 Task: Calculate the route for a historic trolley ride in San Francisco.
Action: Mouse moved to (171, 72)
Screenshot: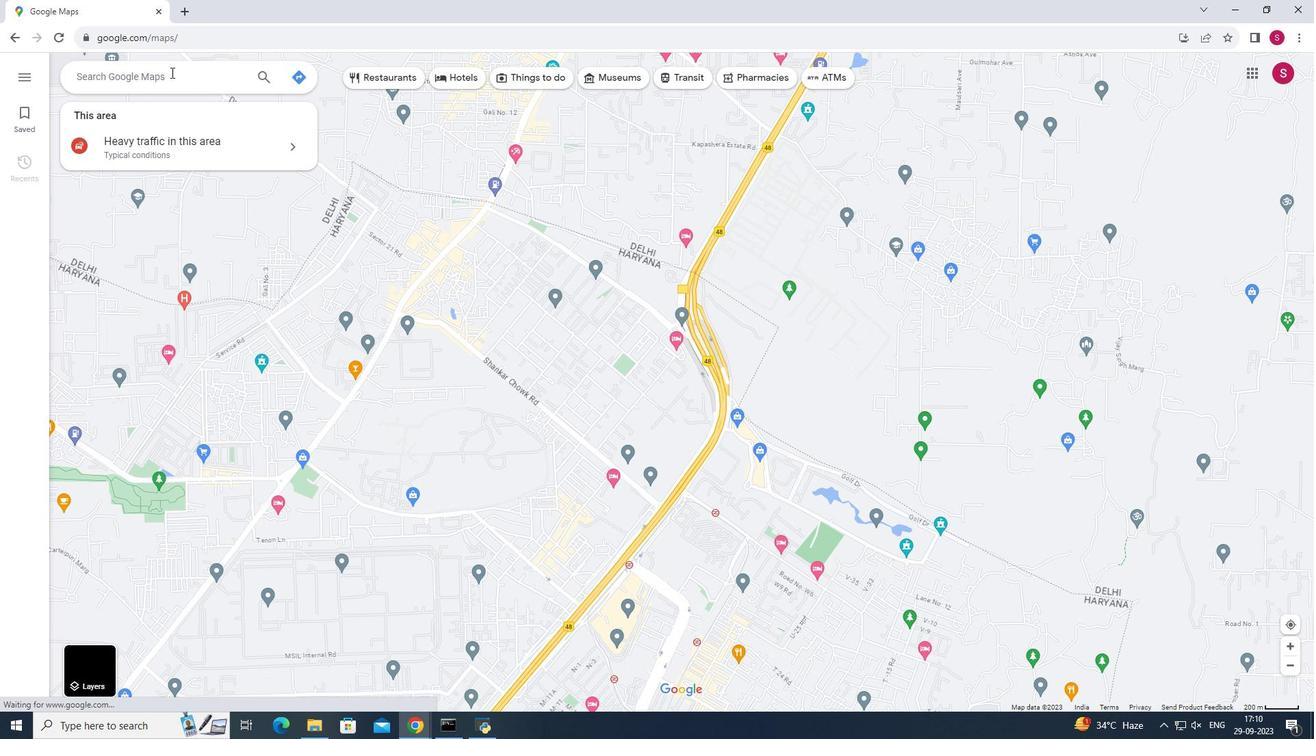 
Action: Mouse pressed left at (171, 72)
Screenshot: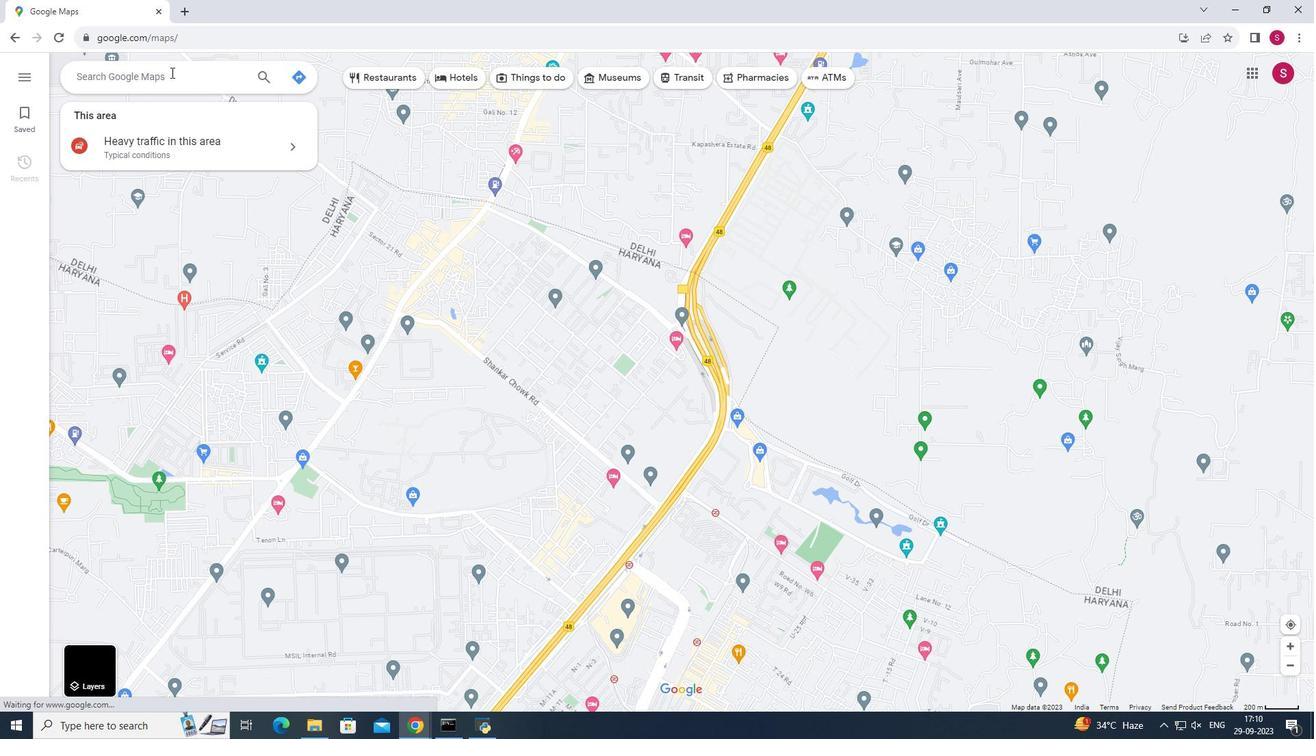 
Action: Key pressed <Key.shift>San<Key.space><Key.shift>Francisco
Screenshot: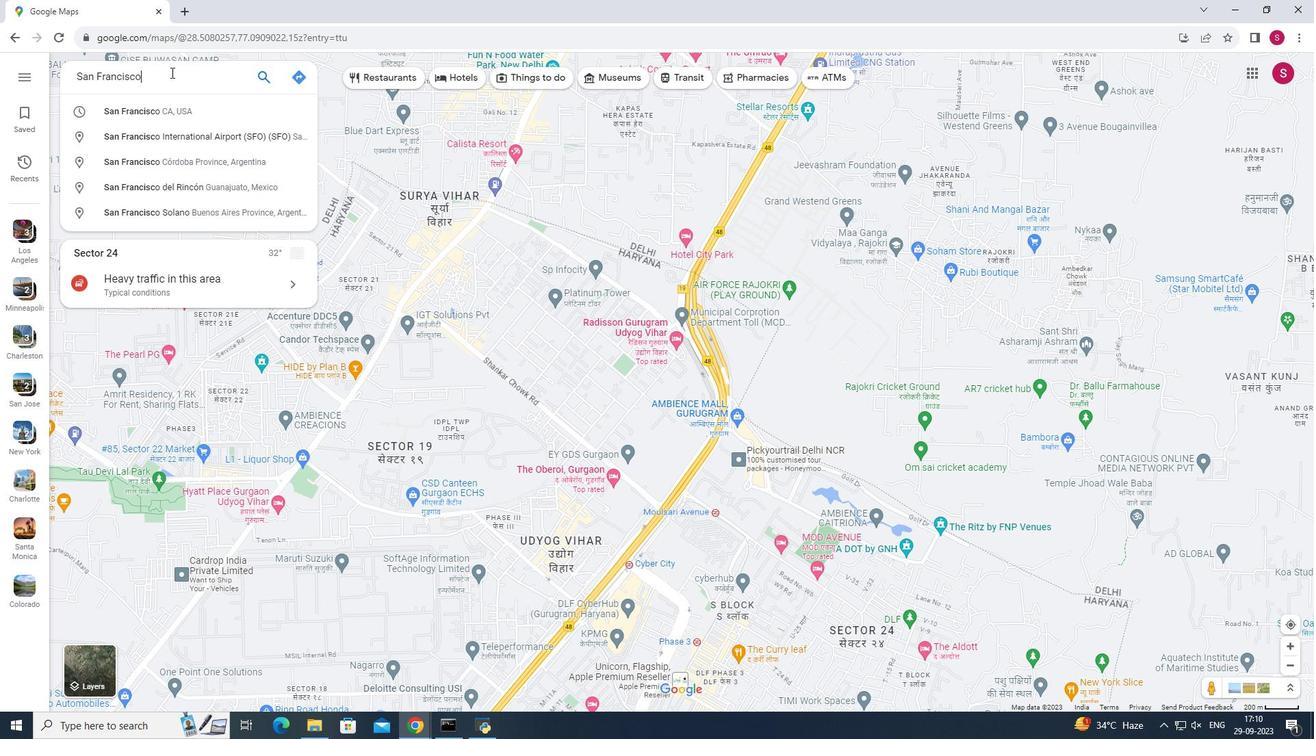 
Action: Mouse moved to (160, 110)
Screenshot: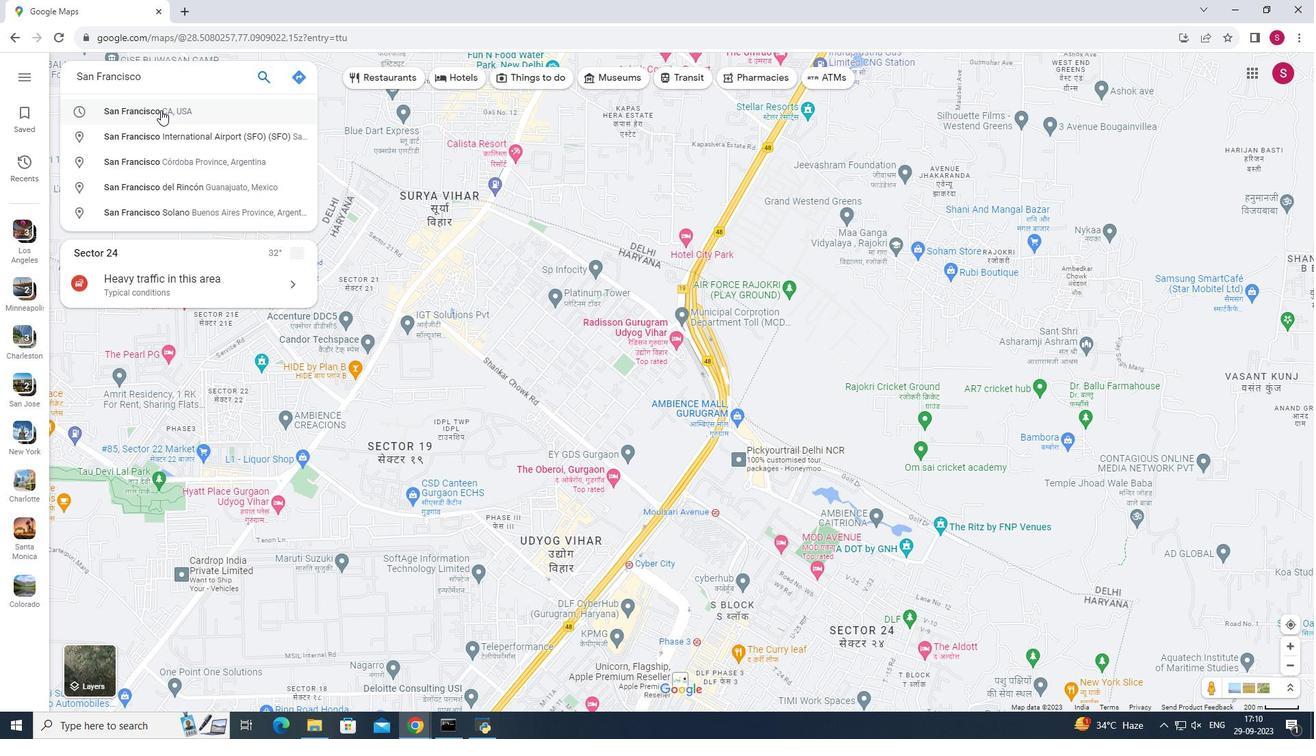 
Action: Mouse pressed left at (160, 110)
Screenshot: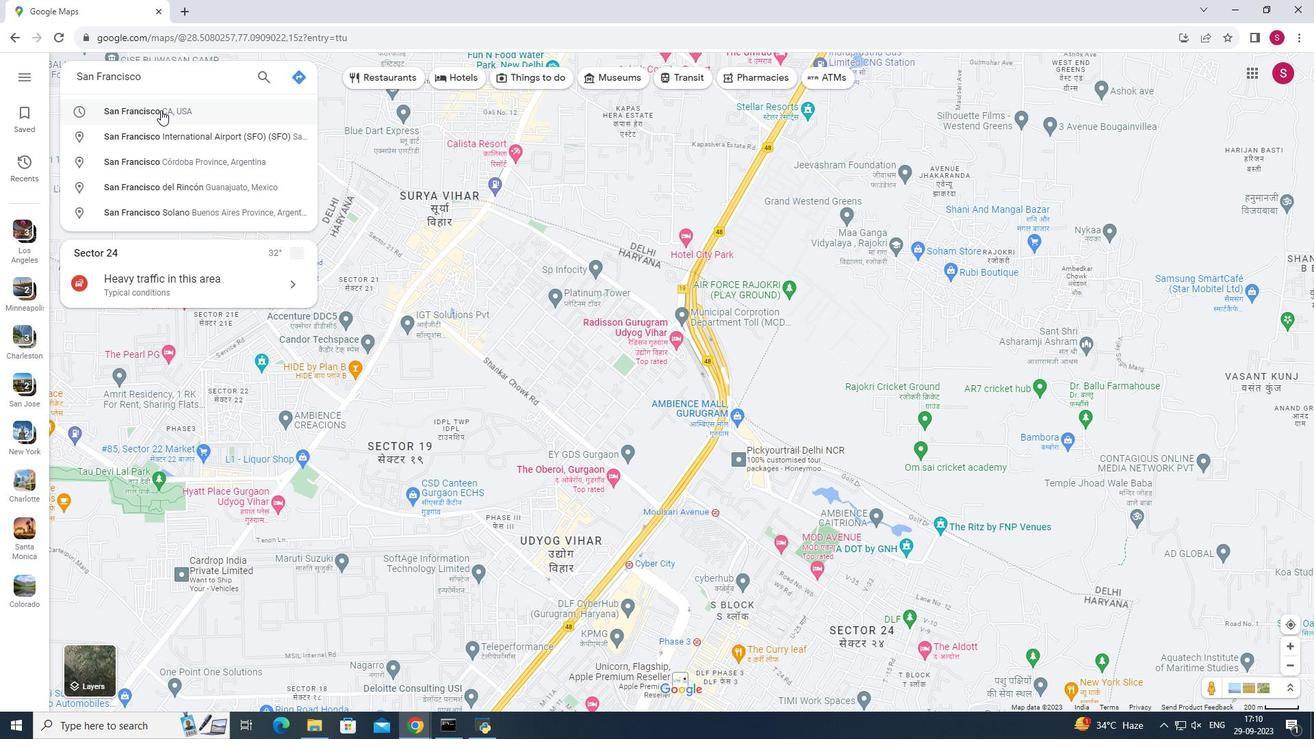 
Action: Mouse moved to (188, 315)
Screenshot: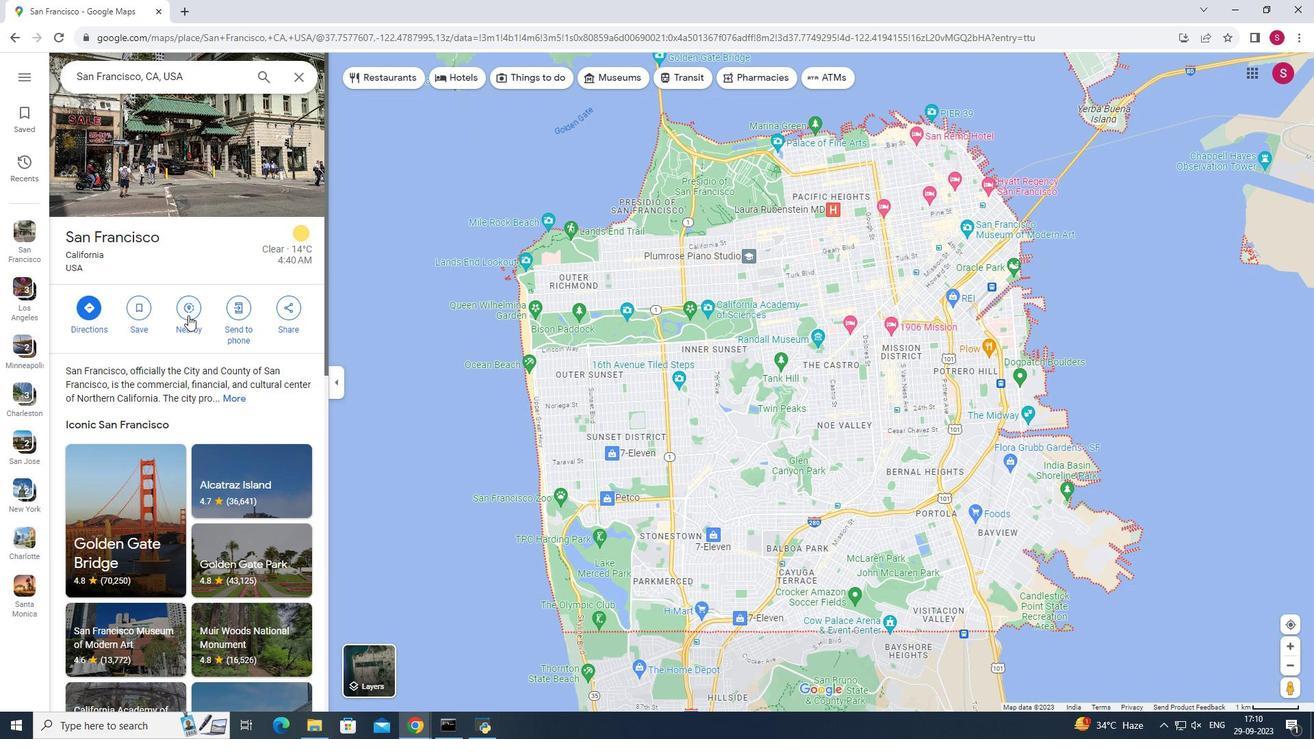 
Action: Mouse pressed left at (188, 315)
Screenshot: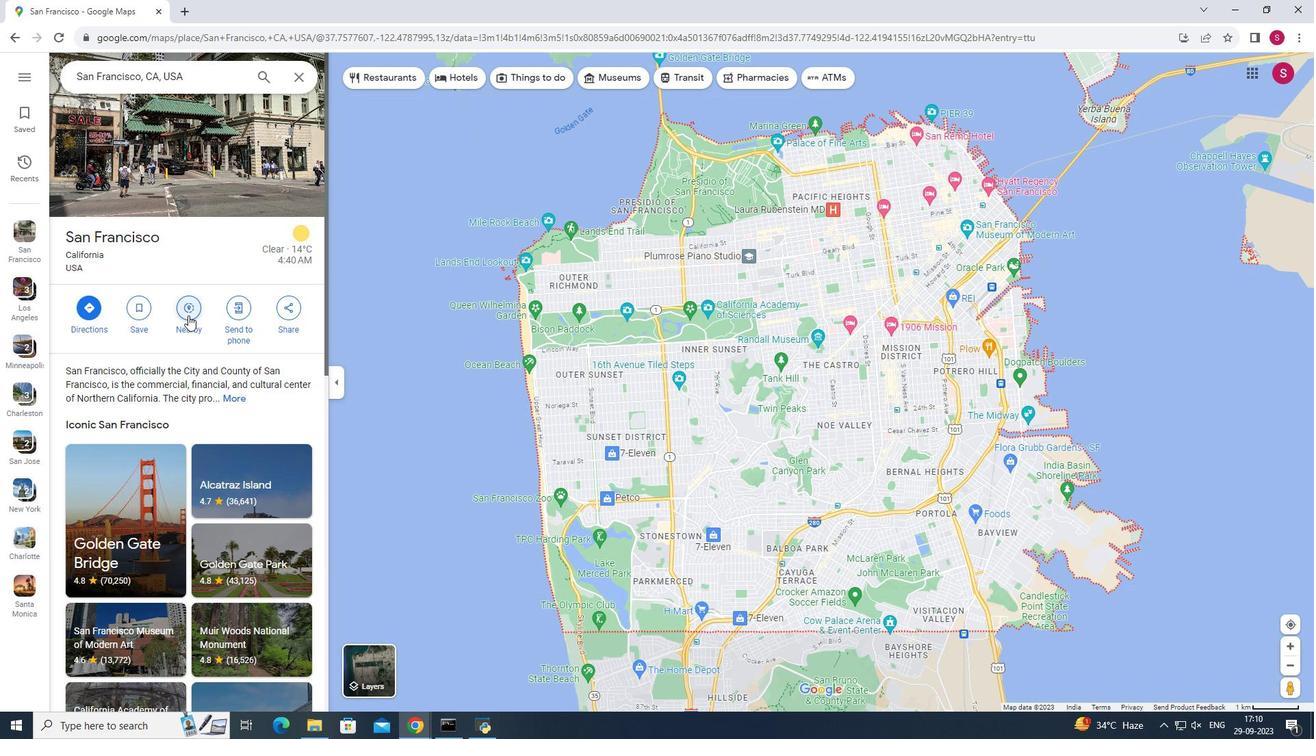 
Action: Mouse moved to (201, 219)
Screenshot: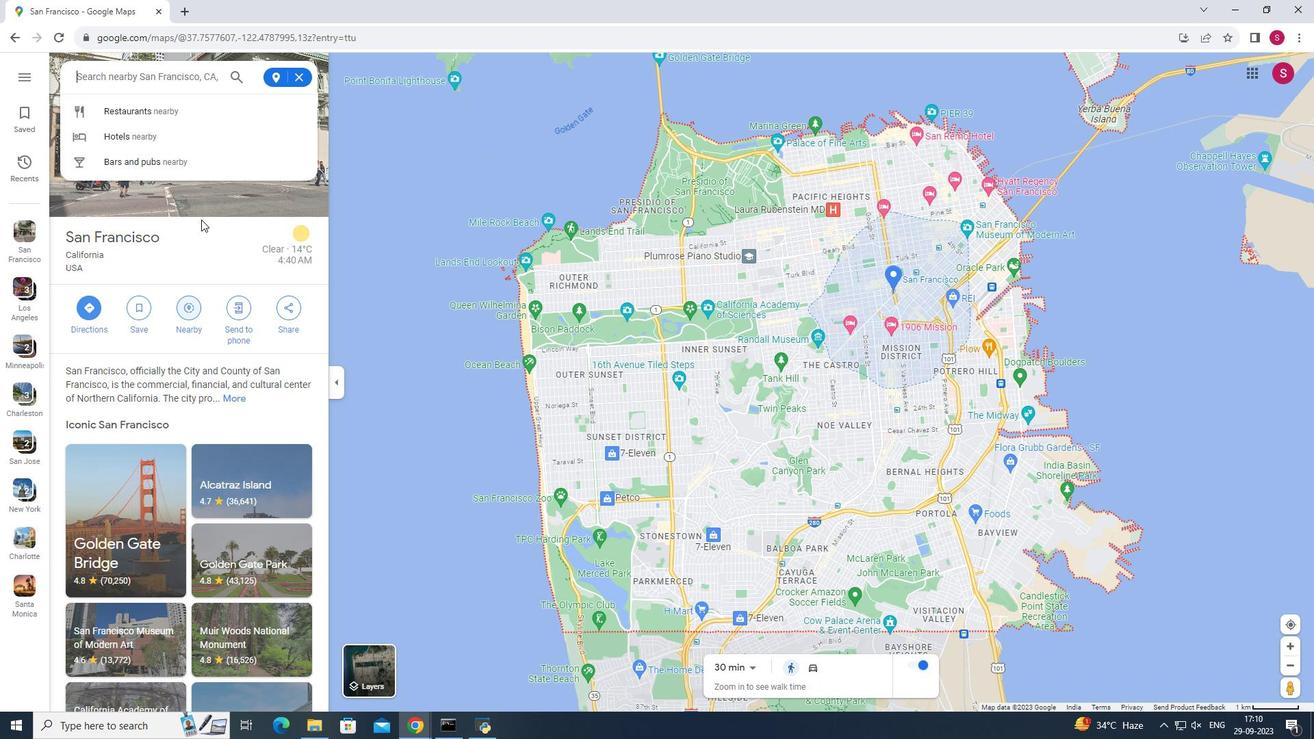 
Action: Key pressed hit<Key.backspace>storic<Key.space>trolley<Key.space>ride<Key.enter>
Screenshot: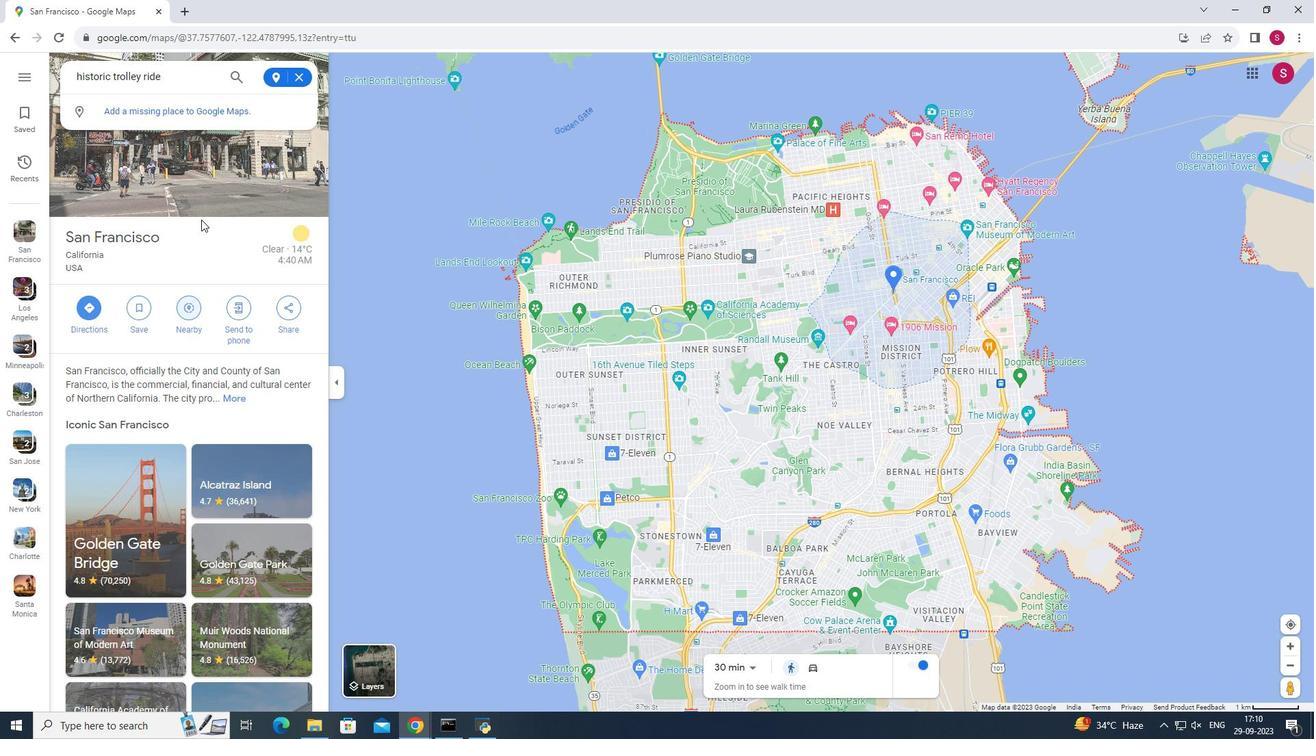 
Action: Mouse moved to (184, 140)
Screenshot: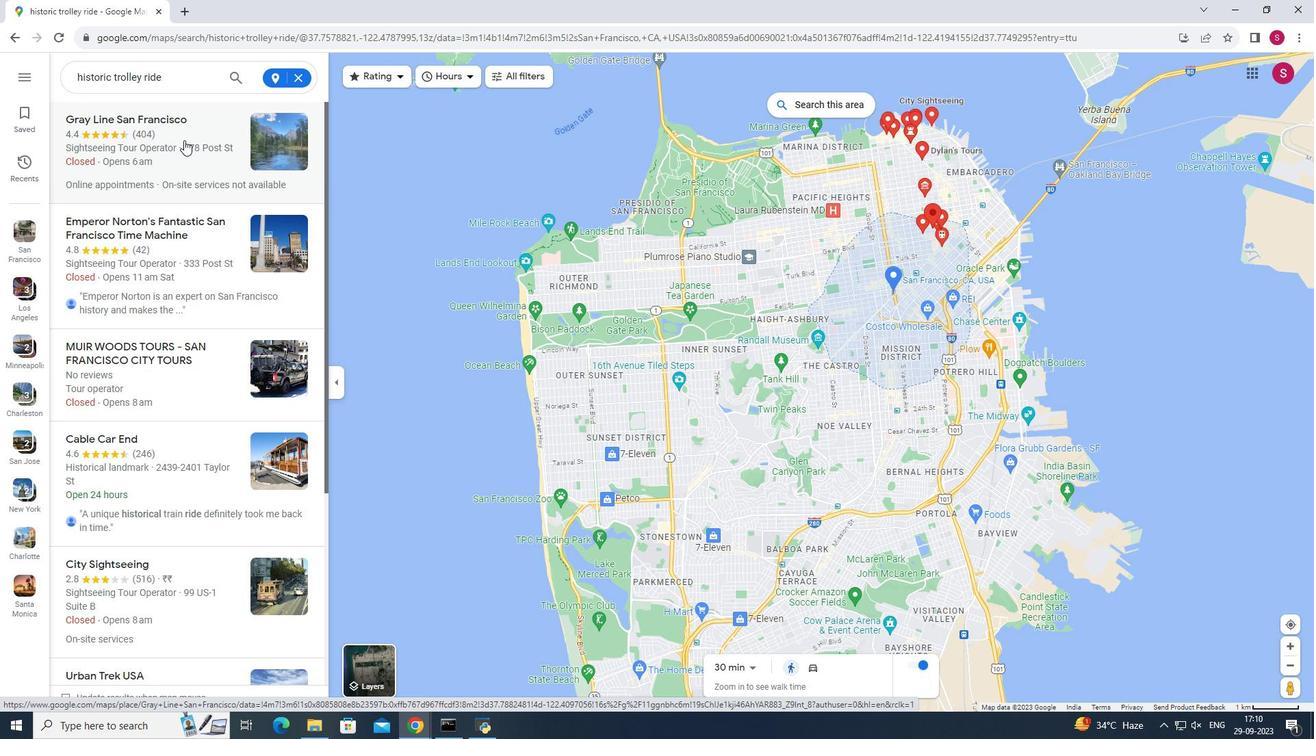 
Action: Mouse pressed left at (184, 140)
Screenshot: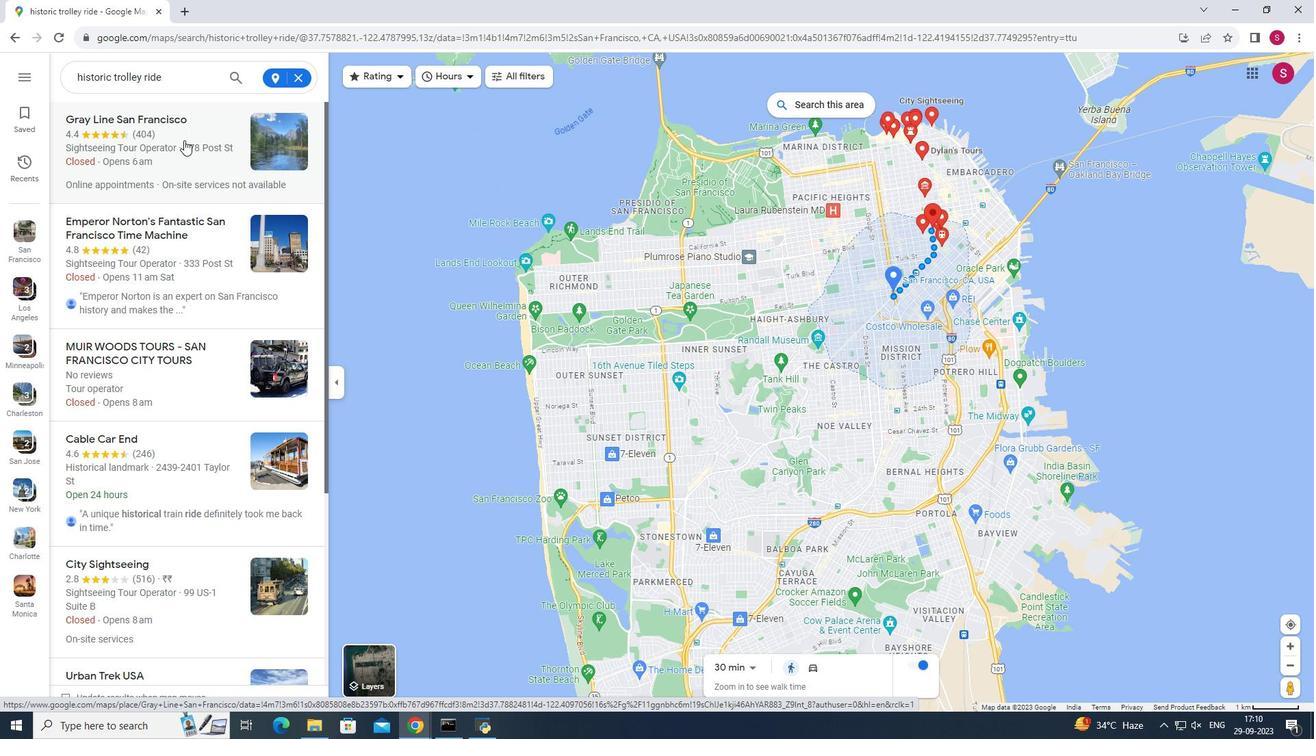 
Action: Mouse moved to (380, 384)
Screenshot: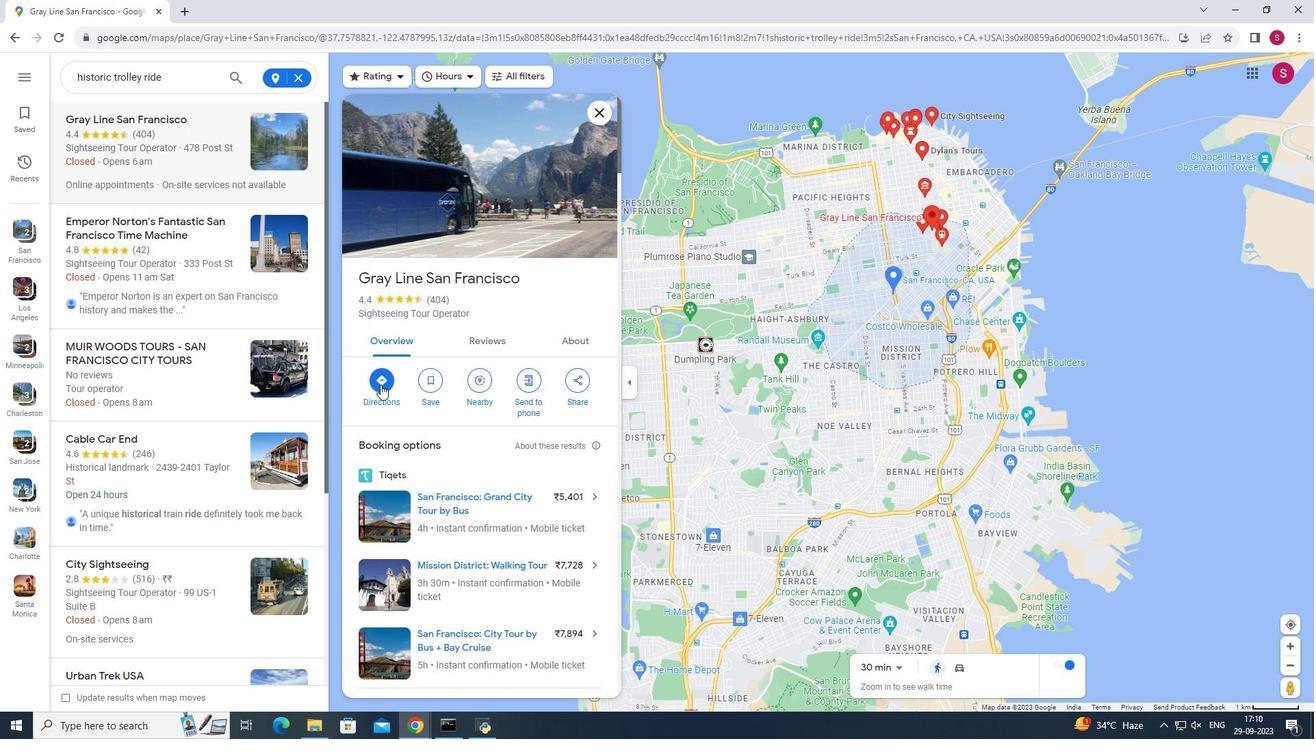 
Action: Mouse pressed left at (380, 384)
Screenshot: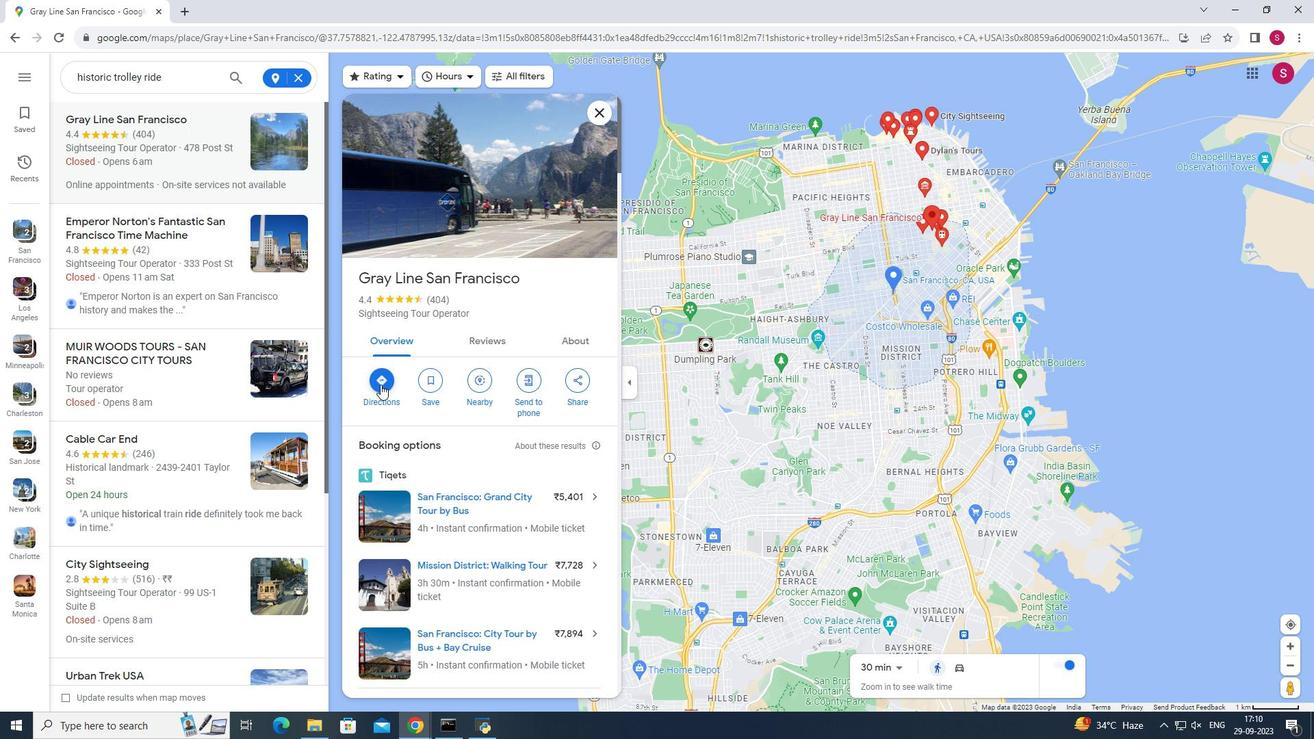
Action: Mouse moved to (106, 75)
Screenshot: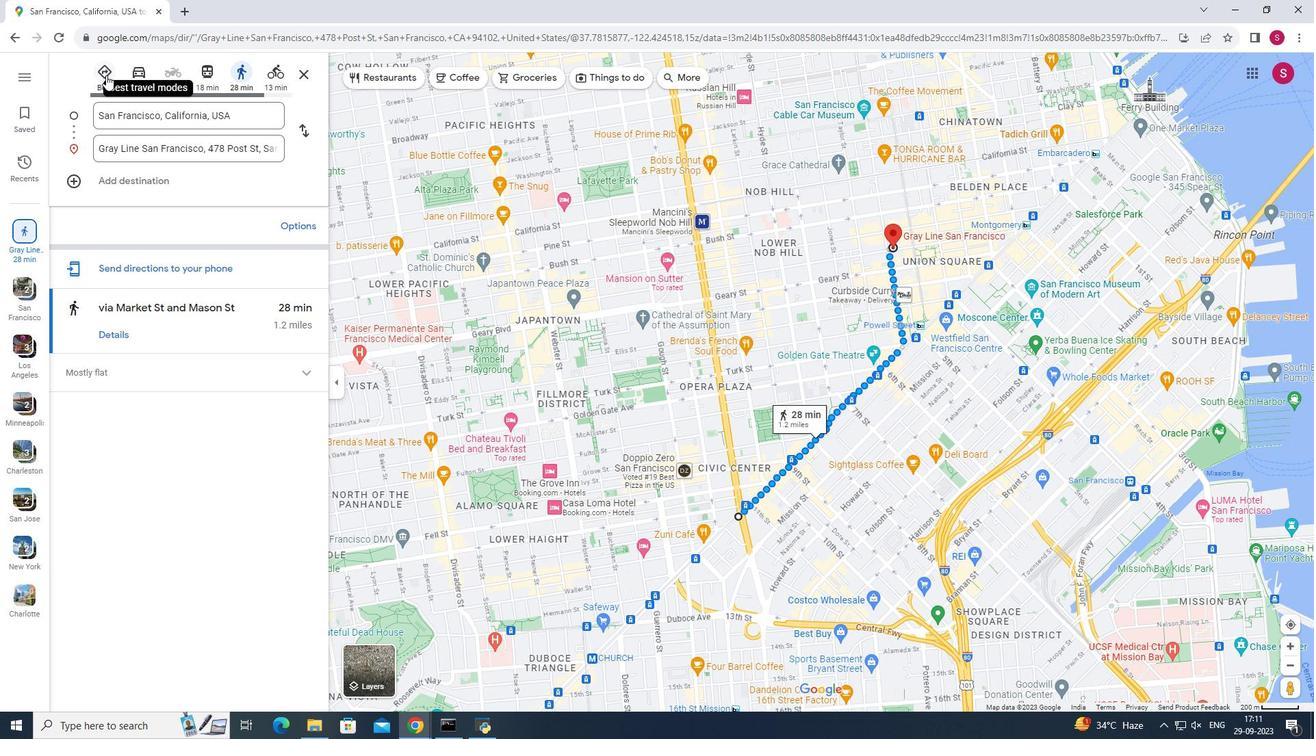 
Action: Mouse pressed left at (106, 75)
Screenshot: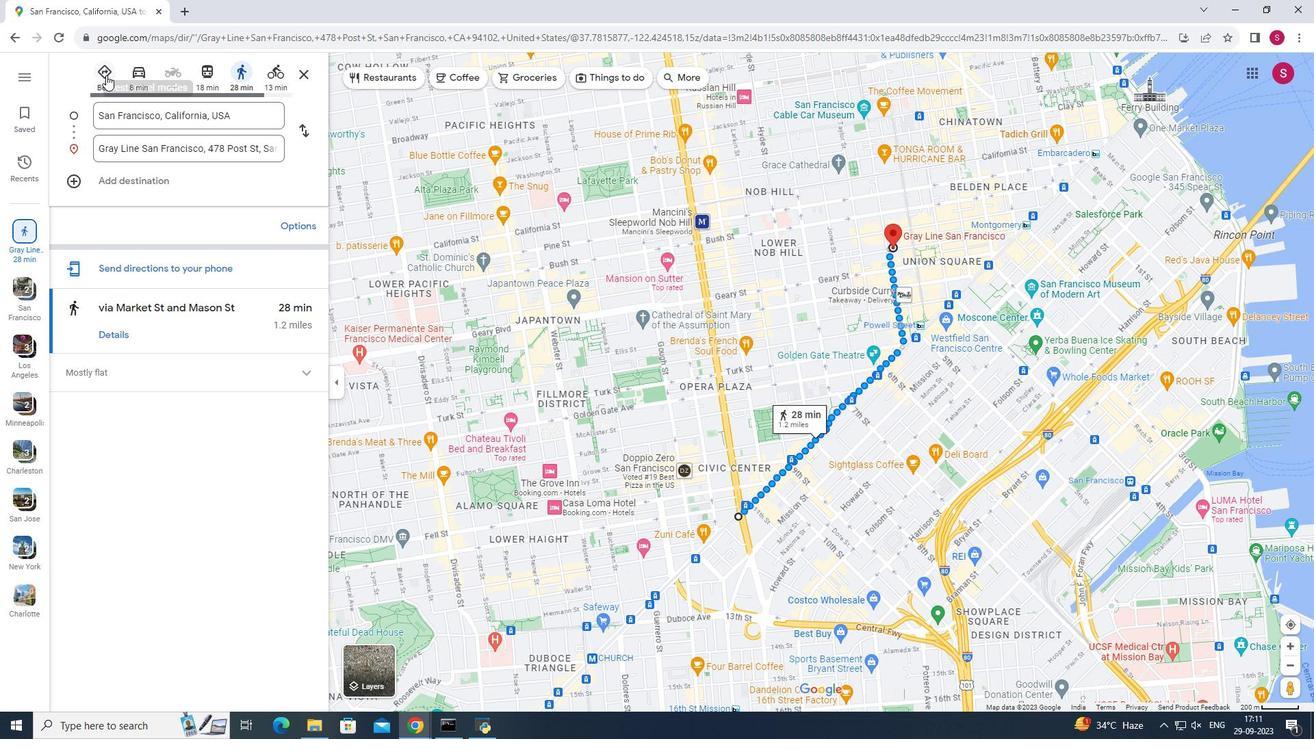 
Action: Mouse moved to (203, 73)
Screenshot: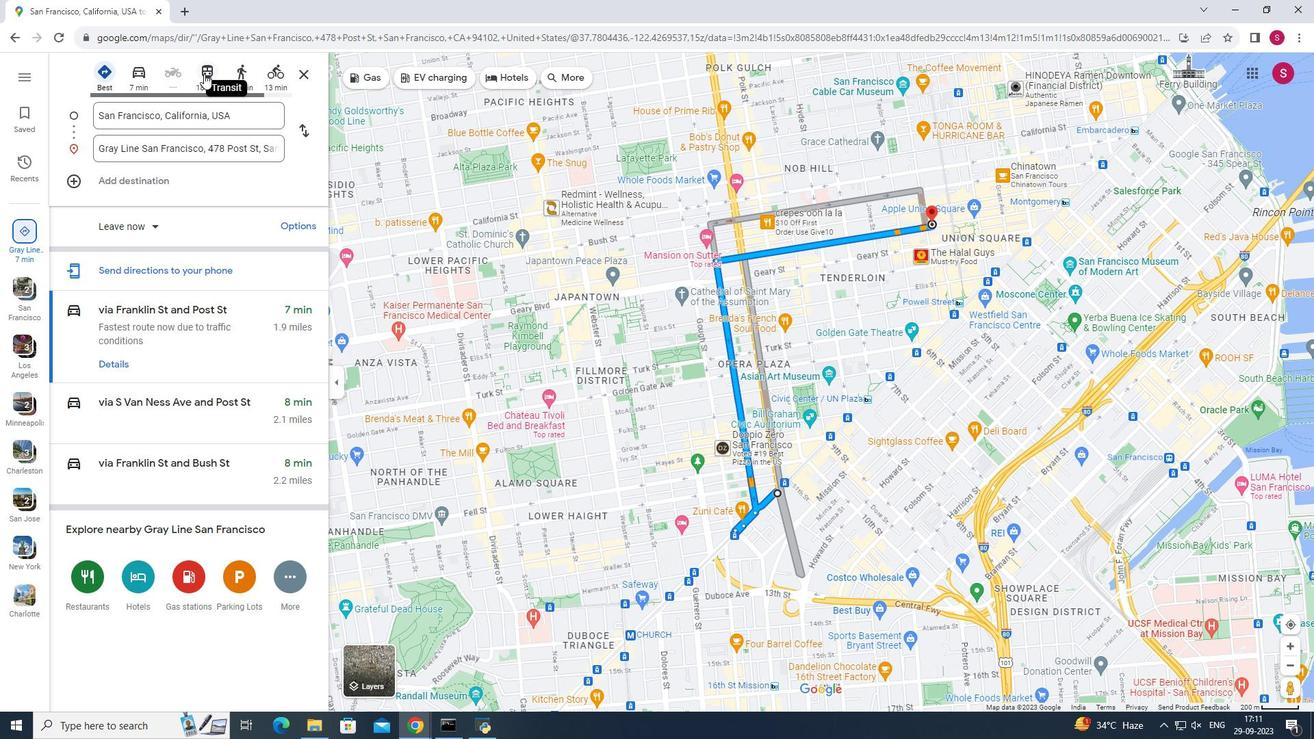 
Action: Mouse pressed left at (203, 73)
Screenshot: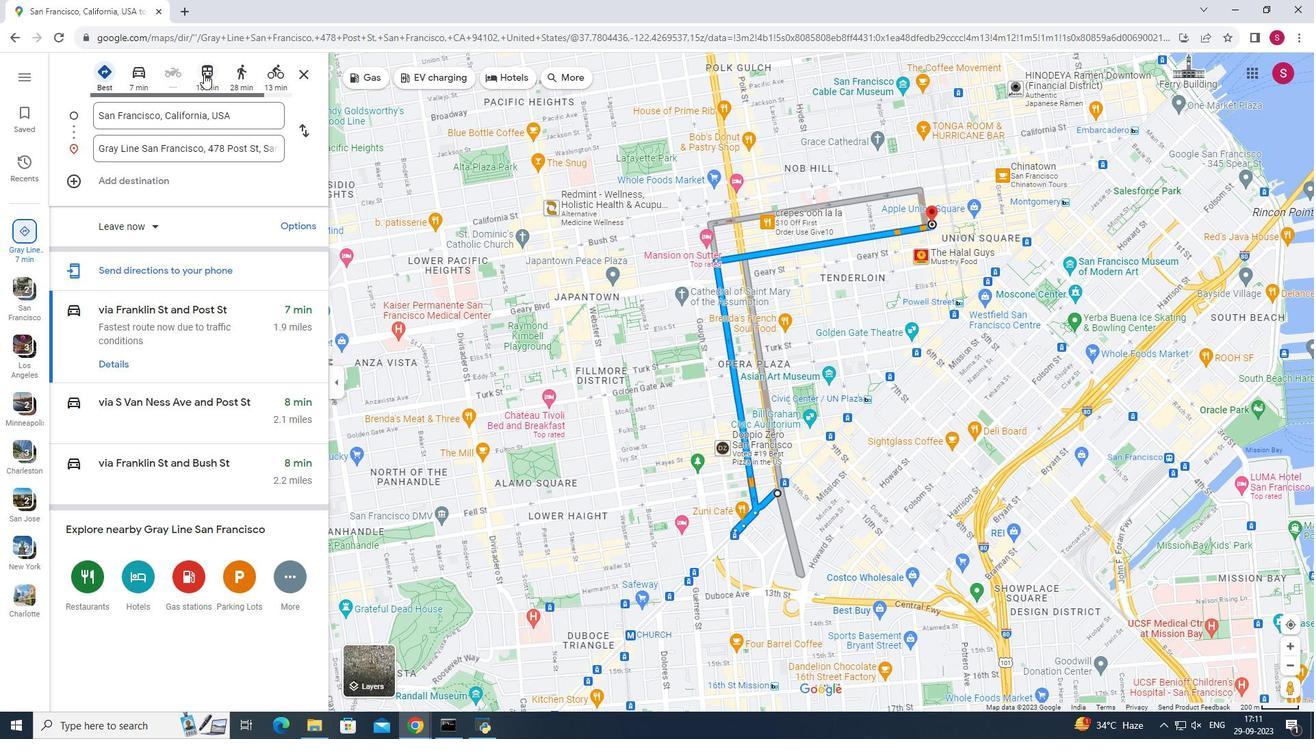 
Action: Mouse moved to (111, 362)
Screenshot: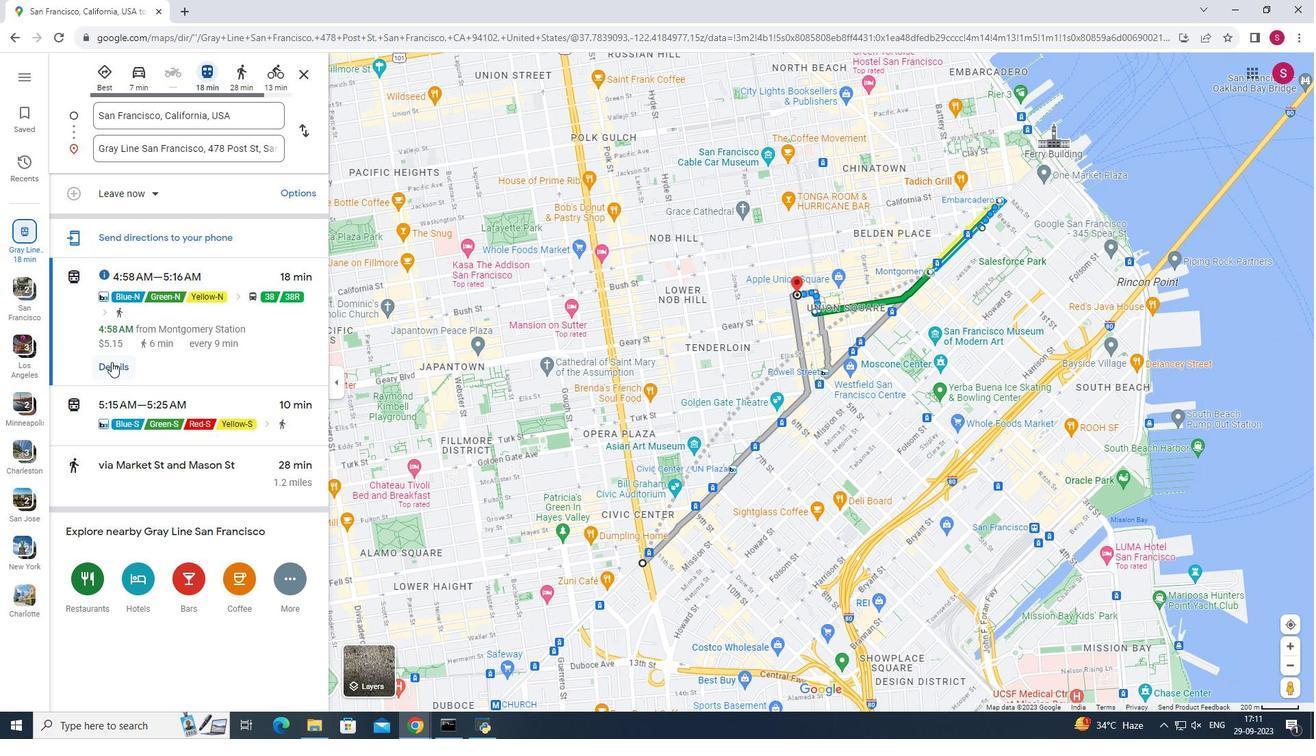 
Action: Mouse pressed left at (111, 362)
Screenshot: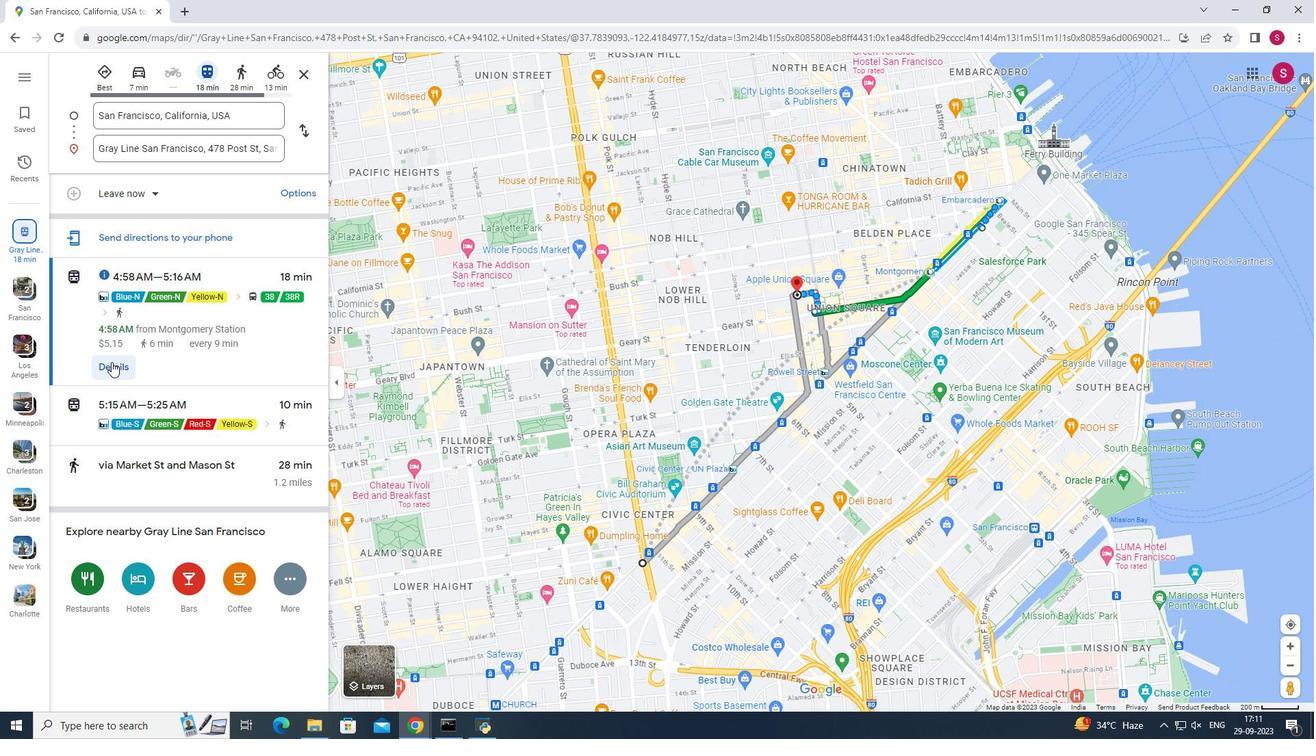 
Action: Mouse moved to (227, 325)
Screenshot: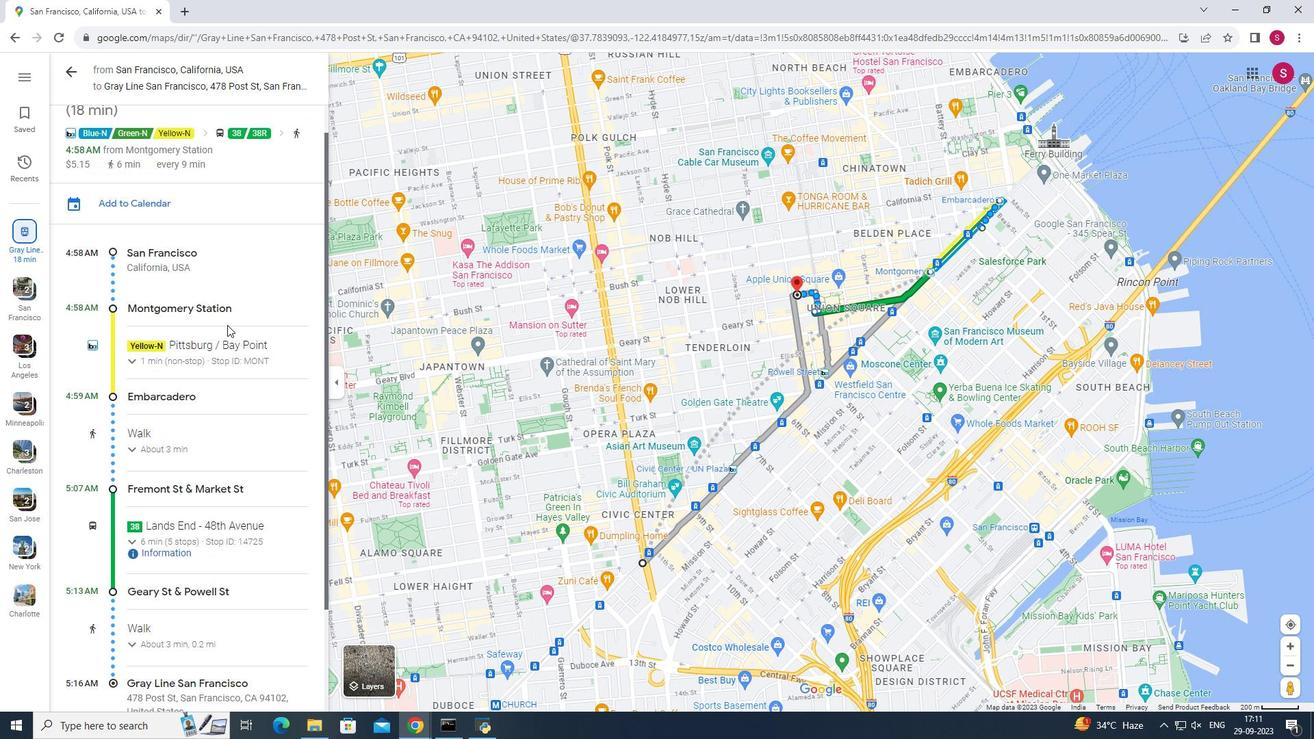 
Action: Mouse scrolled (227, 324) with delta (0, 0)
Screenshot: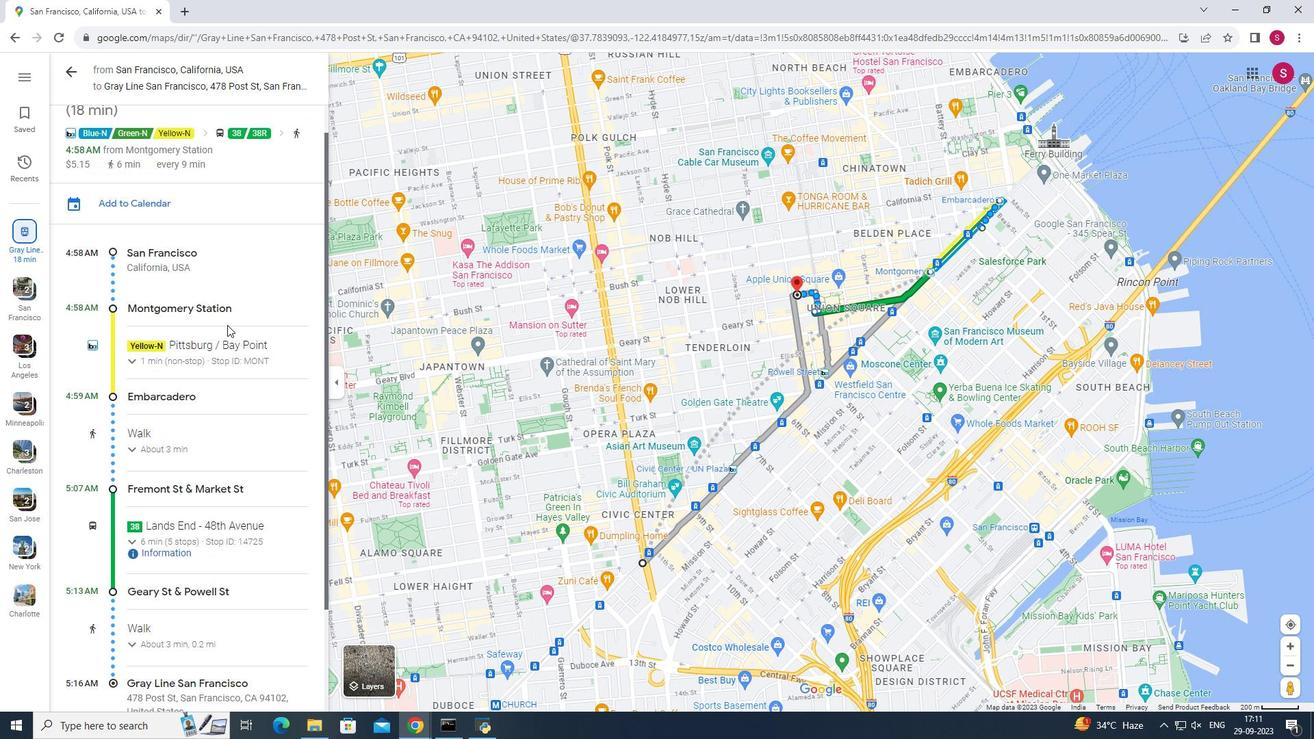 
Action: Mouse scrolled (227, 324) with delta (0, 0)
Screenshot: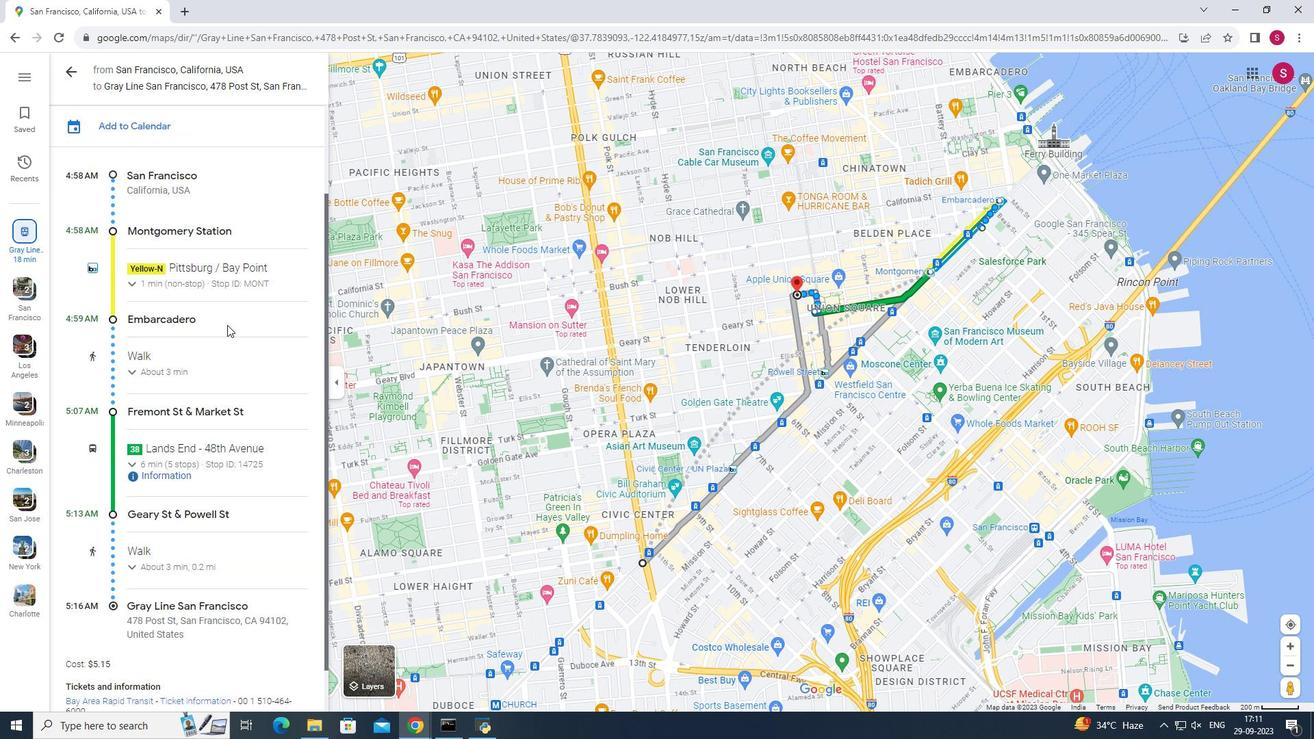 
Action: Mouse scrolled (227, 324) with delta (0, 0)
Screenshot: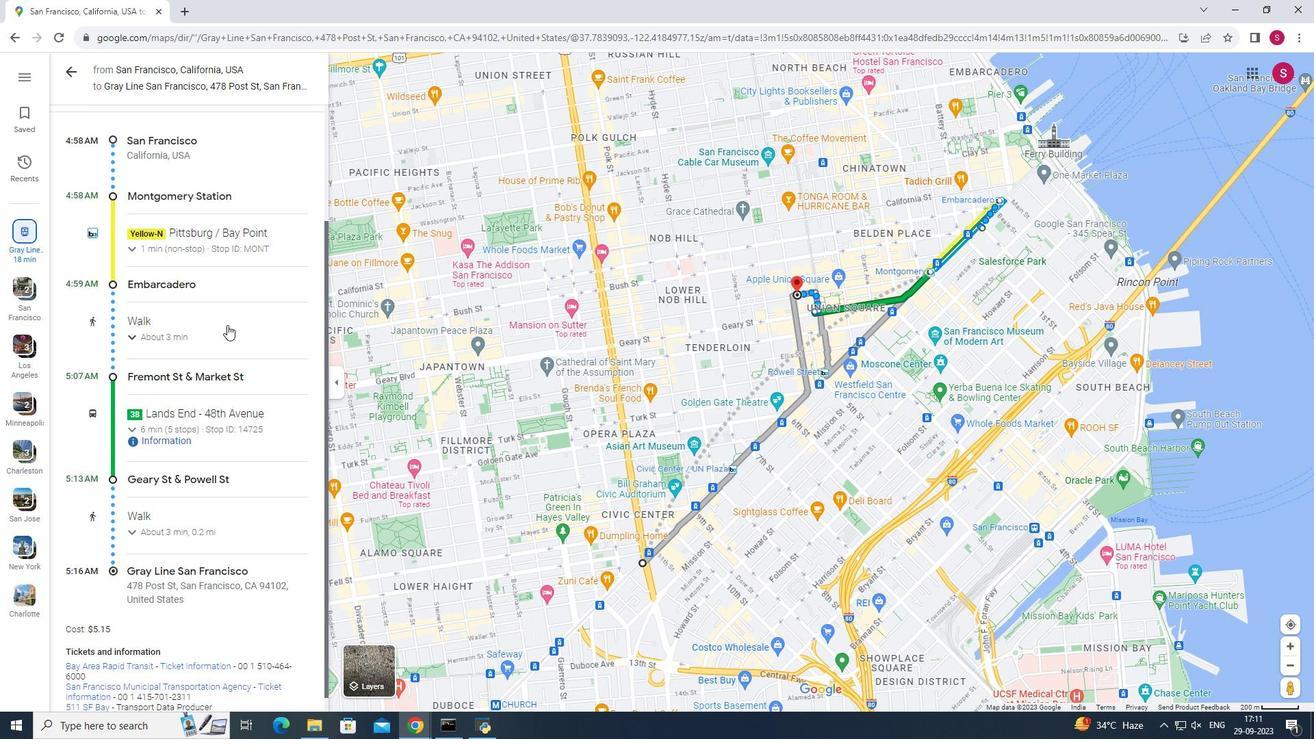 
Action: Mouse scrolled (227, 324) with delta (0, 0)
Screenshot: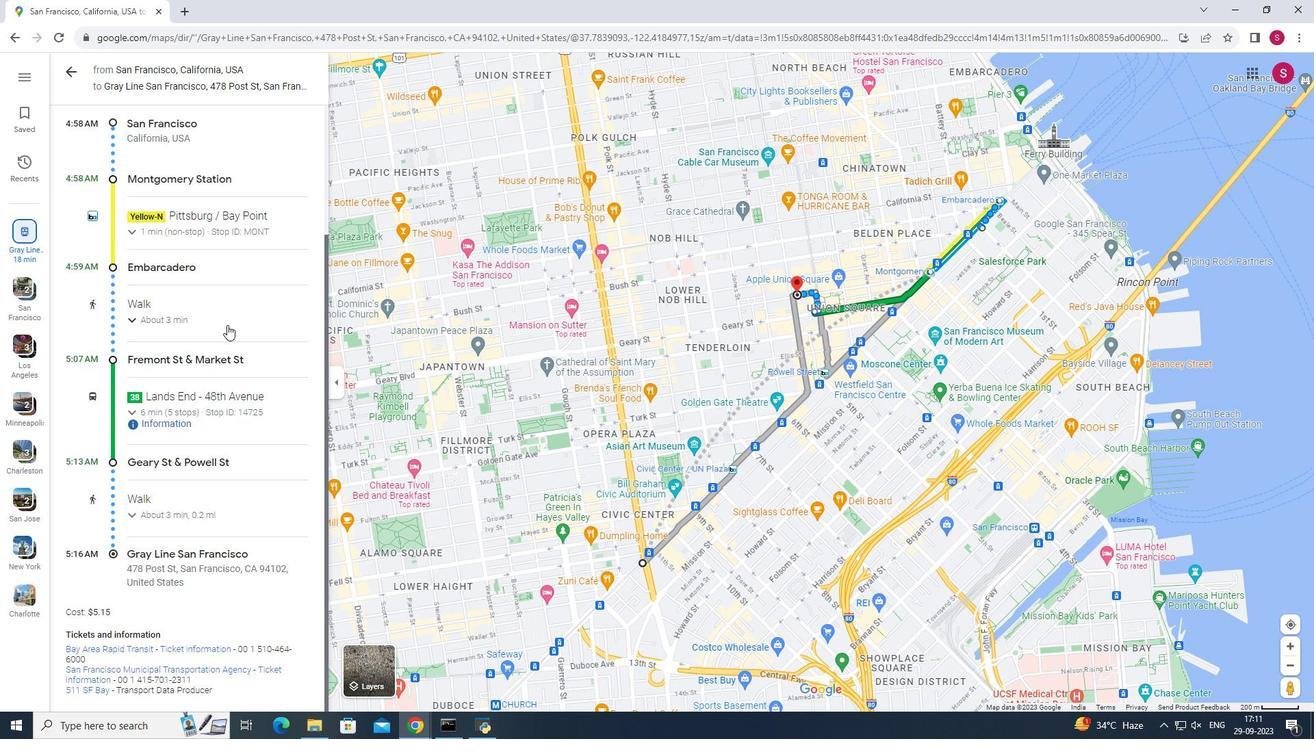 
Action: Mouse scrolled (227, 325) with delta (0, 0)
Screenshot: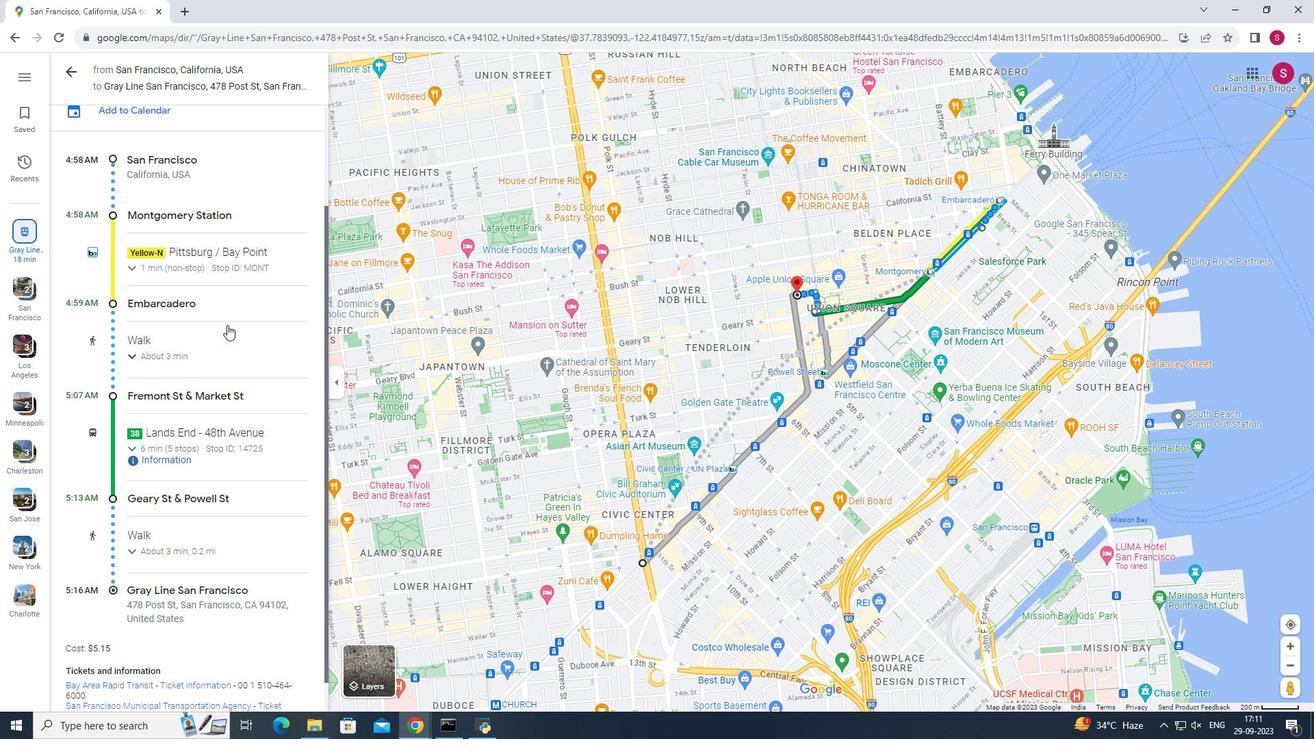 
Action: Mouse scrolled (227, 325) with delta (0, 0)
Screenshot: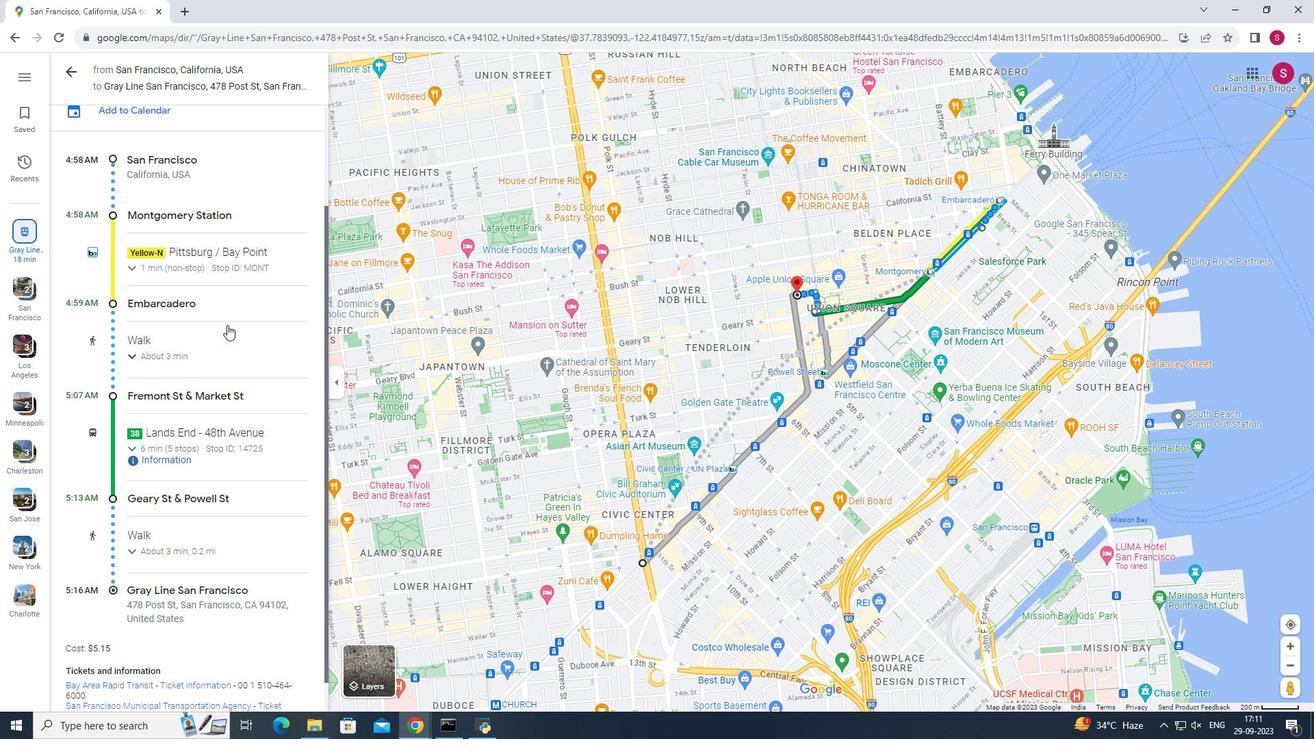 
Action: Mouse scrolled (227, 325) with delta (0, 0)
Screenshot: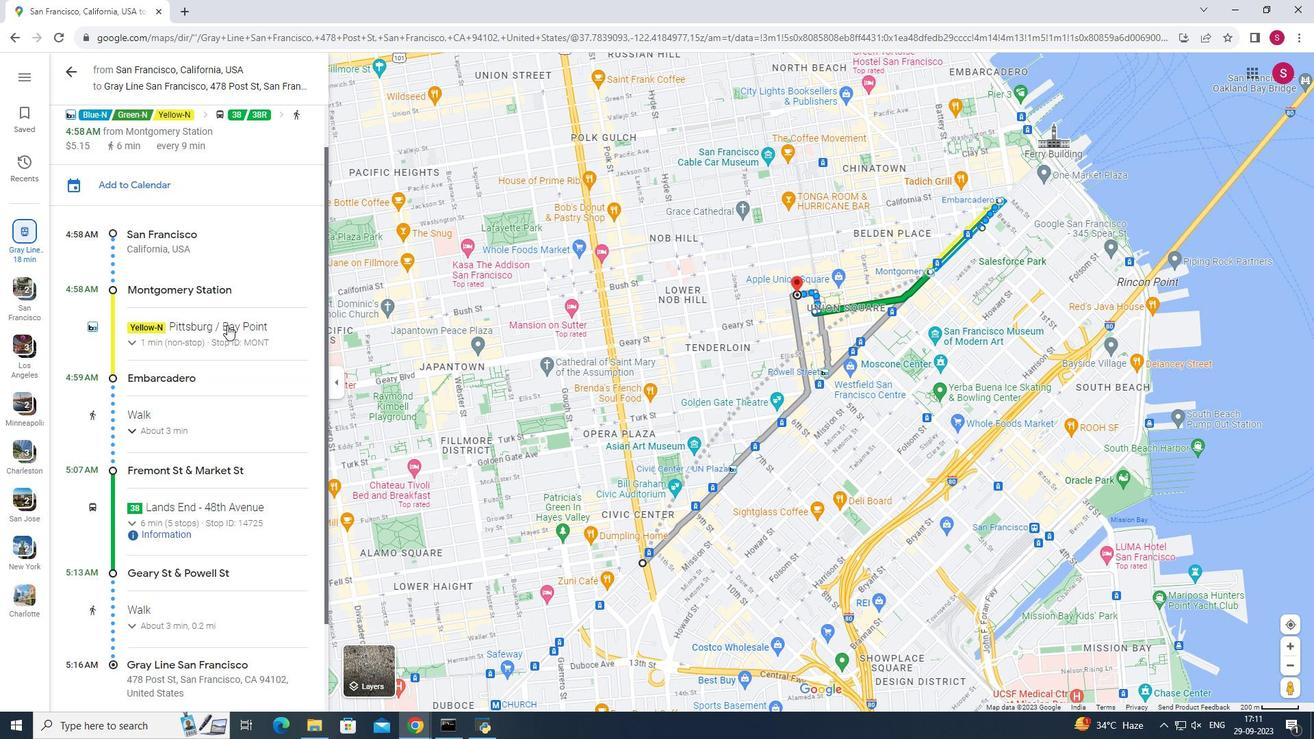 
Action: Mouse scrolled (227, 325) with delta (0, 0)
Screenshot: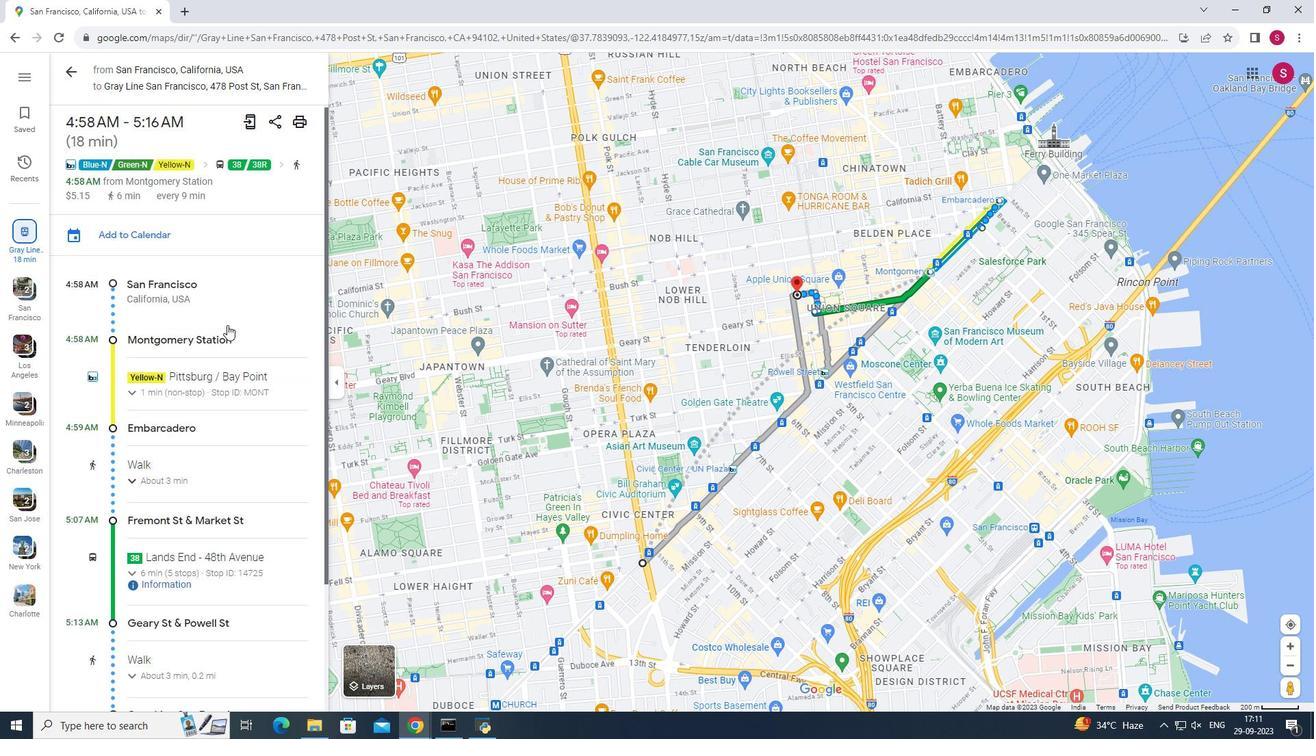 
Action: Mouse scrolled (227, 325) with delta (0, 0)
Screenshot: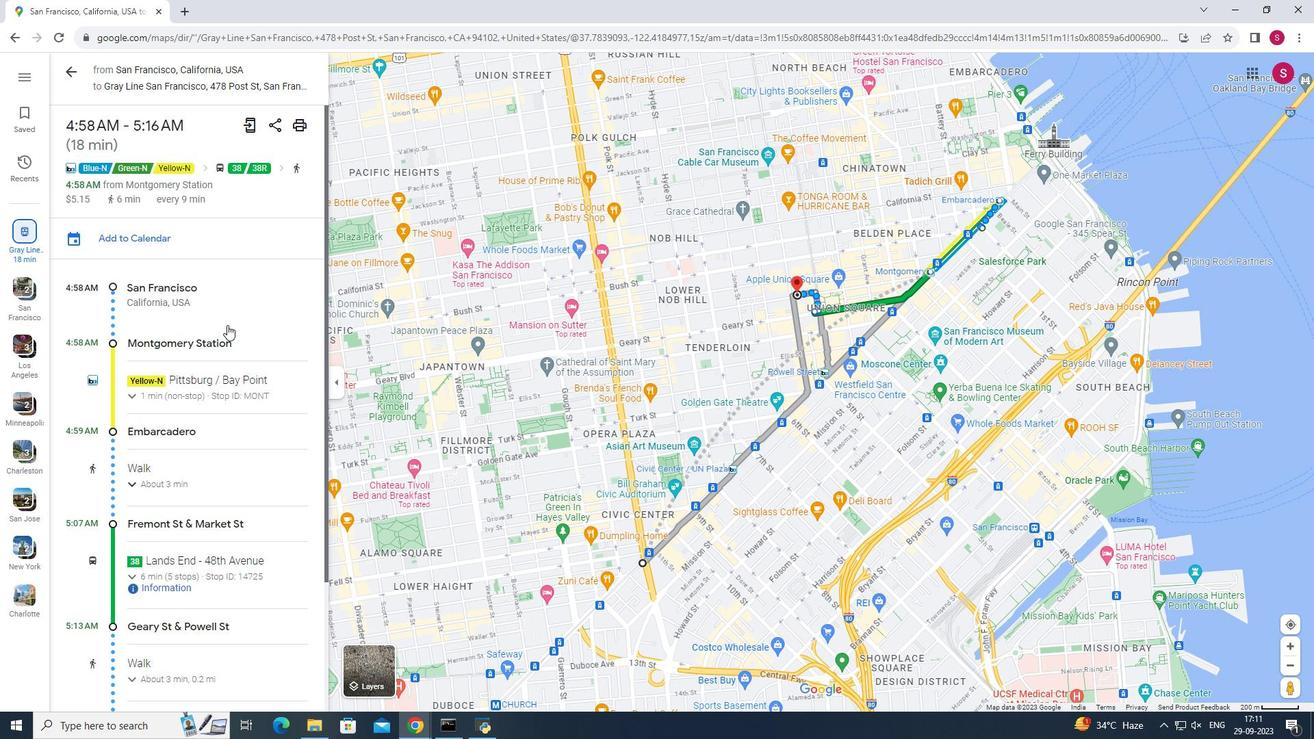 
Action: Mouse moved to (70, 72)
Screenshot: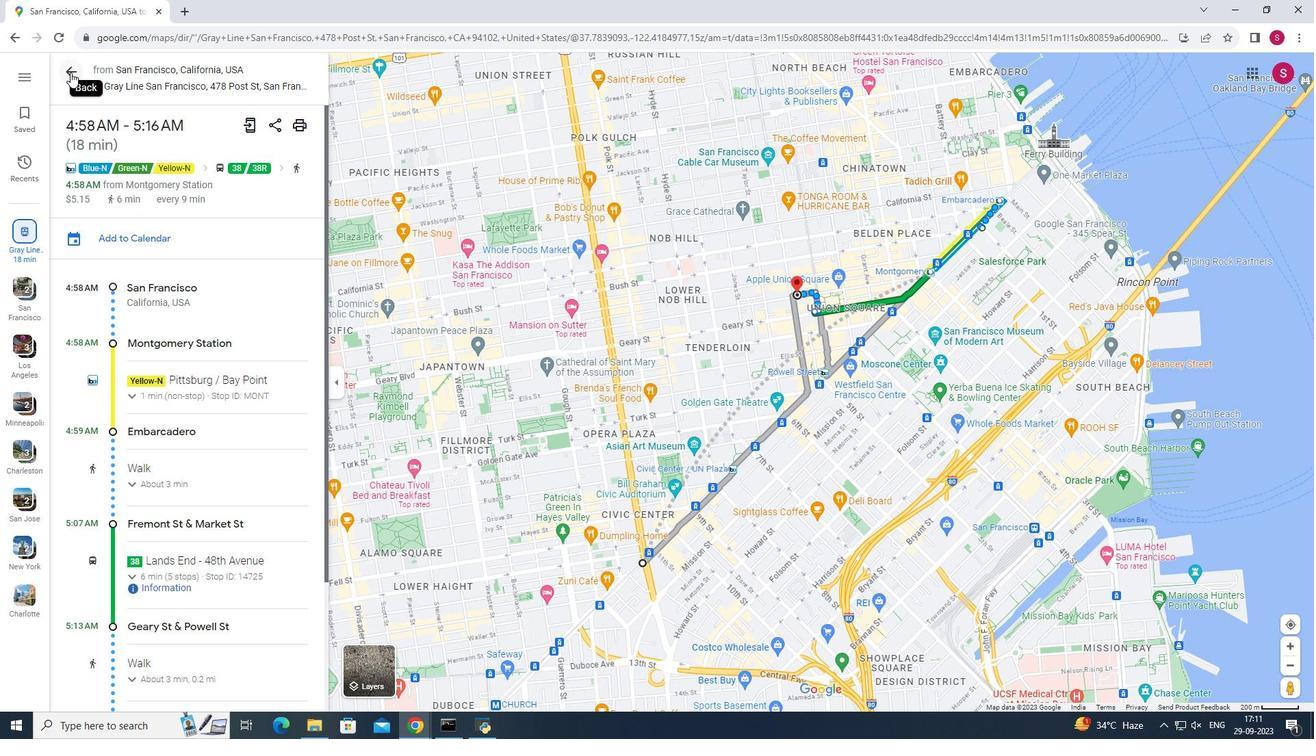 
Action: Mouse pressed left at (70, 72)
Screenshot: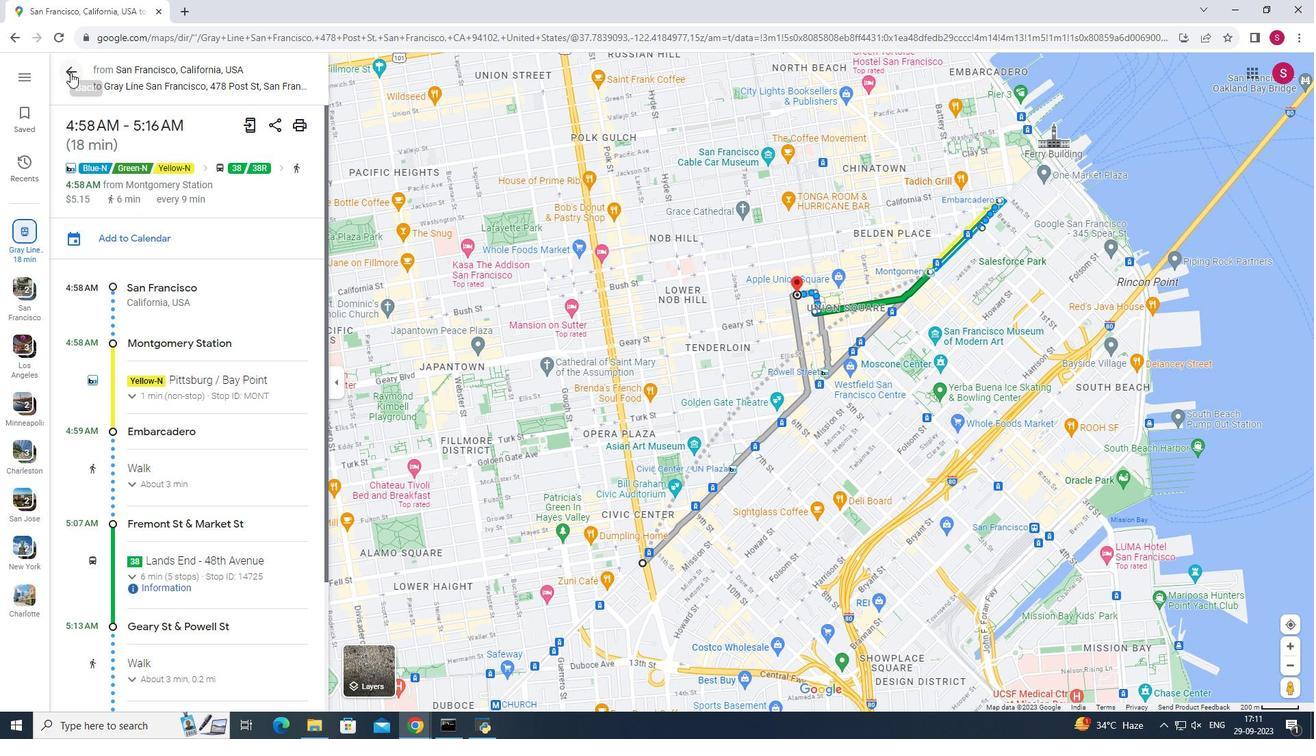 
Action: Mouse moved to (238, 78)
Screenshot: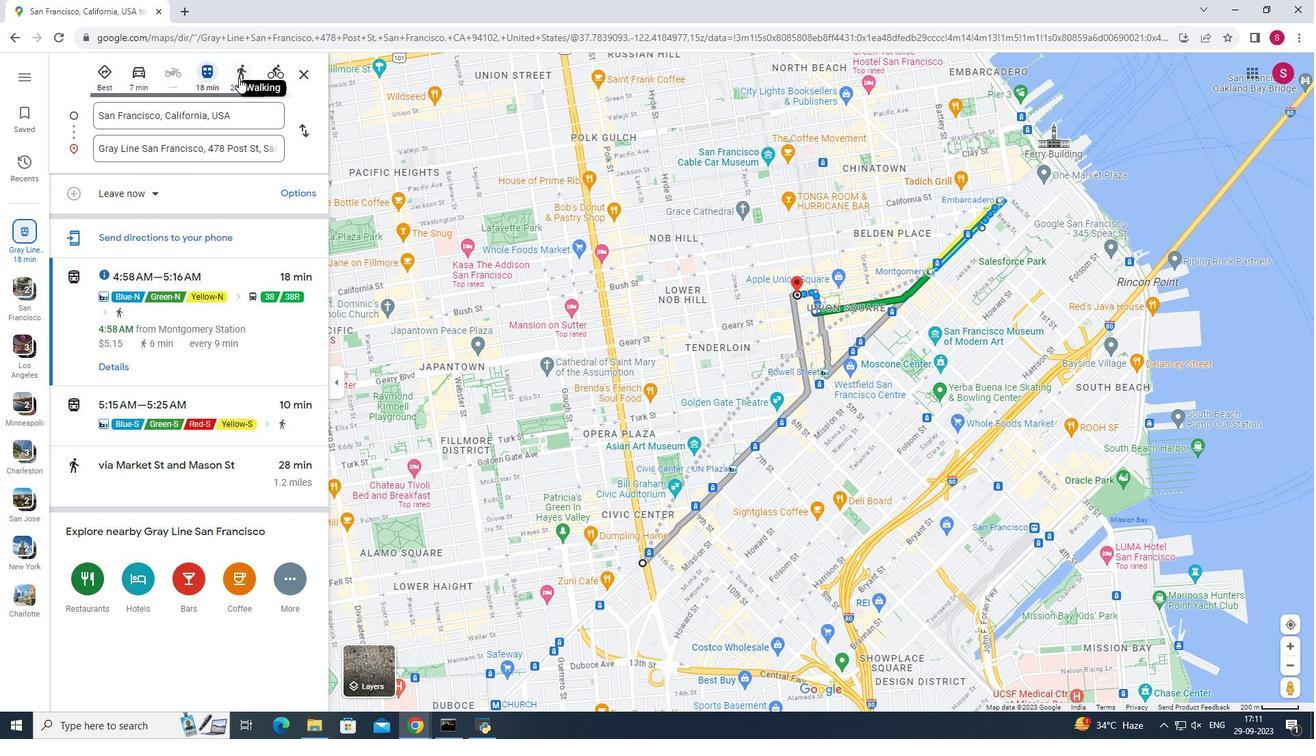 
Action: Mouse pressed left at (238, 78)
Screenshot: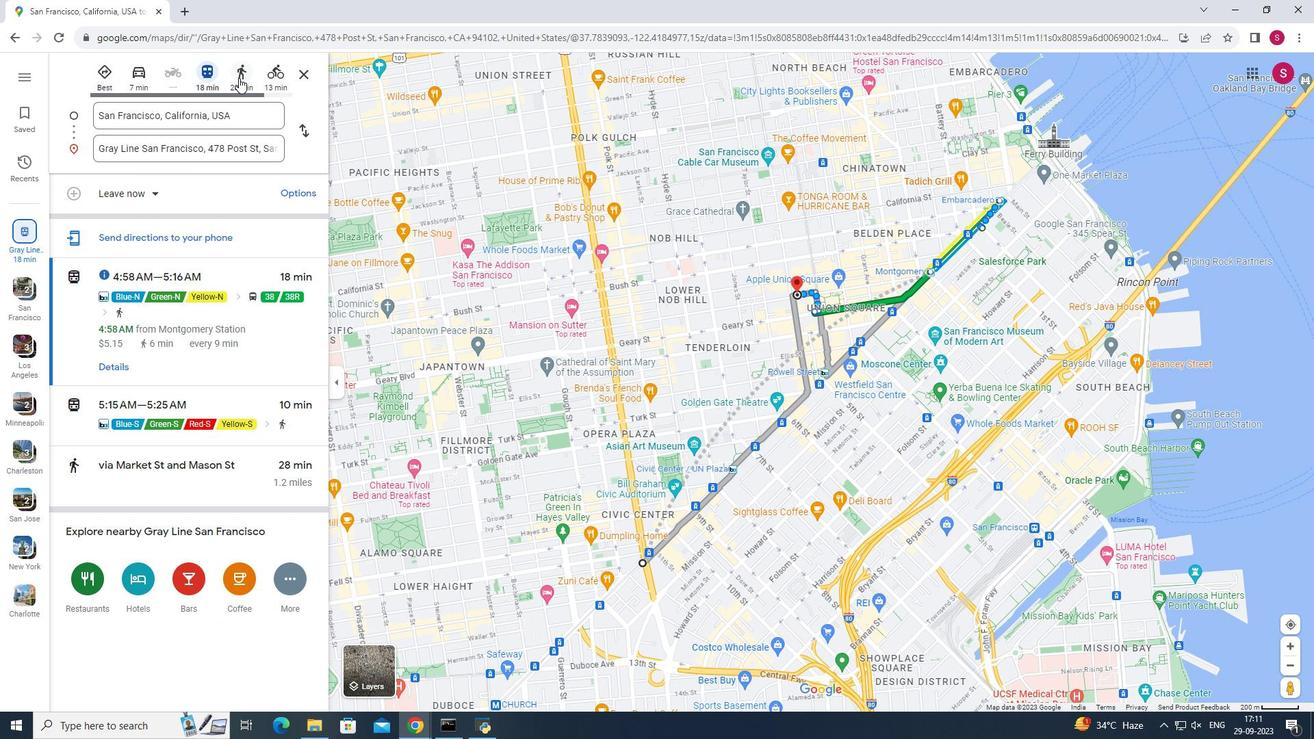 
Action: Mouse moved to (274, 75)
Screenshot: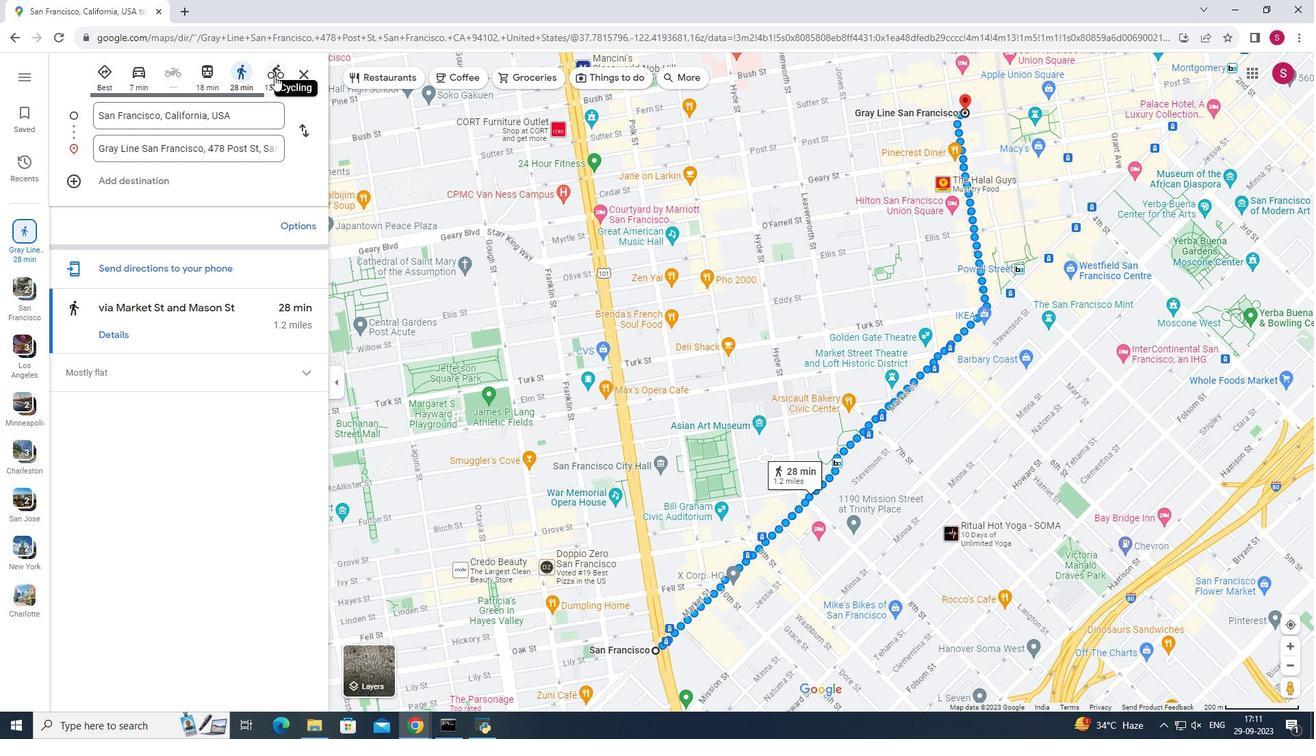 
Action: Mouse pressed left at (274, 75)
Screenshot: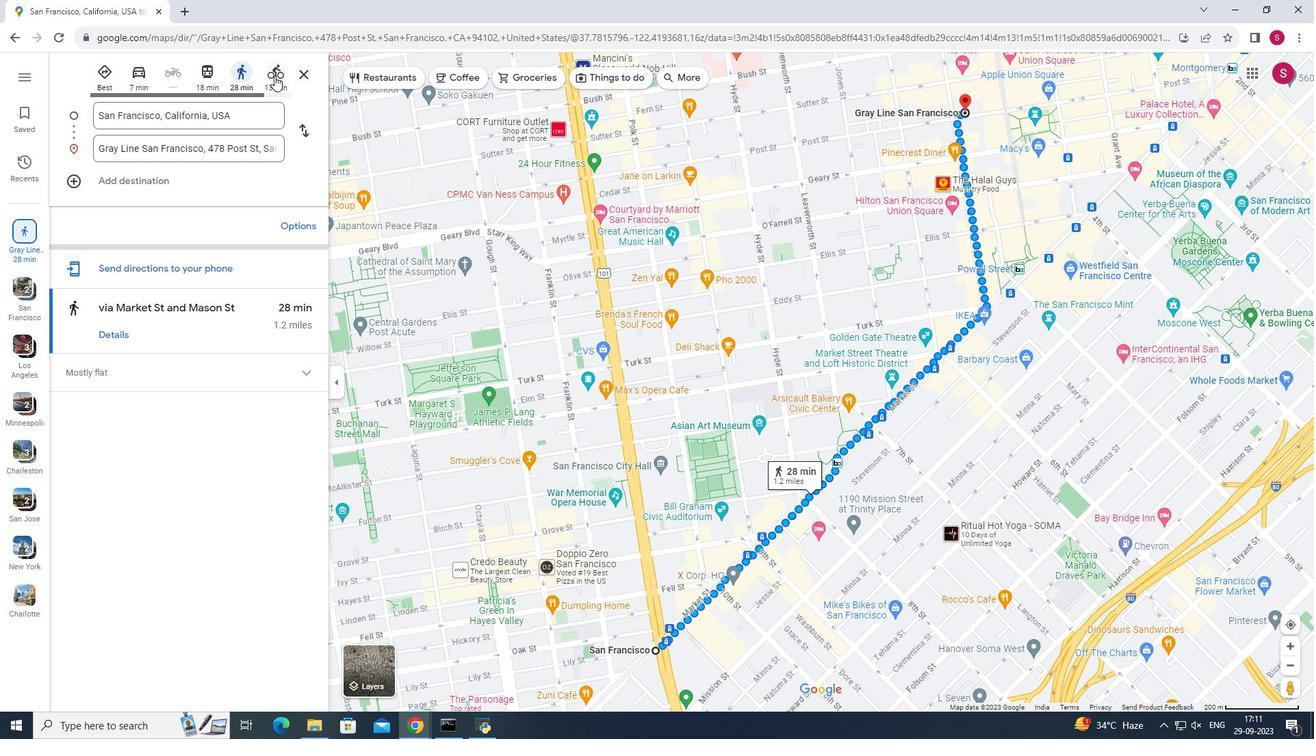 
Action: Mouse moved to (301, 75)
Screenshot: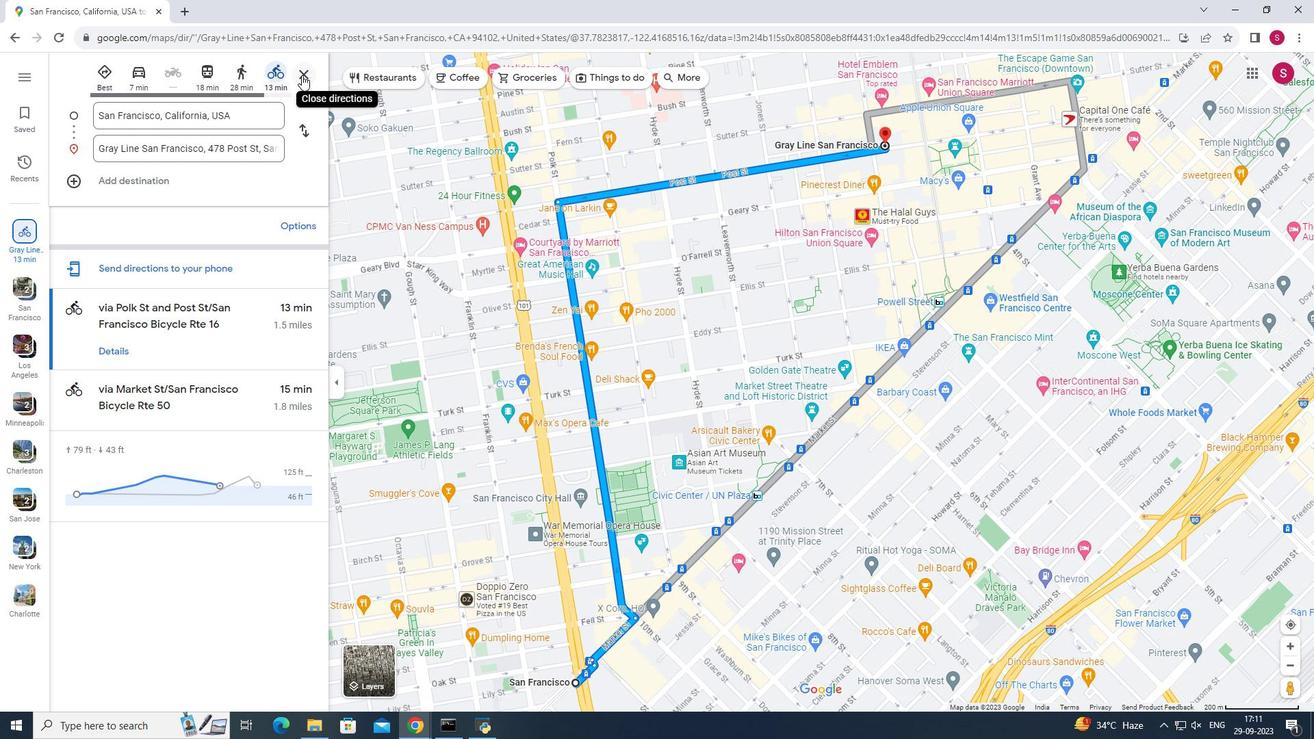 
Action: Mouse pressed left at (301, 75)
Screenshot: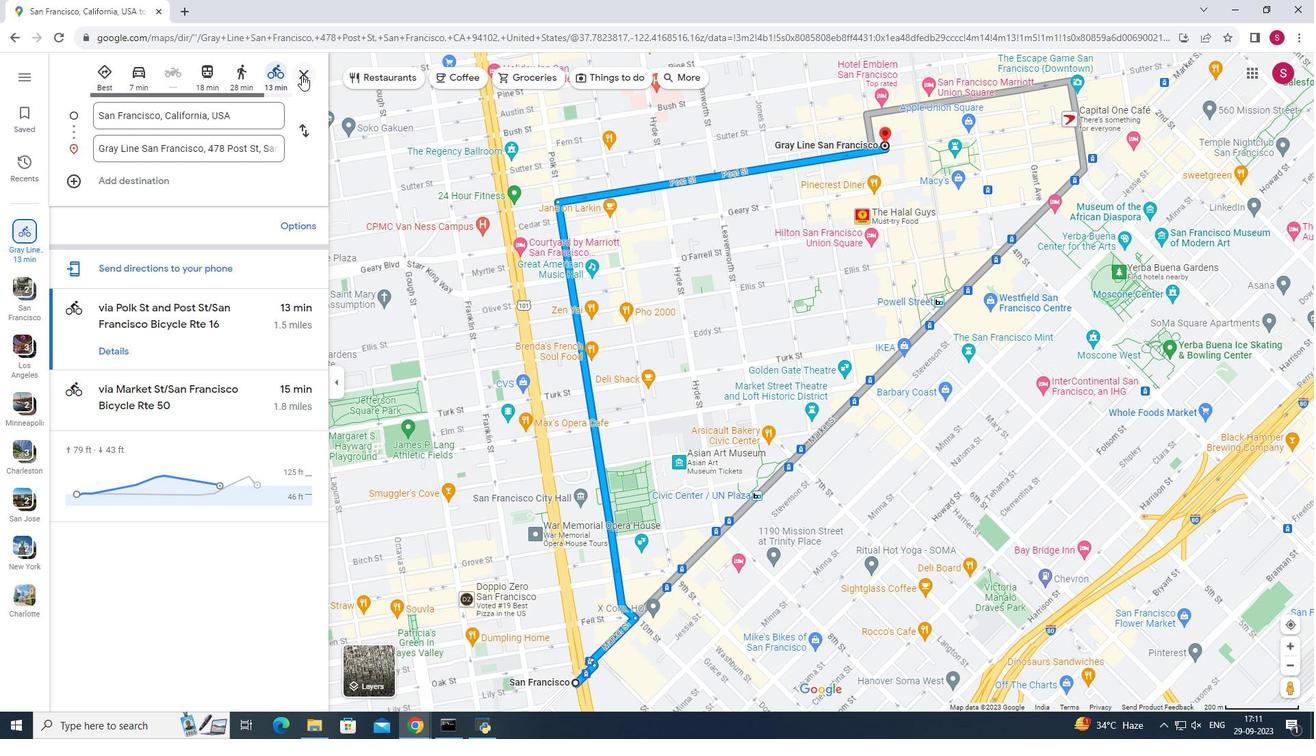 
Action: Mouse moved to (207, 264)
Screenshot: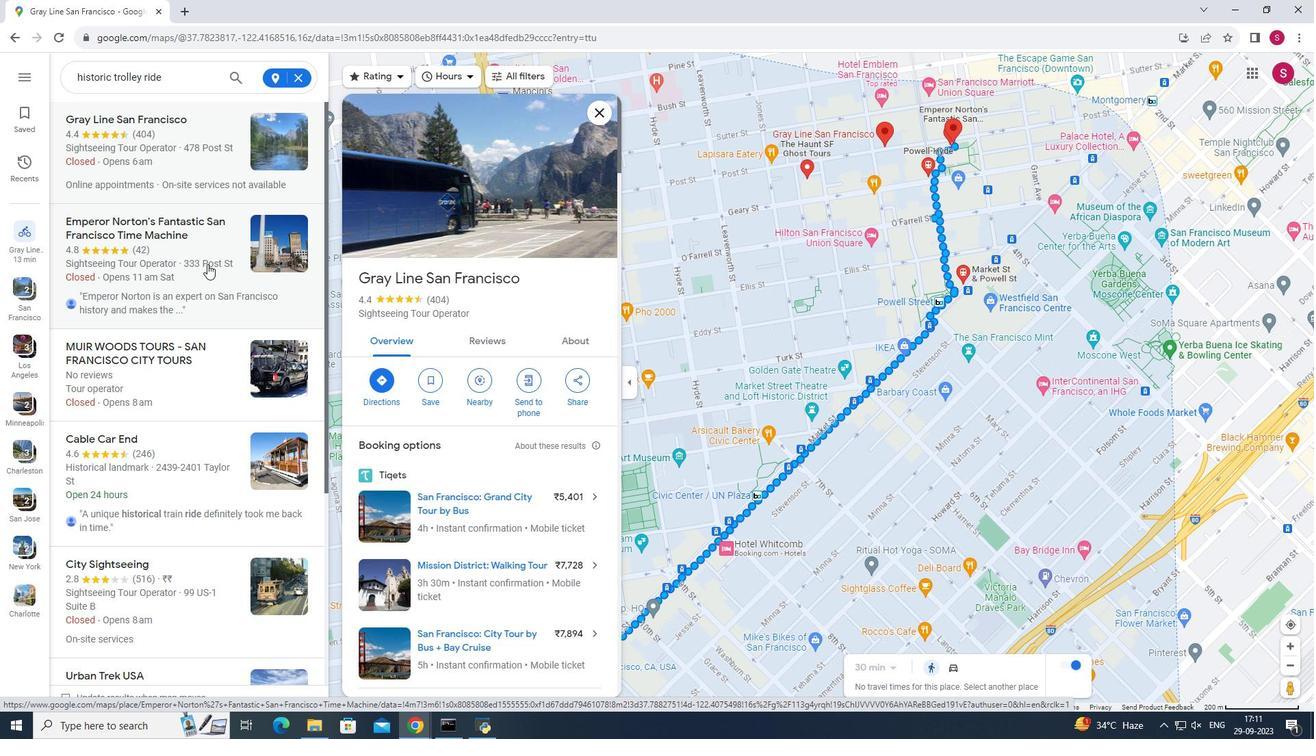 
Action: Mouse pressed left at (207, 264)
Screenshot: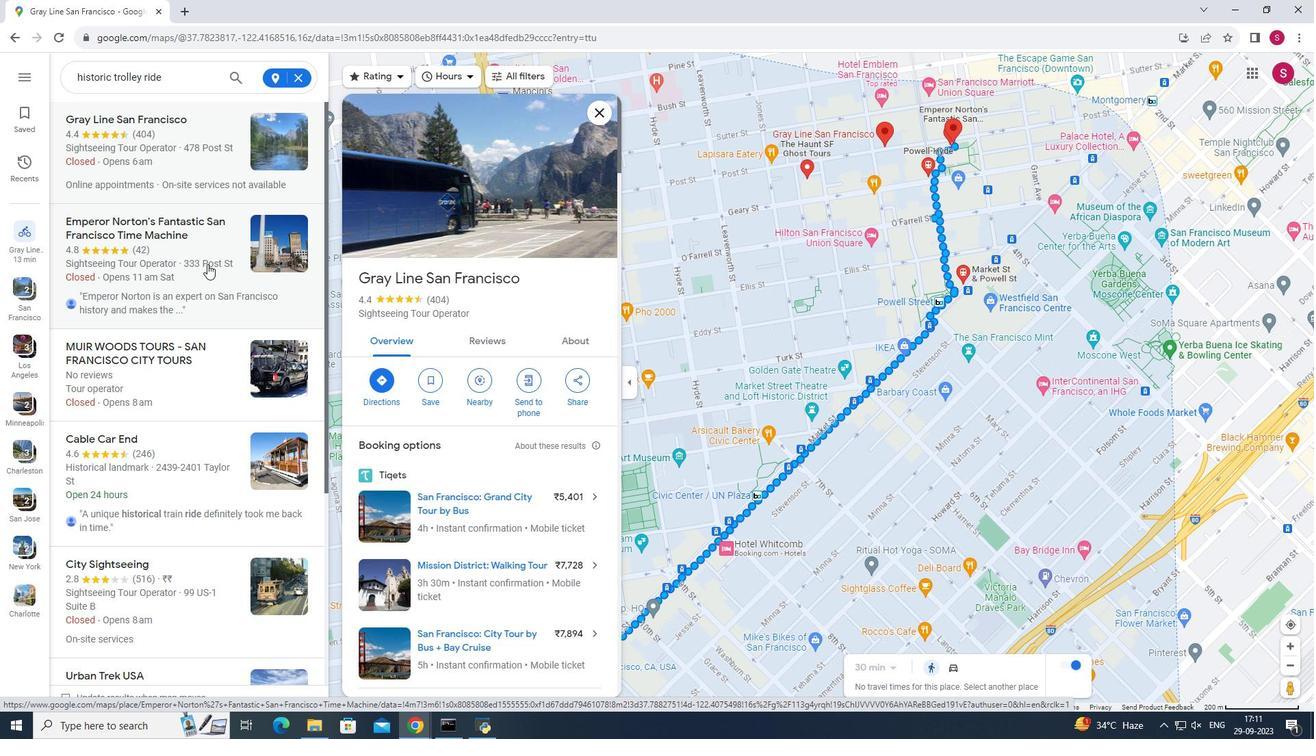 
Action: Mouse moved to (384, 403)
Screenshot: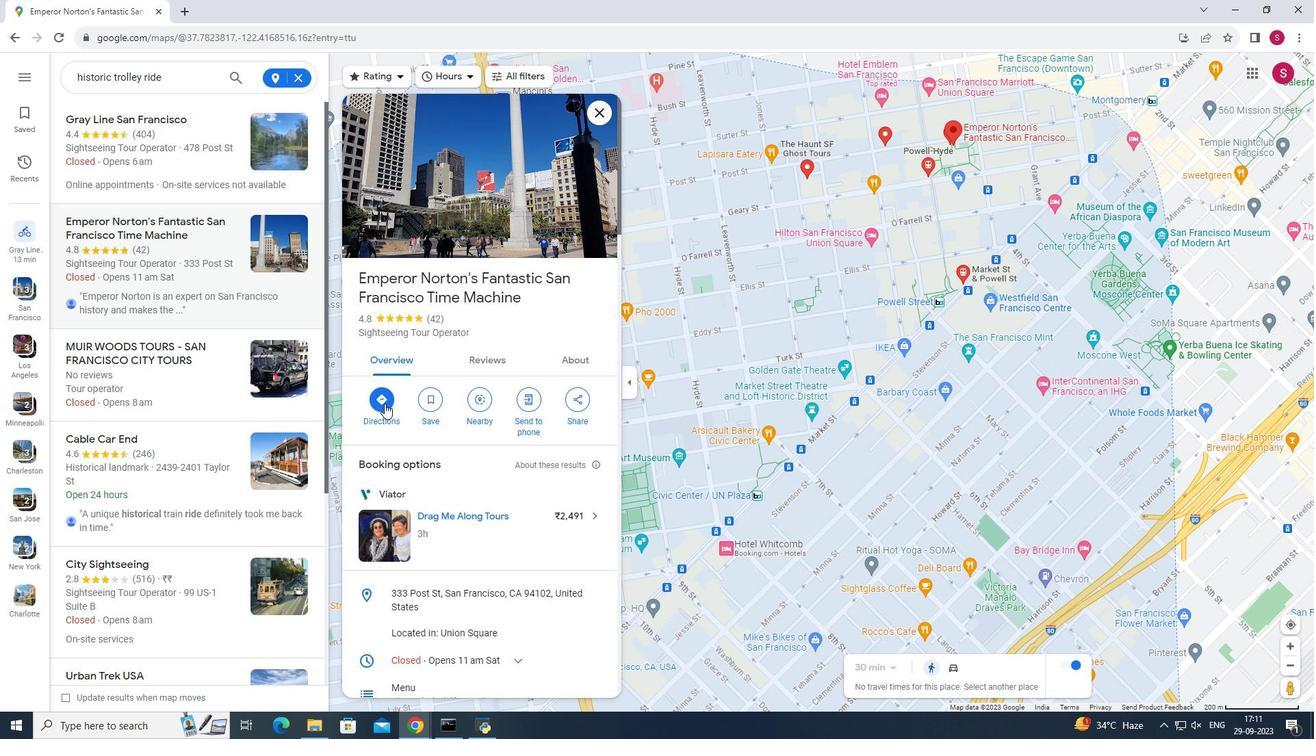 
Action: Mouse pressed left at (384, 403)
Screenshot: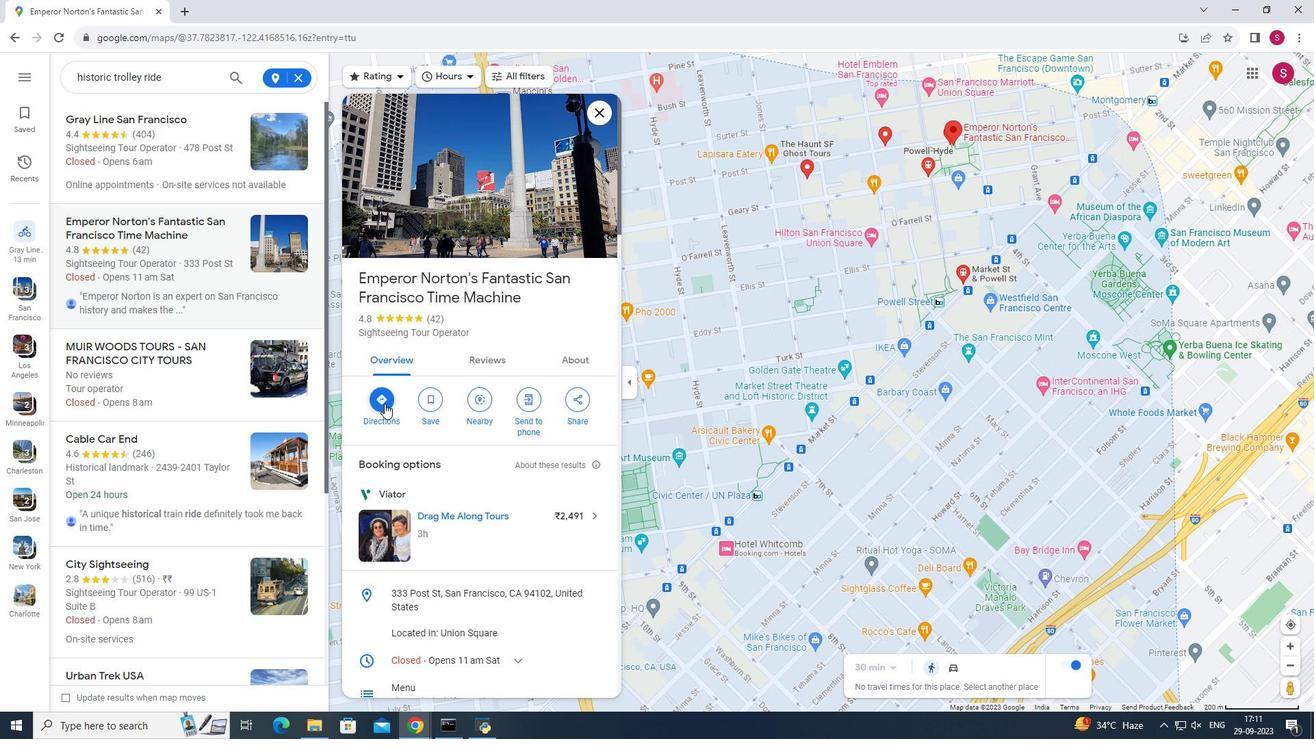 
Action: Mouse moved to (100, 74)
Screenshot: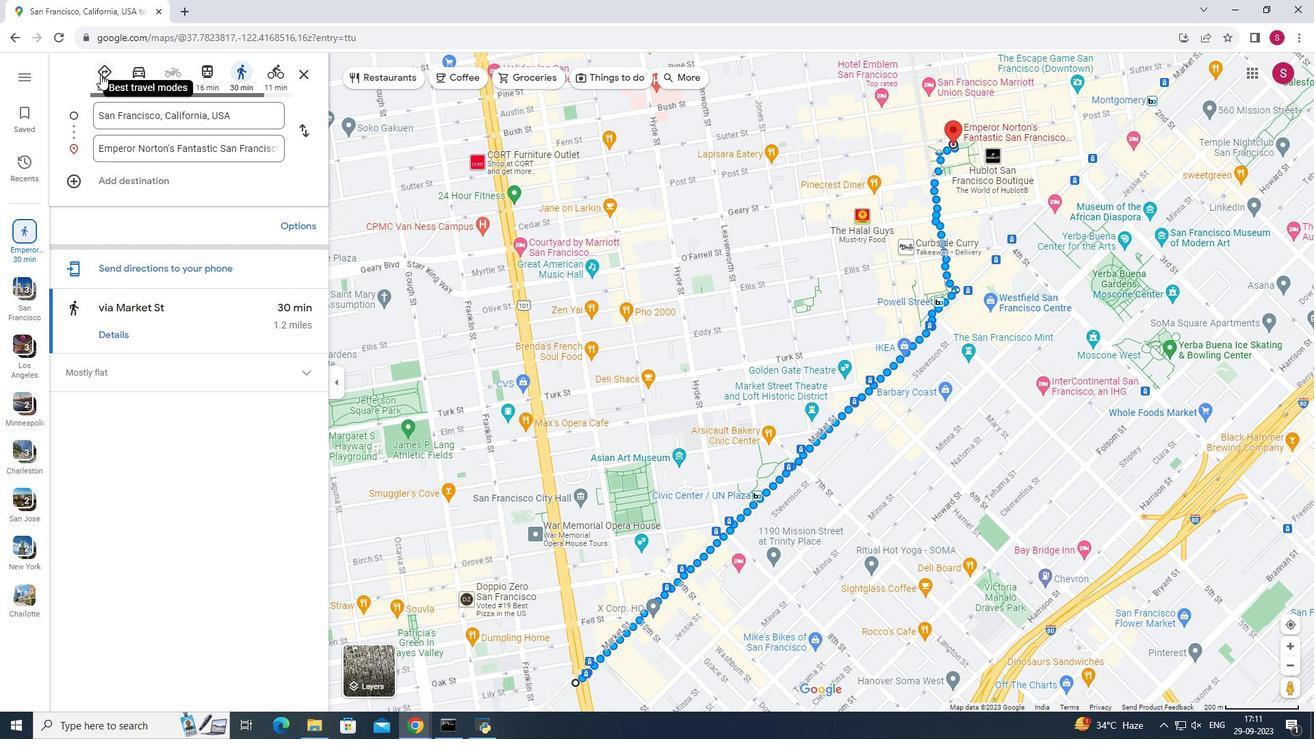 
Action: Mouse pressed left at (100, 74)
Screenshot: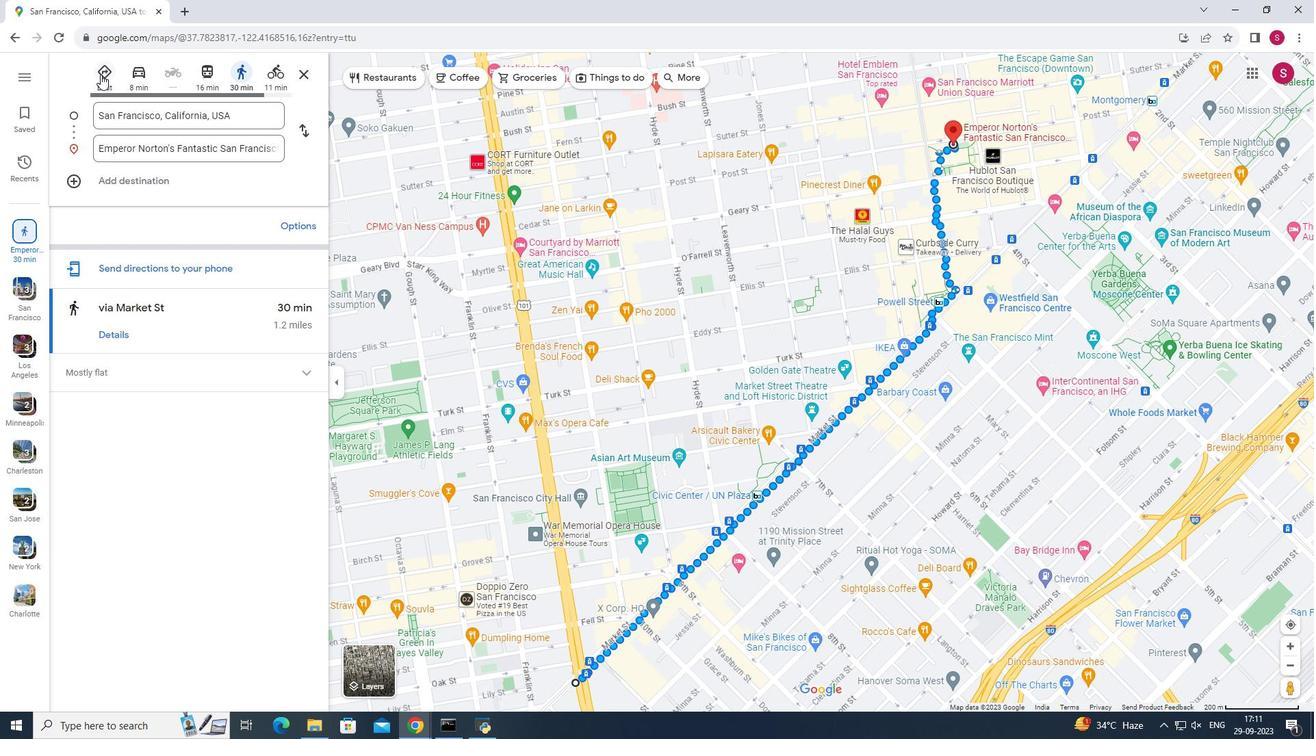 
Action: Mouse moved to (113, 243)
Screenshot: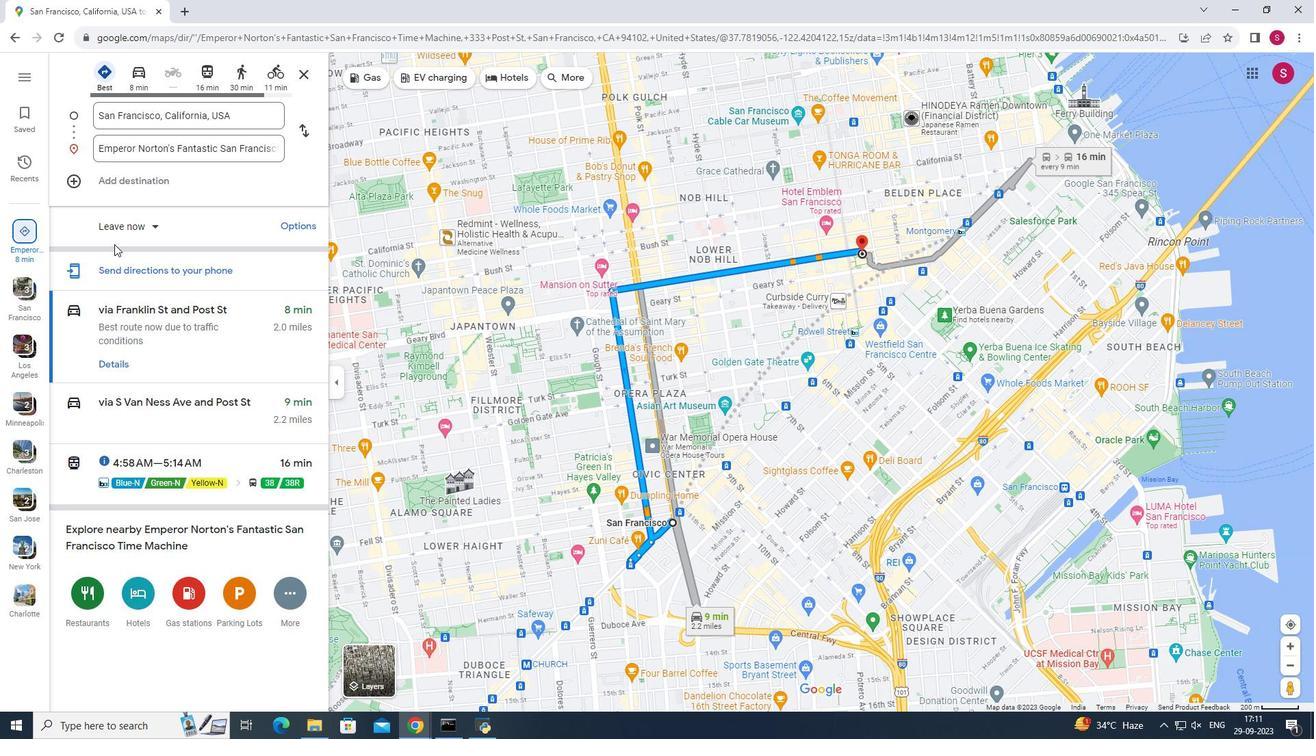 
Action: Mouse scrolled (113, 242) with delta (0, 0)
Screenshot: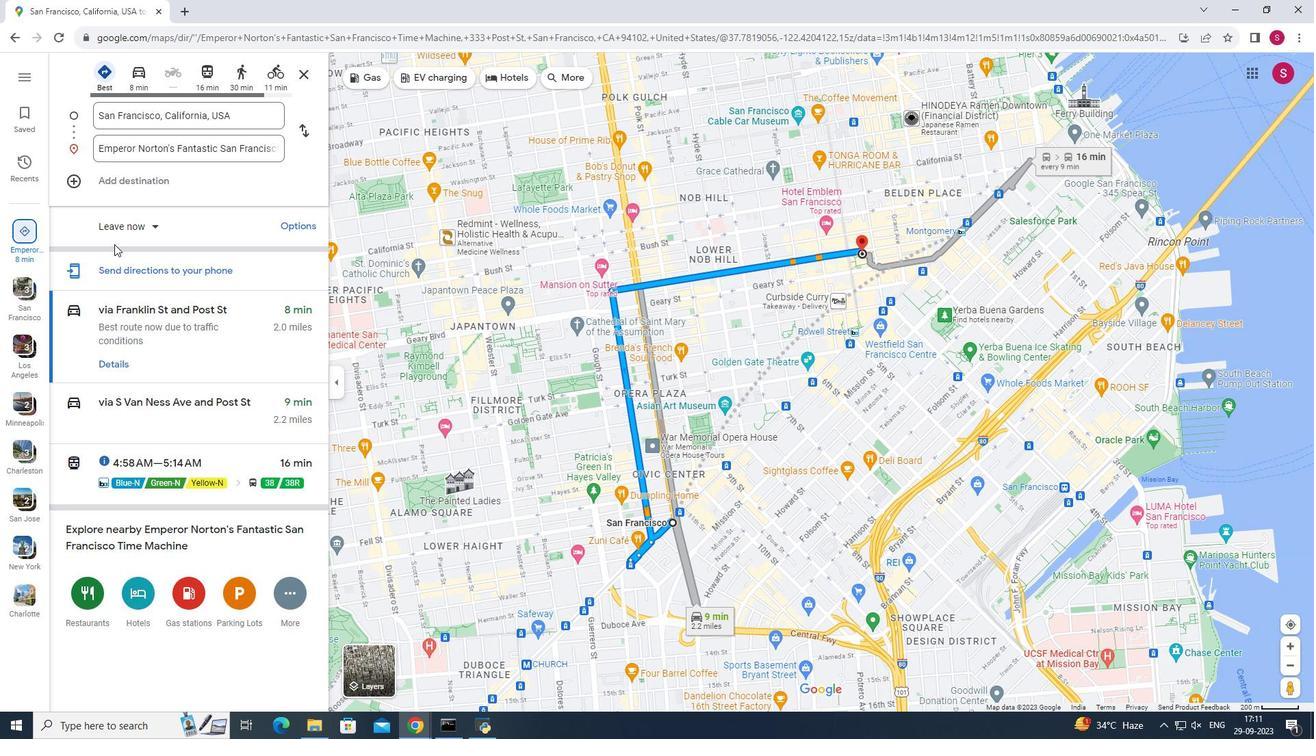 
Action: Mouse moved to (114, 244)
Screenshot: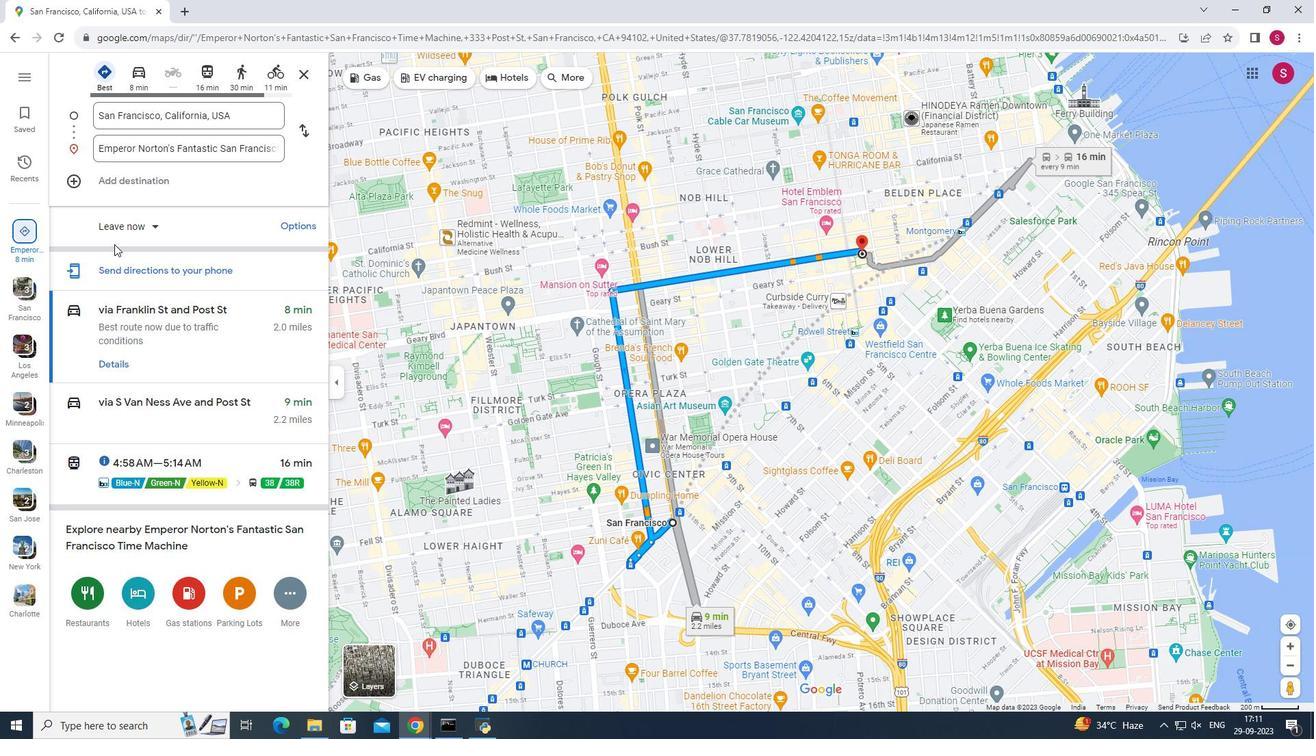 
Action: Mouse scrolled (114, 243) with delta (0, 0)
Screenshot: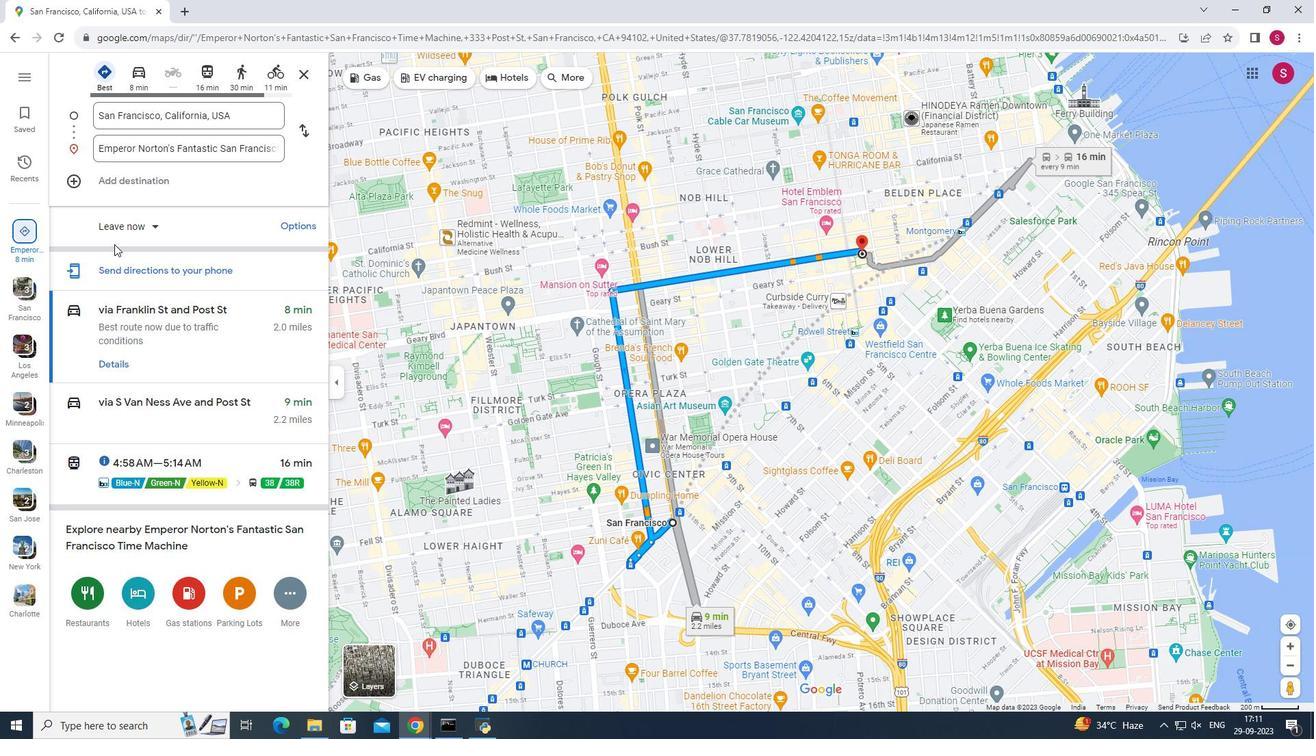 
Action: Mouse moved to (114, 364)
Screenshot: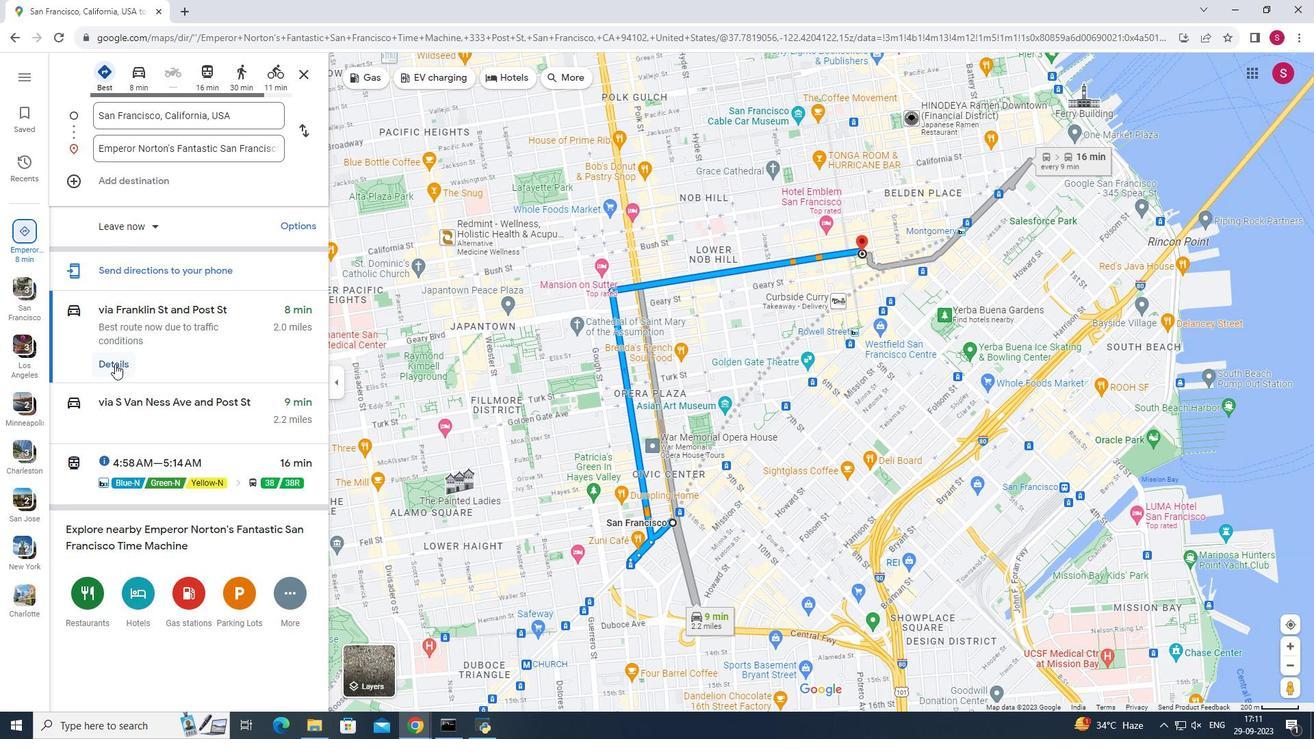 
Action: Mouse pressed left at (114, 364)
Screenshot: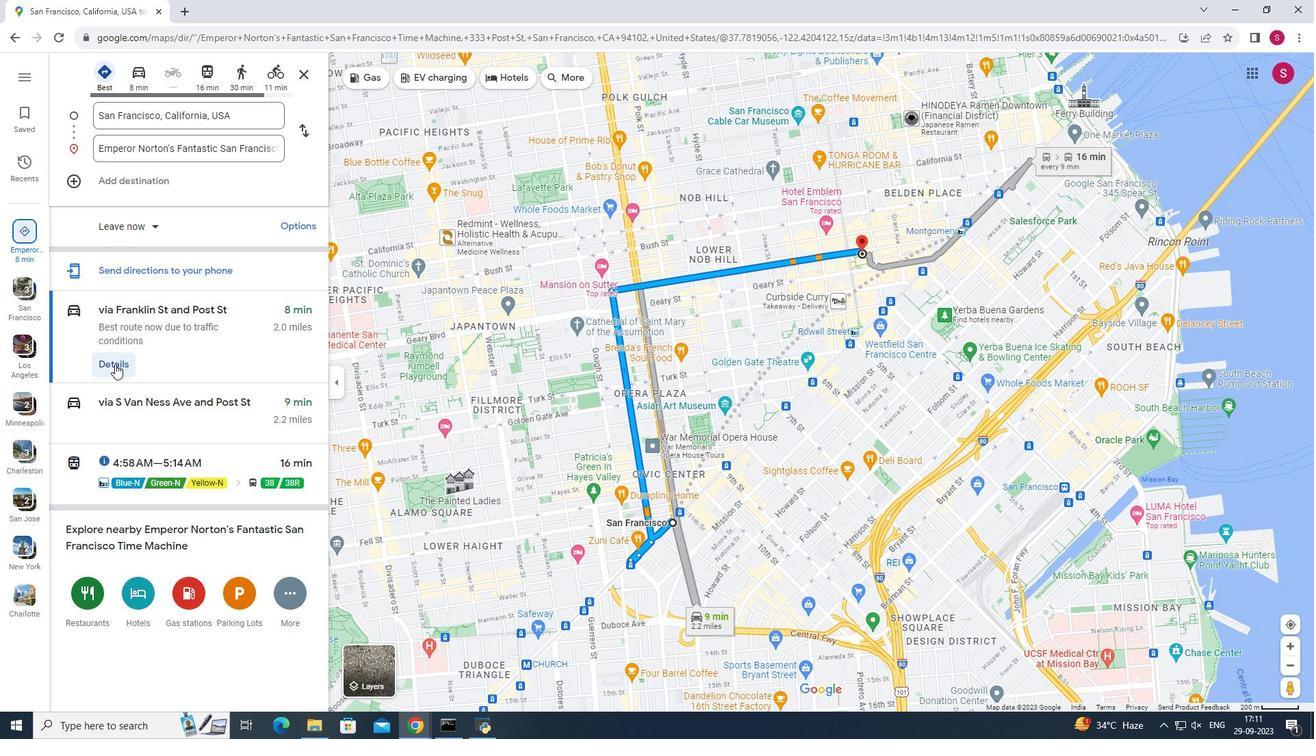 
Action: Mouse moved to (74, 70)
Screenshot: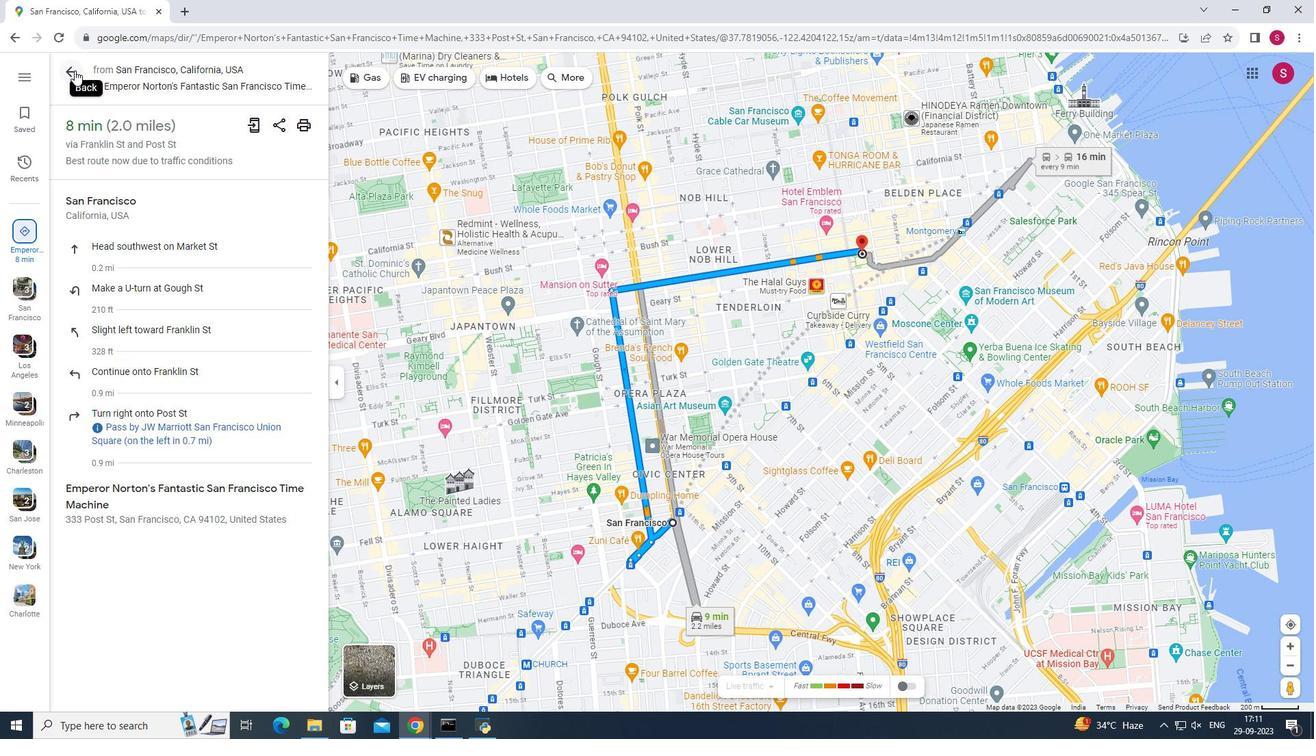 
Action: Mouse pressed left at (74, 70)
Screenshot: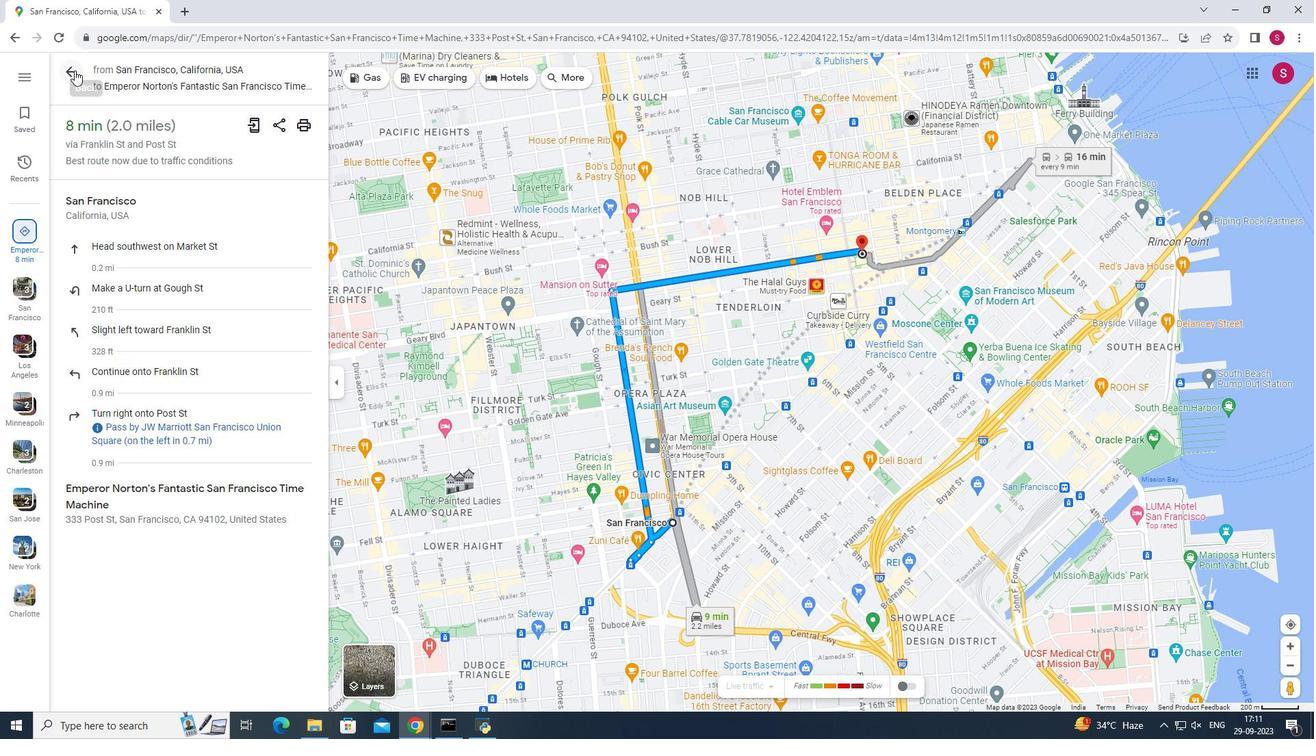 
Action: Mouse moved to (301, 70)
Screenshot: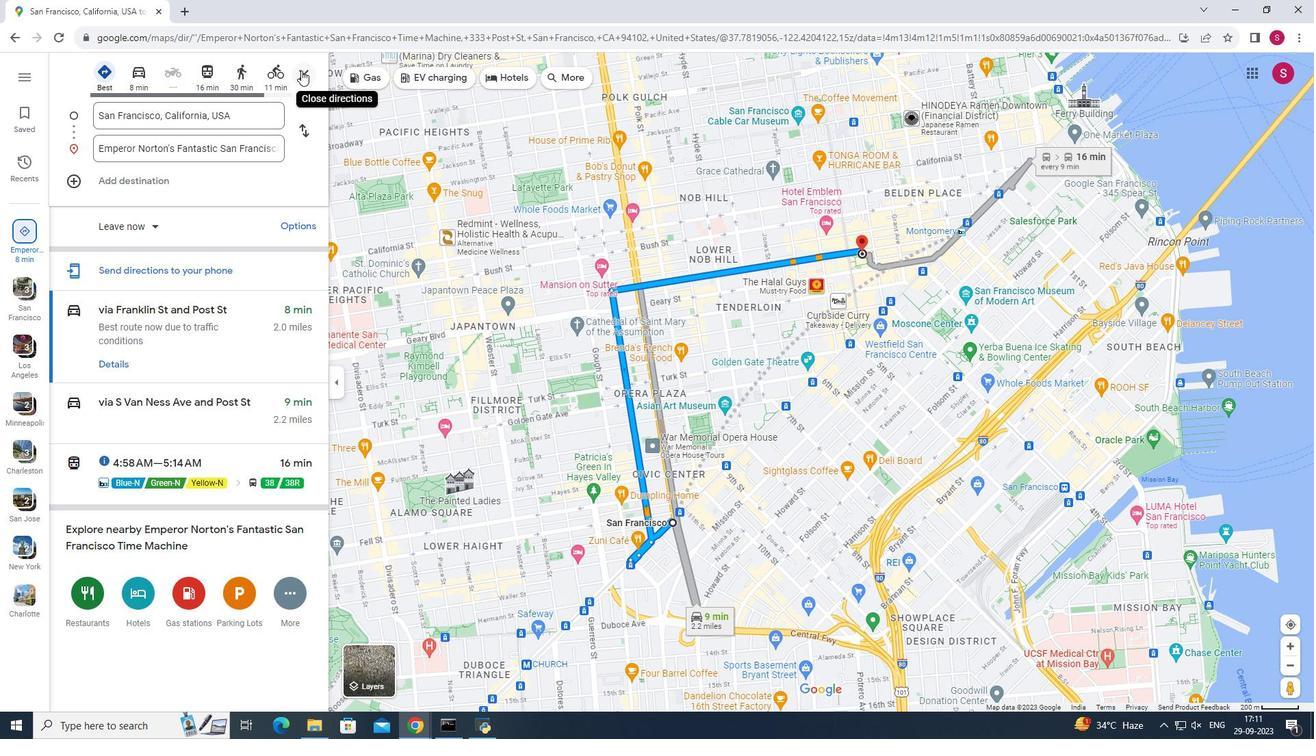 
Action: Mouse pressed left at (301, 70)
Screenshot: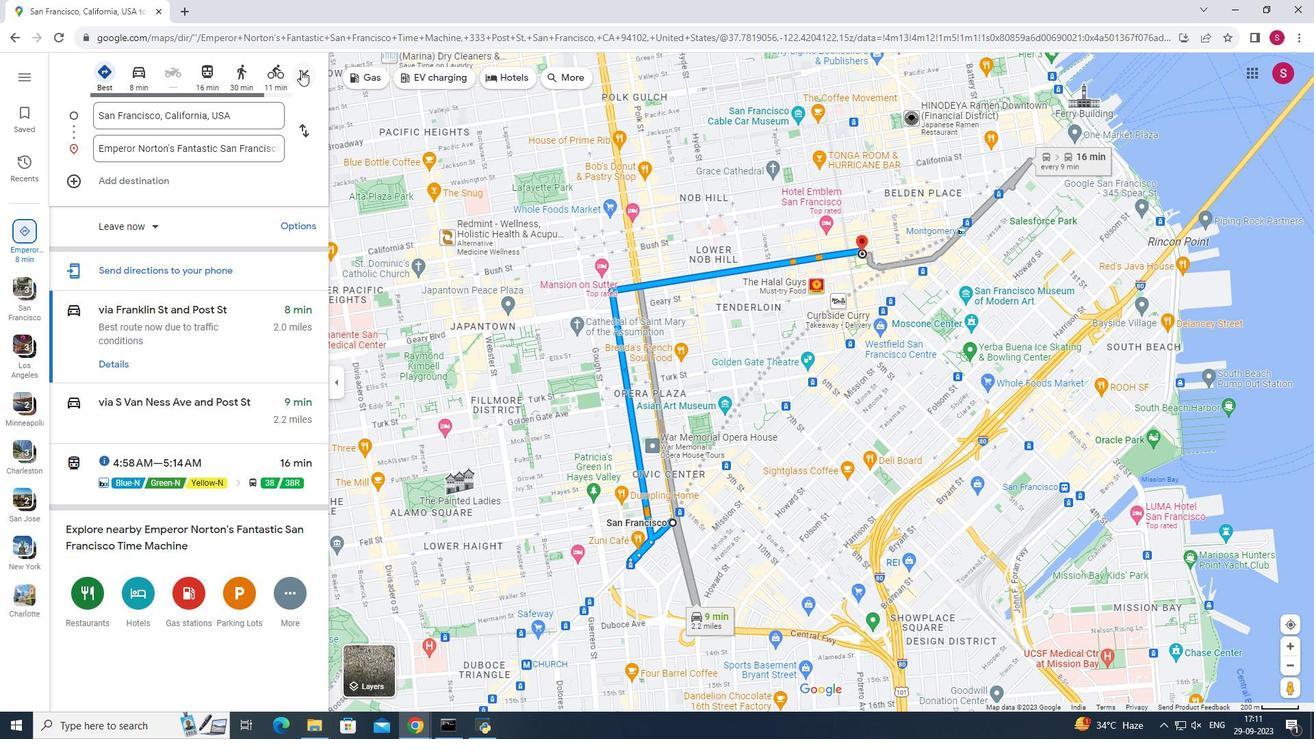 
Action: Mouse moved to (323, 248)
Screenshot: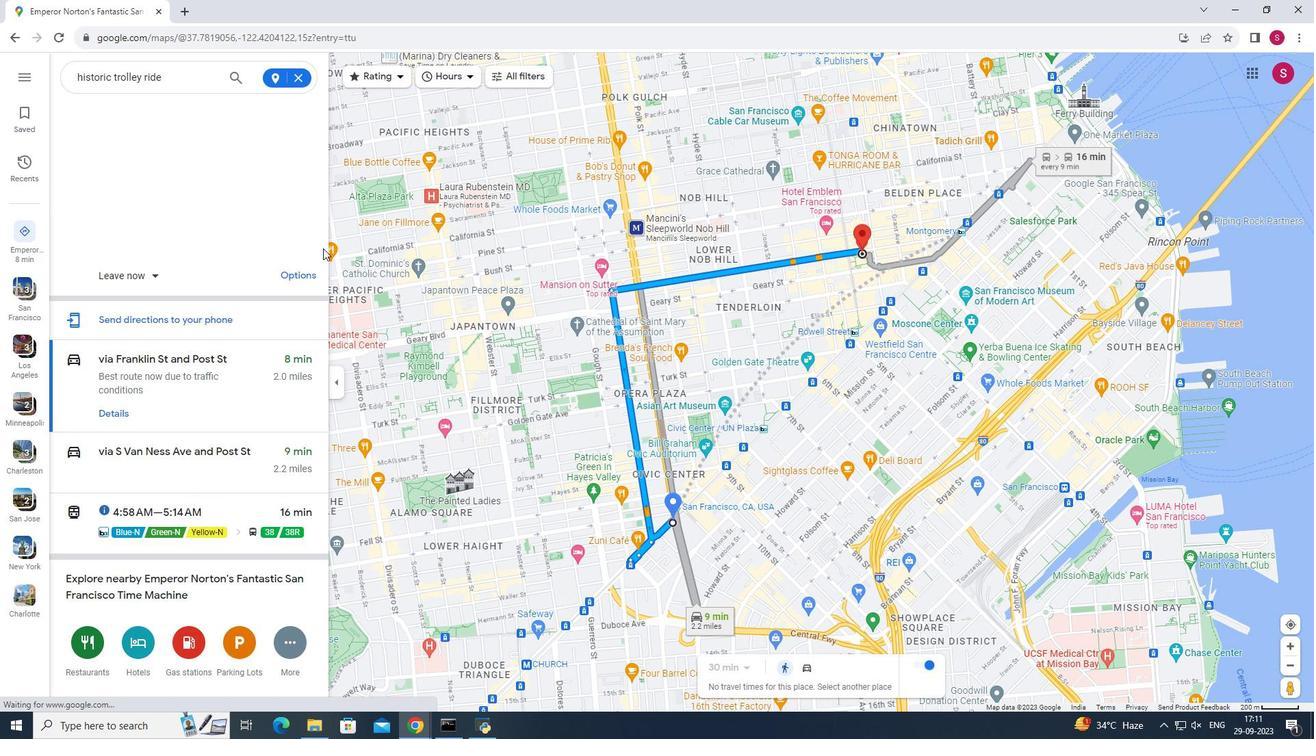 
Action: Mouse scrolled (323, 247) with delta (0, 0)
Screenshot: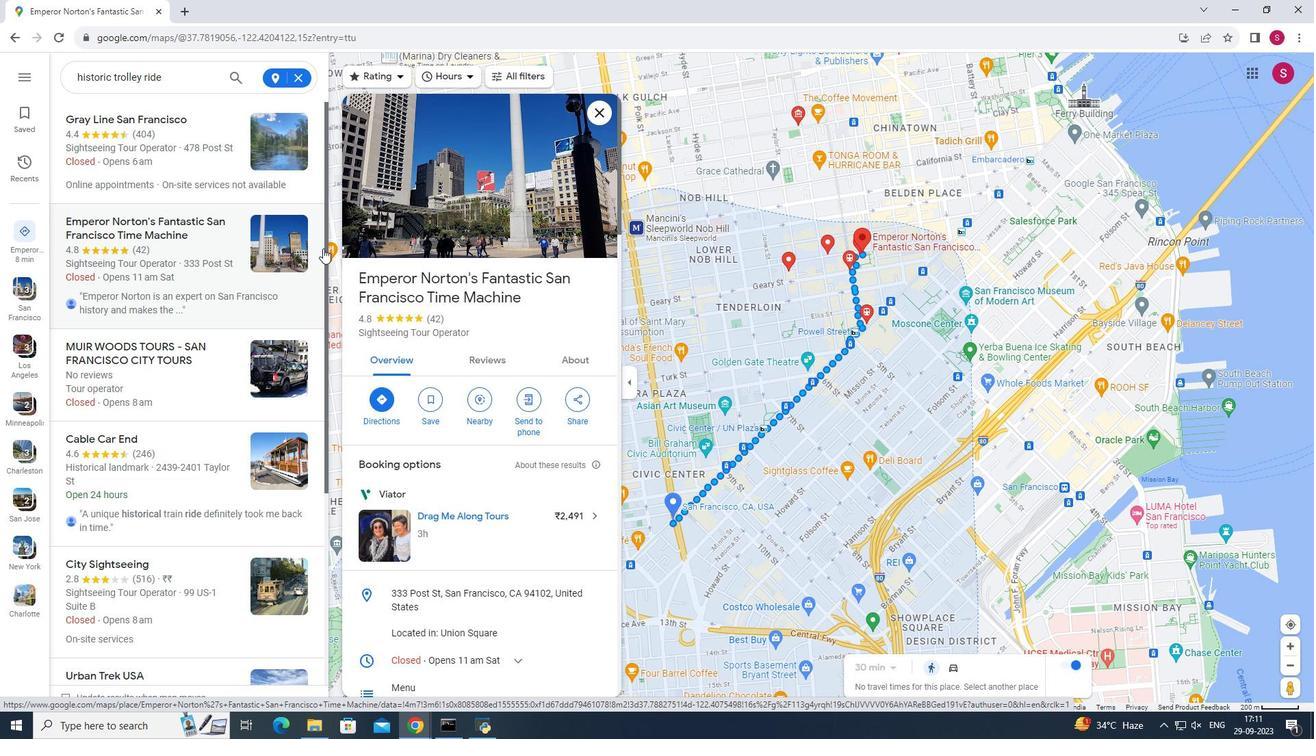 
Action: Mouse scrolled (323, 247) with delta (0, 0)
Screenshot: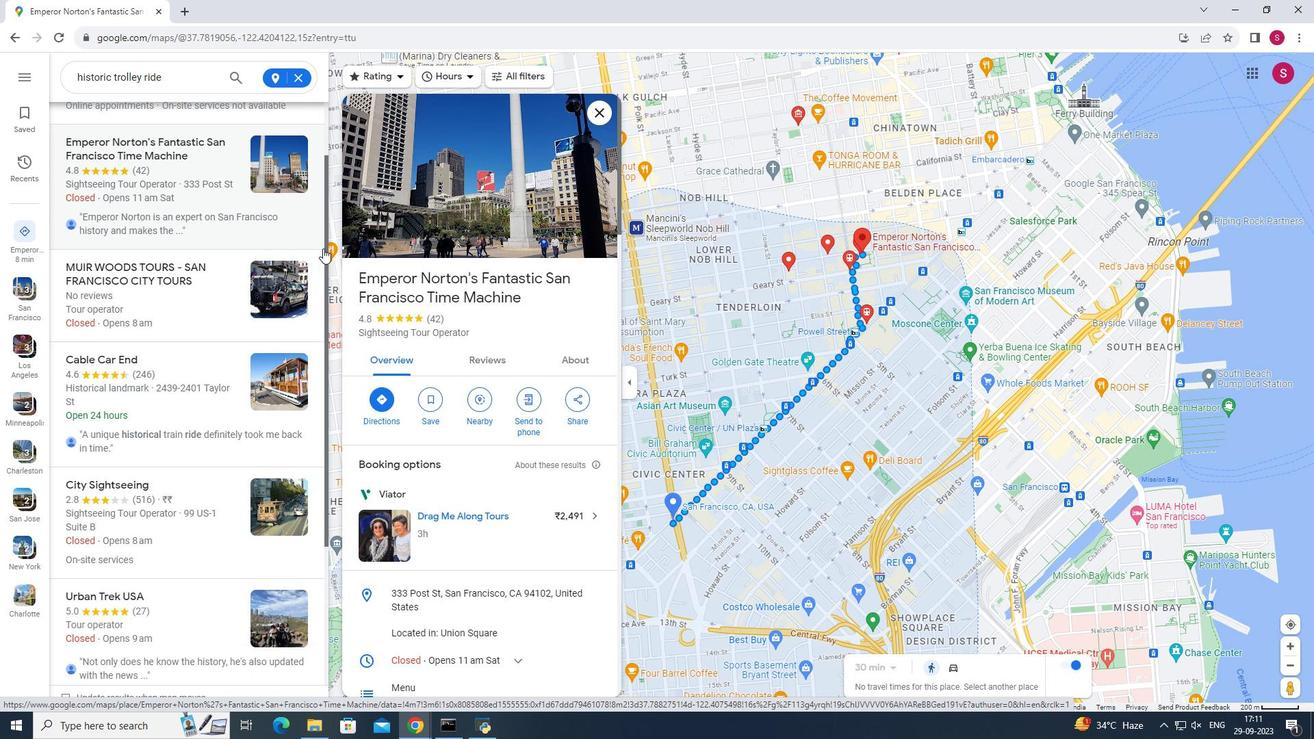 
Action: Mouse moved to (177, 358)
Screenshot: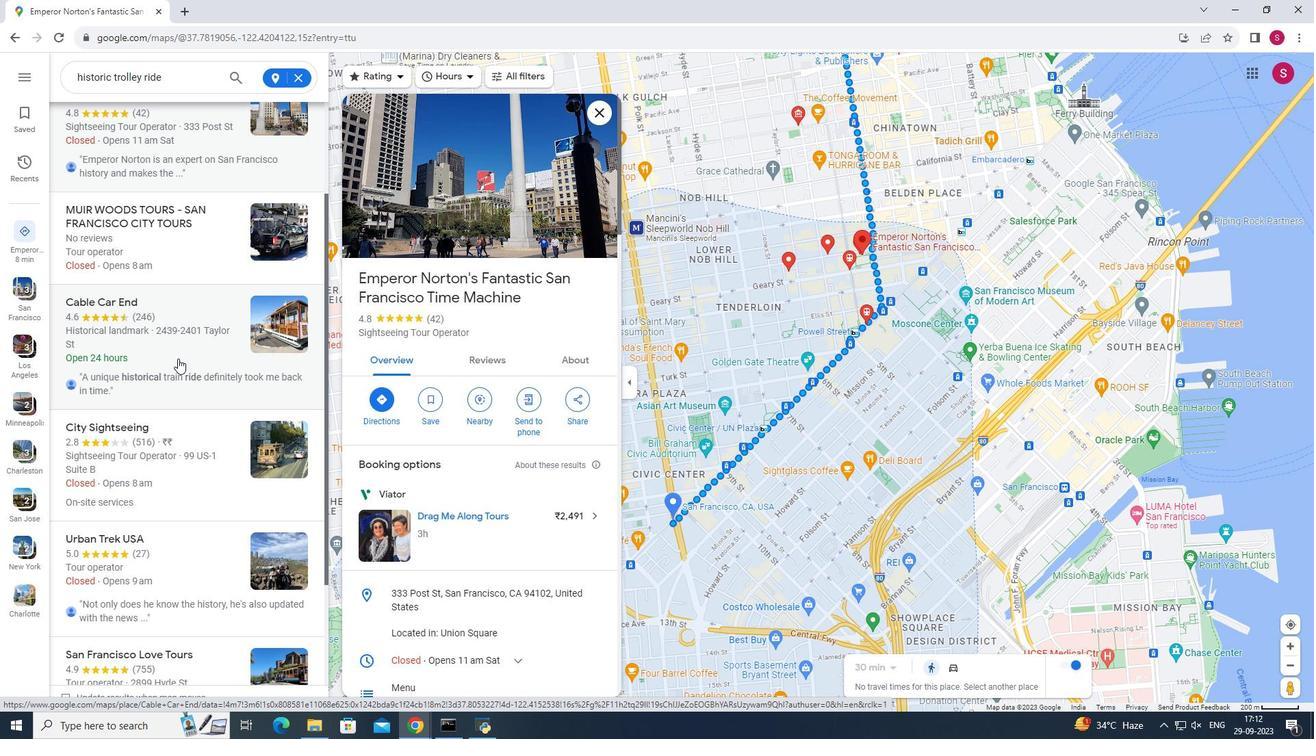 
Action: Mouse scrolled (177, 357) with delta (0, 0)
Screenshot: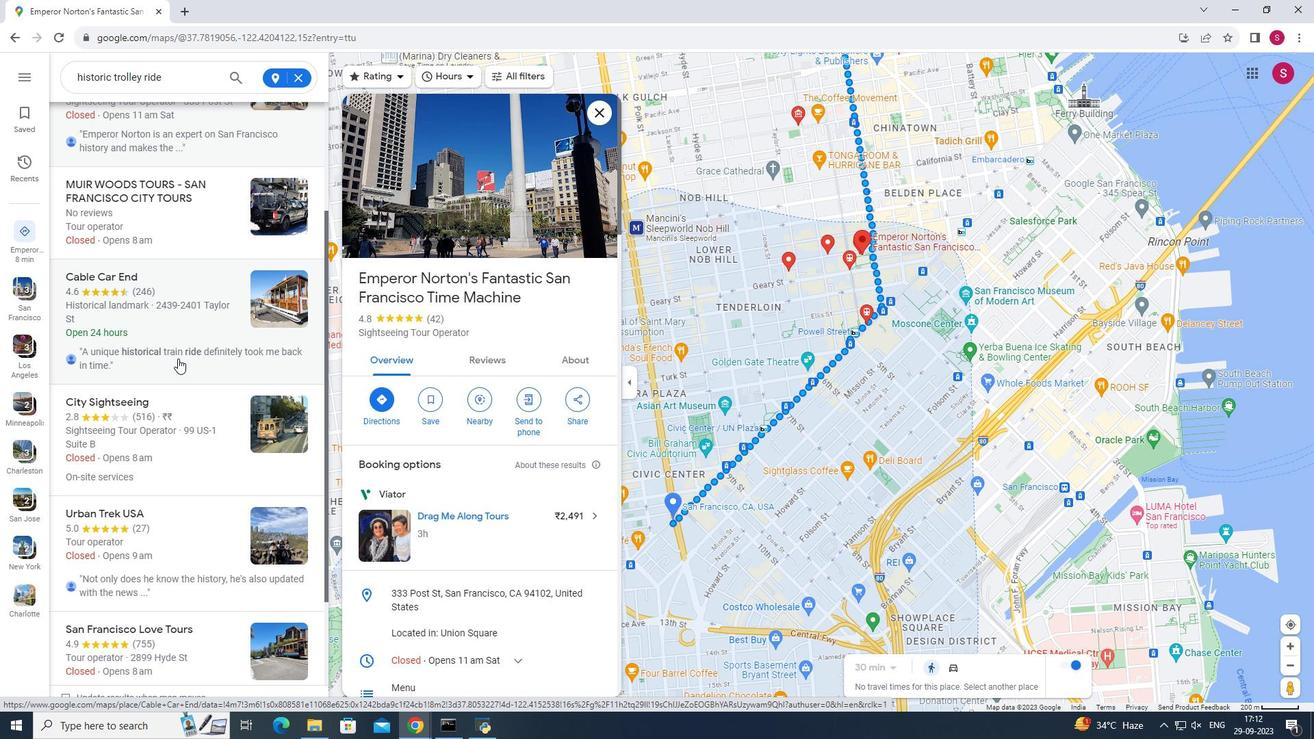 
Action: Mouse scrolled (177, 357) with delta (0, 0)
Screenshot: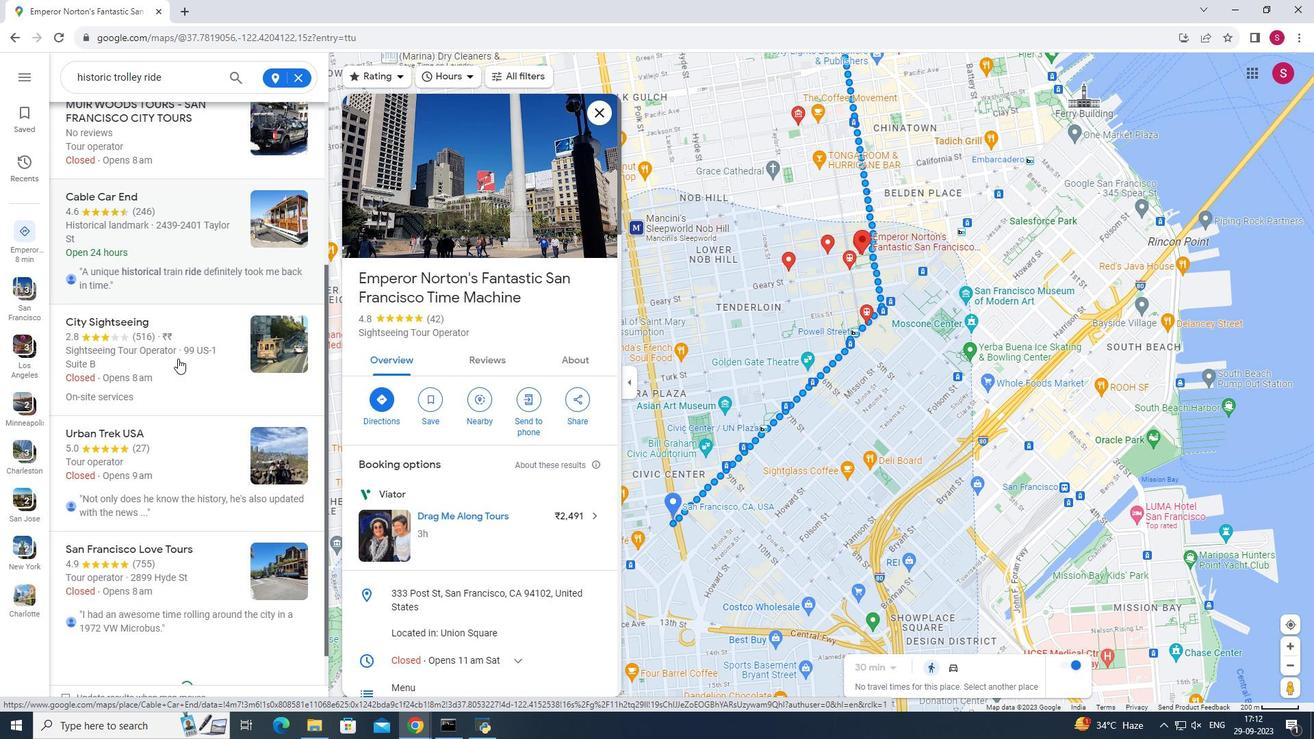 
Action: Mouse scrolled (177, 357) with delta (0, 0)
Screenshot: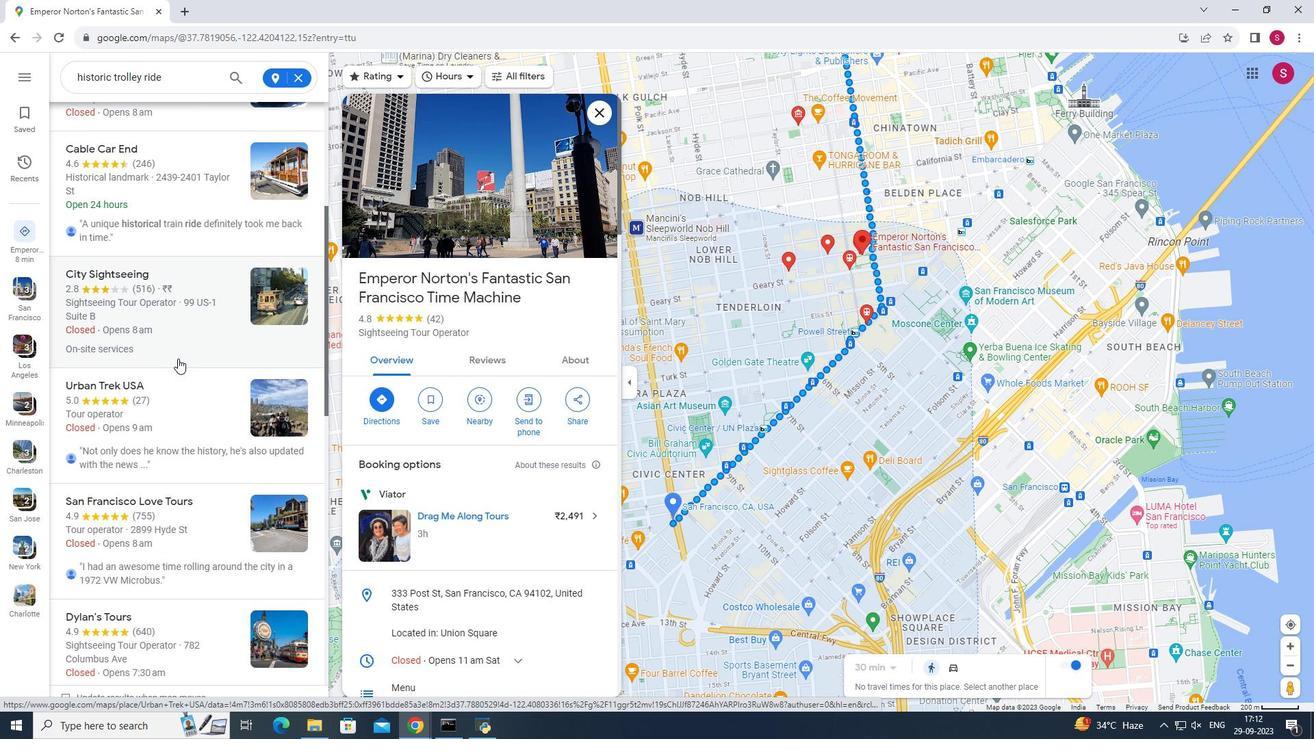 
Action: Mouse scrolled (177, 357) with delta (0, 0)
Screenshot: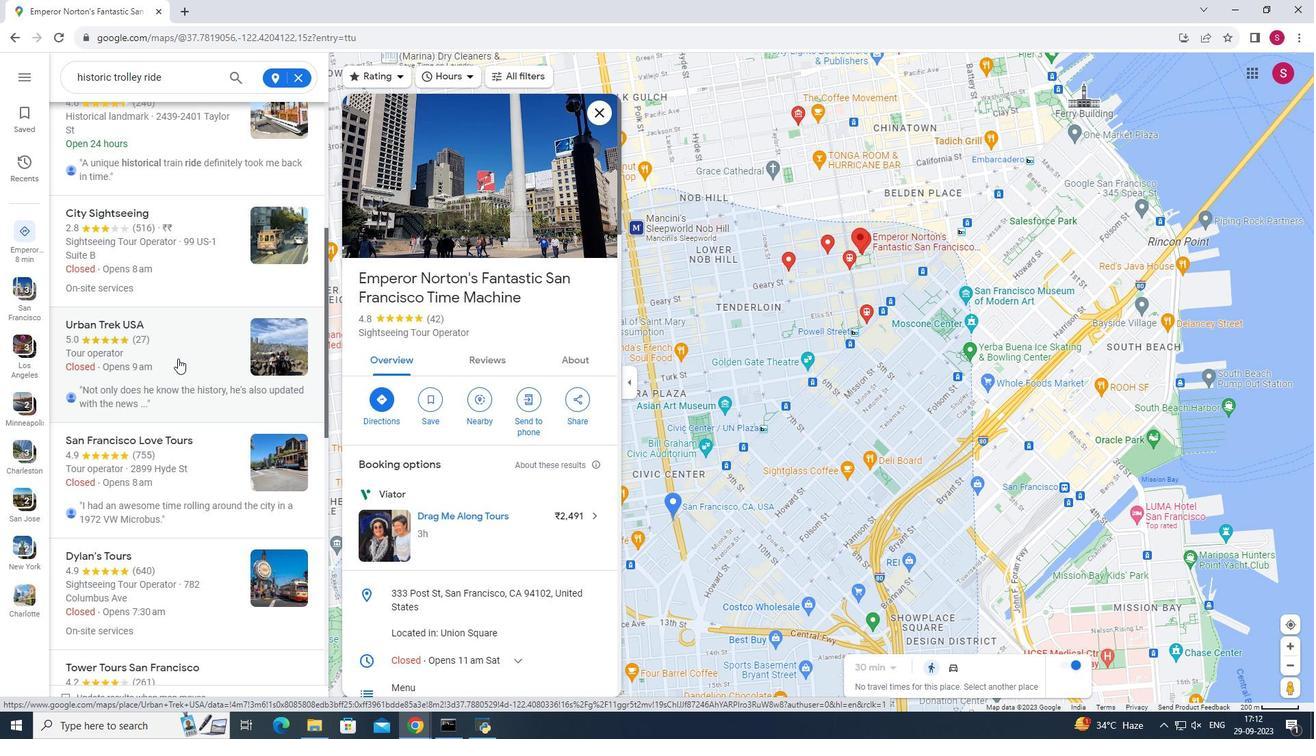 
Action: Mouse scrolled (177, 357) with delta (0, 0)
Screenshot: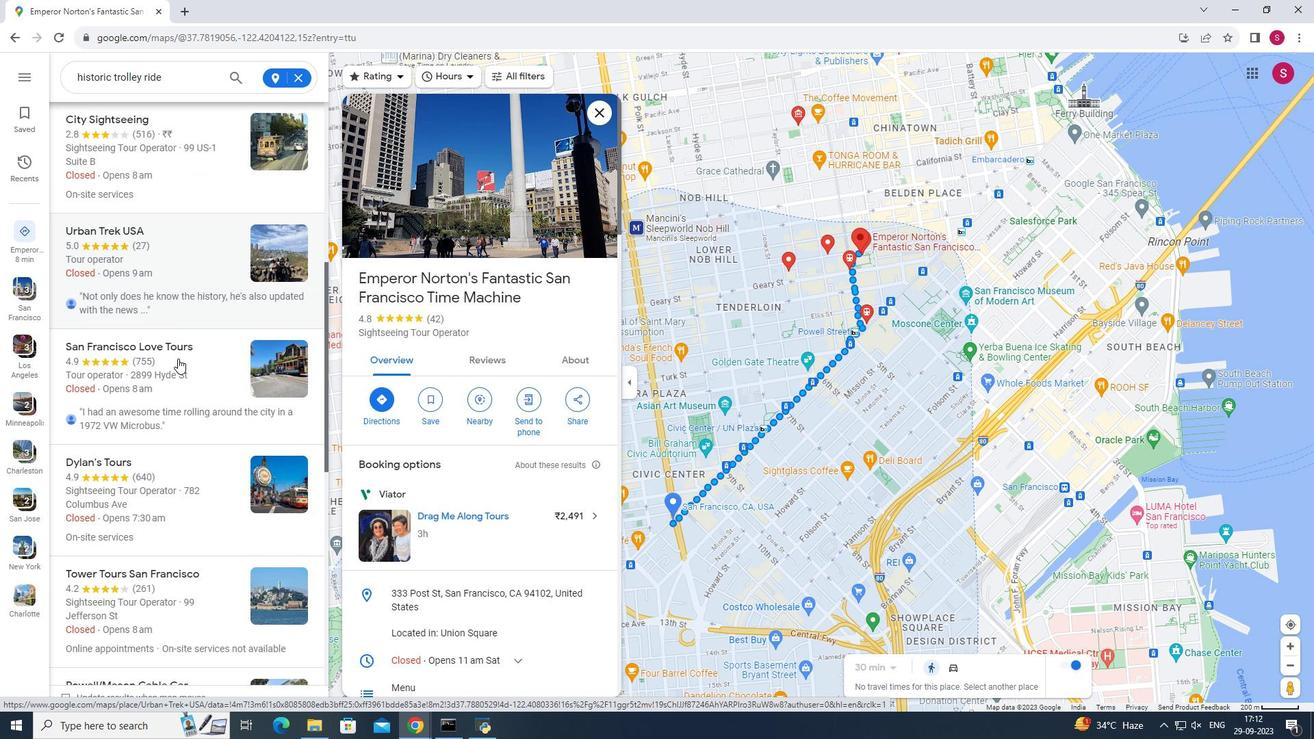 
Action: Mouse scrolled (177, 357) with delta (0, 0)
Screenshot: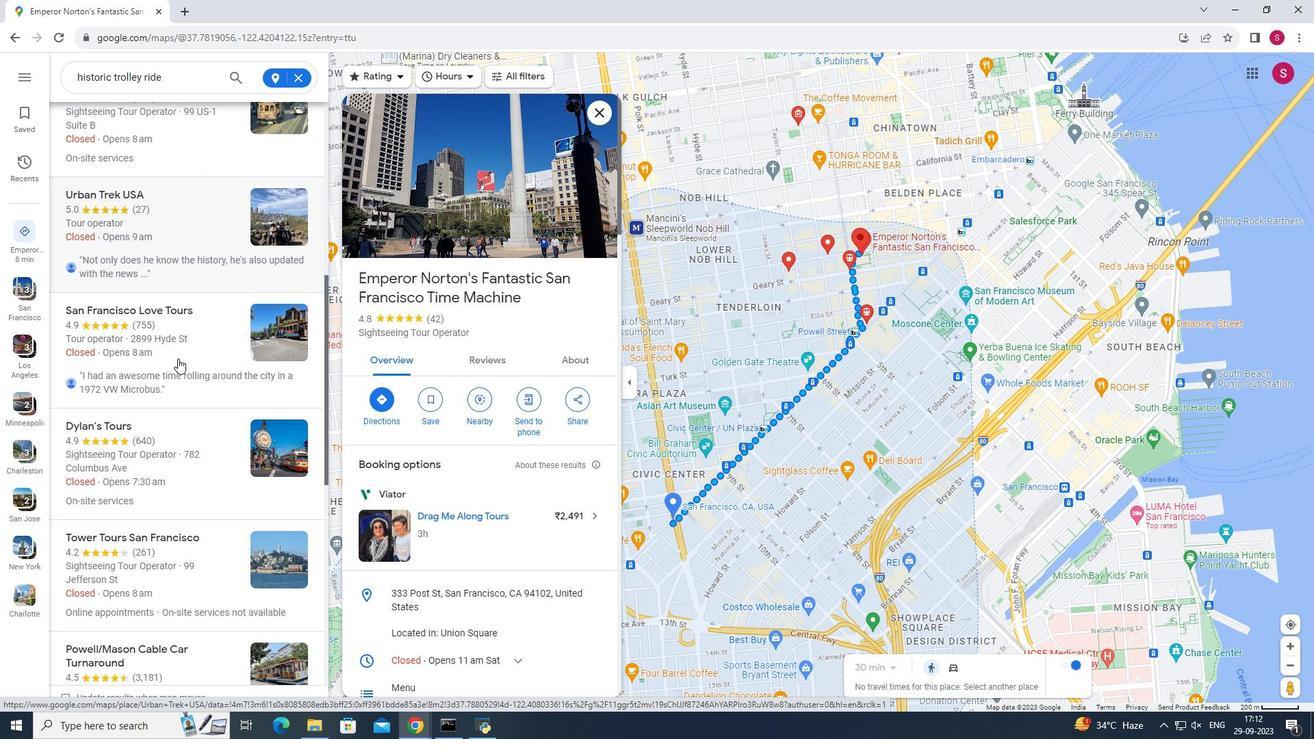 
Action: Mouse scrolled (177, 357) with delta (0, 0)
Screenshot: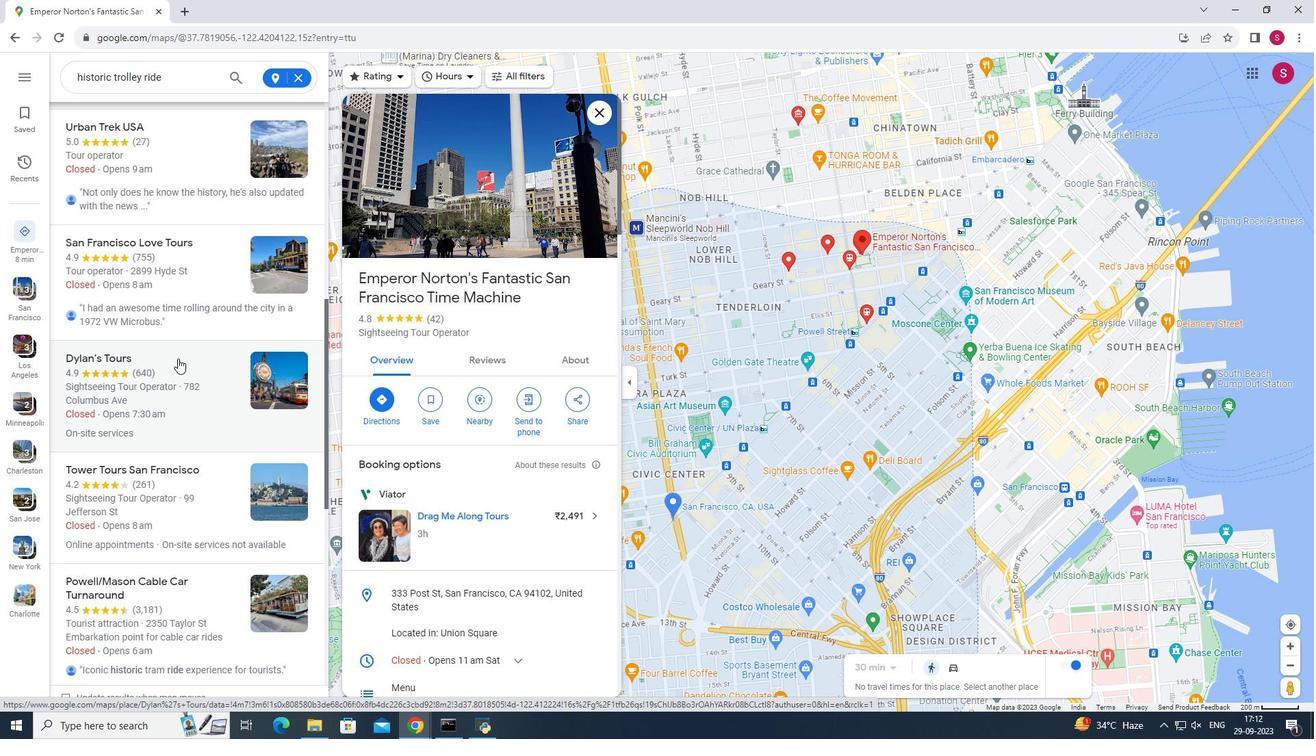 
Action: Mouse scrolled (177, 357) with delta (0, 0)
Screenshot: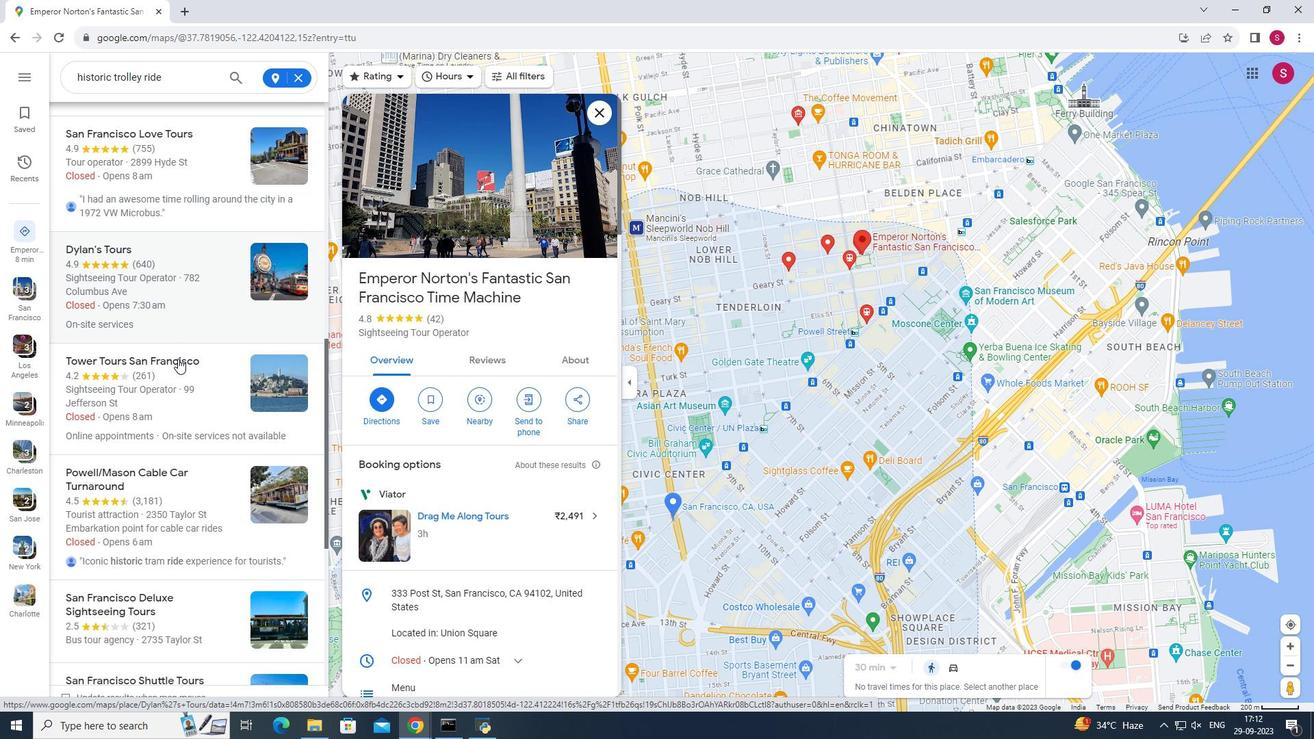 
Action: Mouse moved to (598, 112)
Screenshot: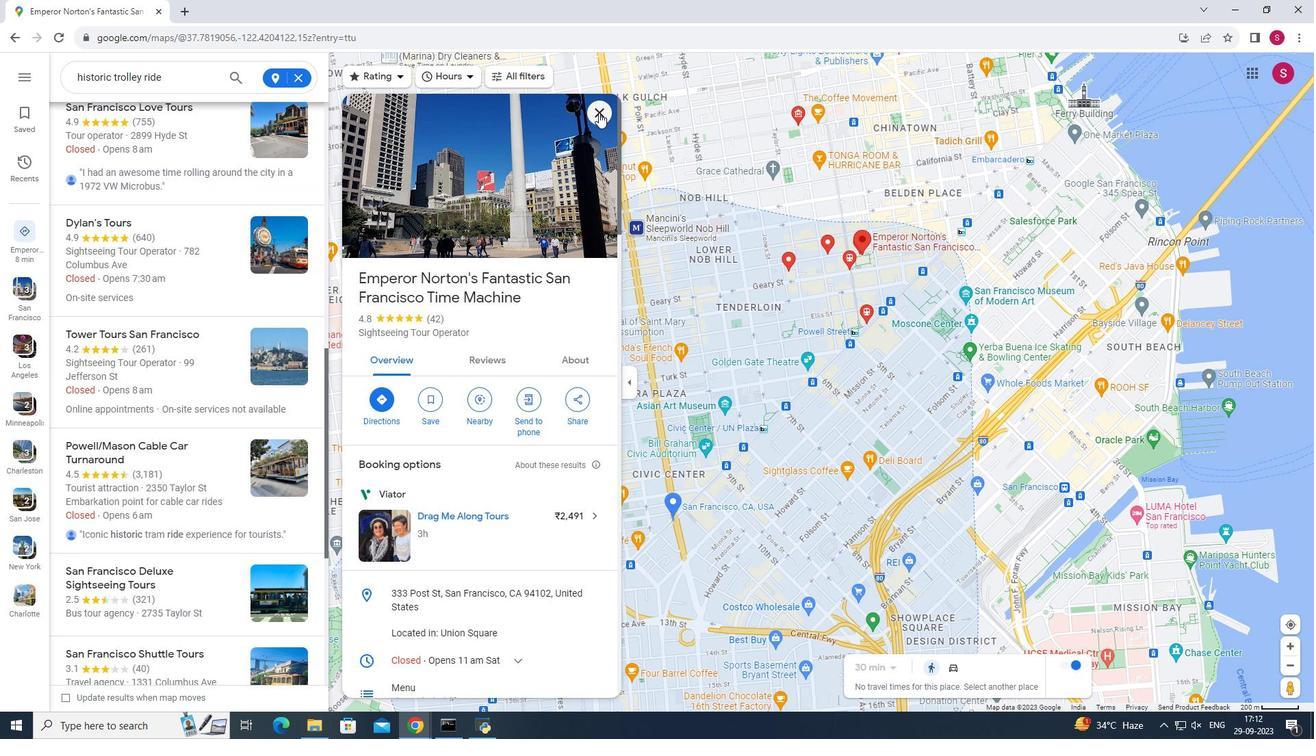 
Action: Mouse pressed left at (598, 112)
Screenshot: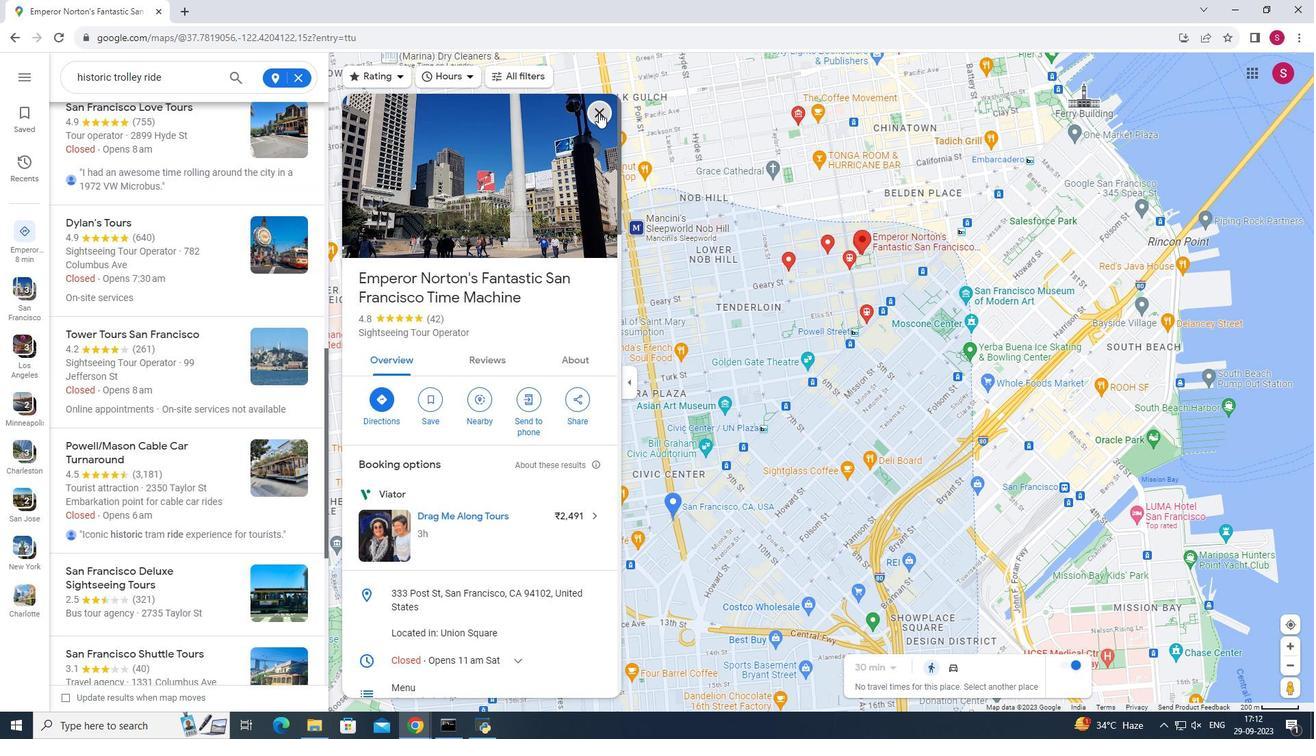 
Action: Mouse moved to (182, 444)
Screenshot: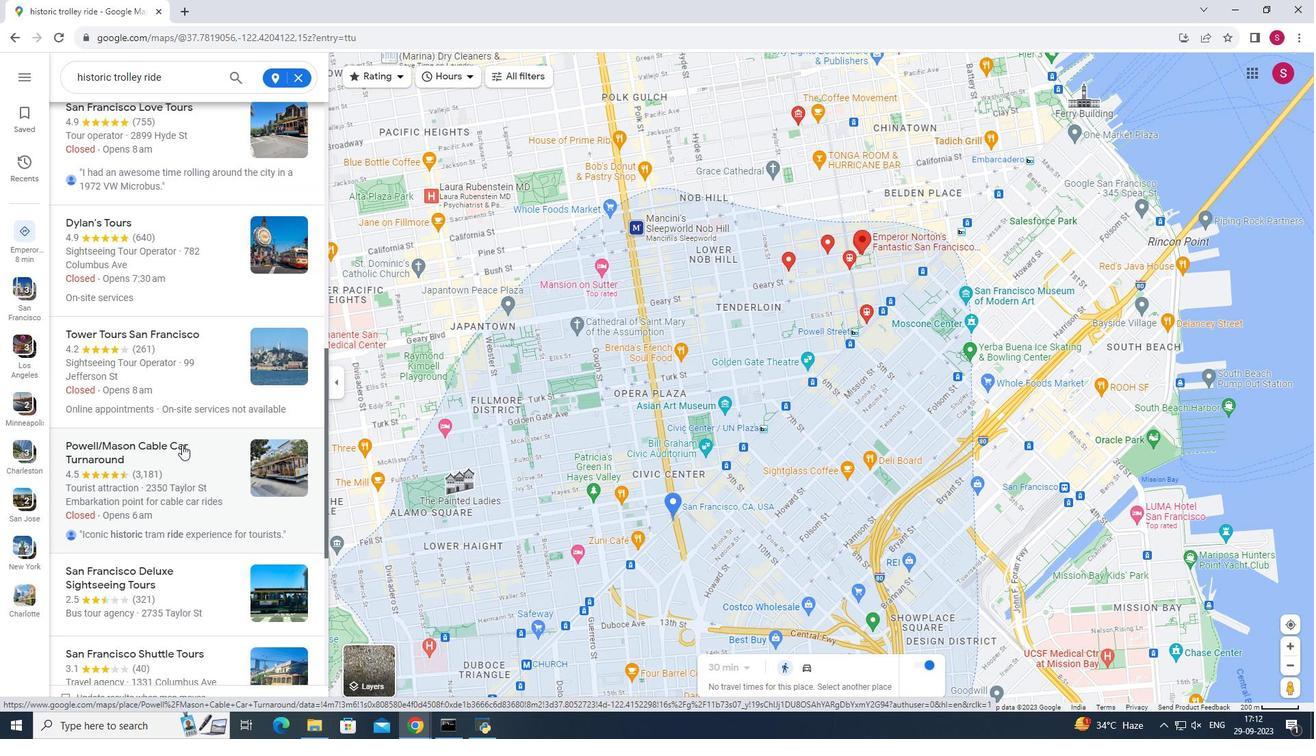 
Action: Mouse scrolled (182, 444) with delta (0, 0)
Screenshot: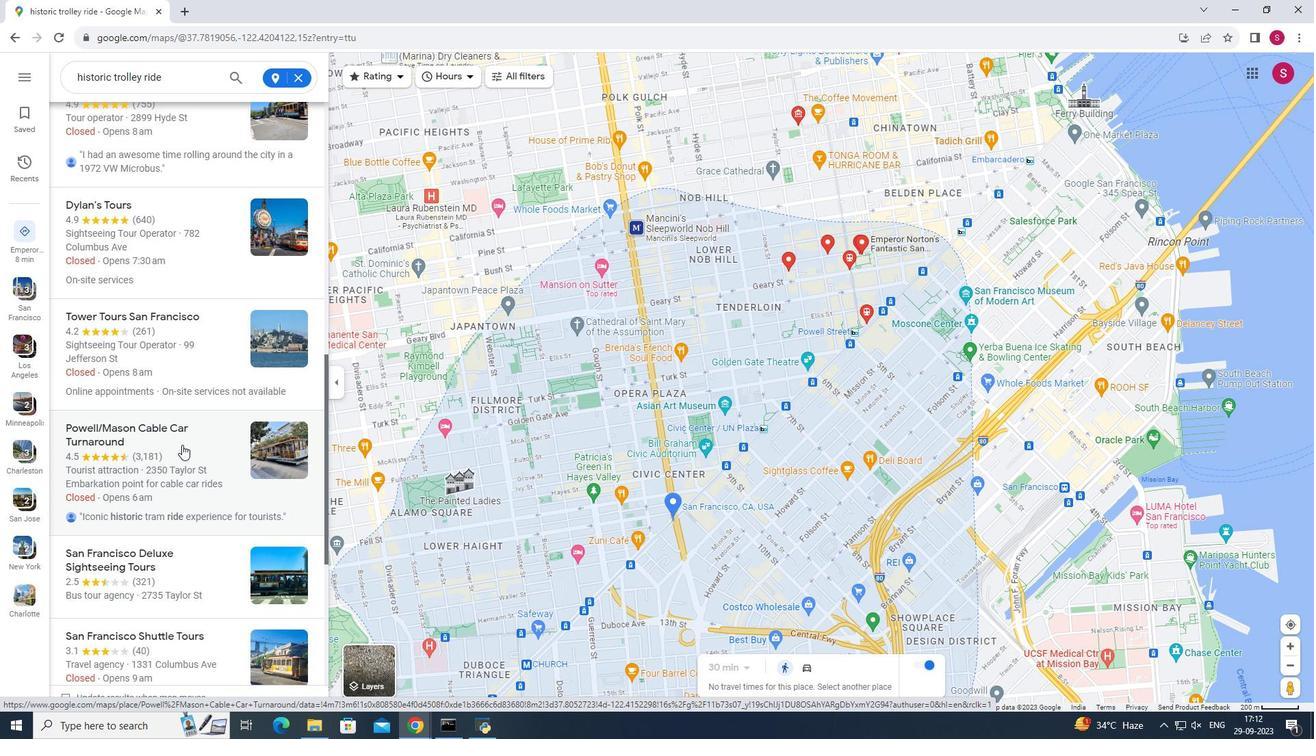 
Action: Mouse scrolled (182, 444) with delta (0, 0)
Screenshot: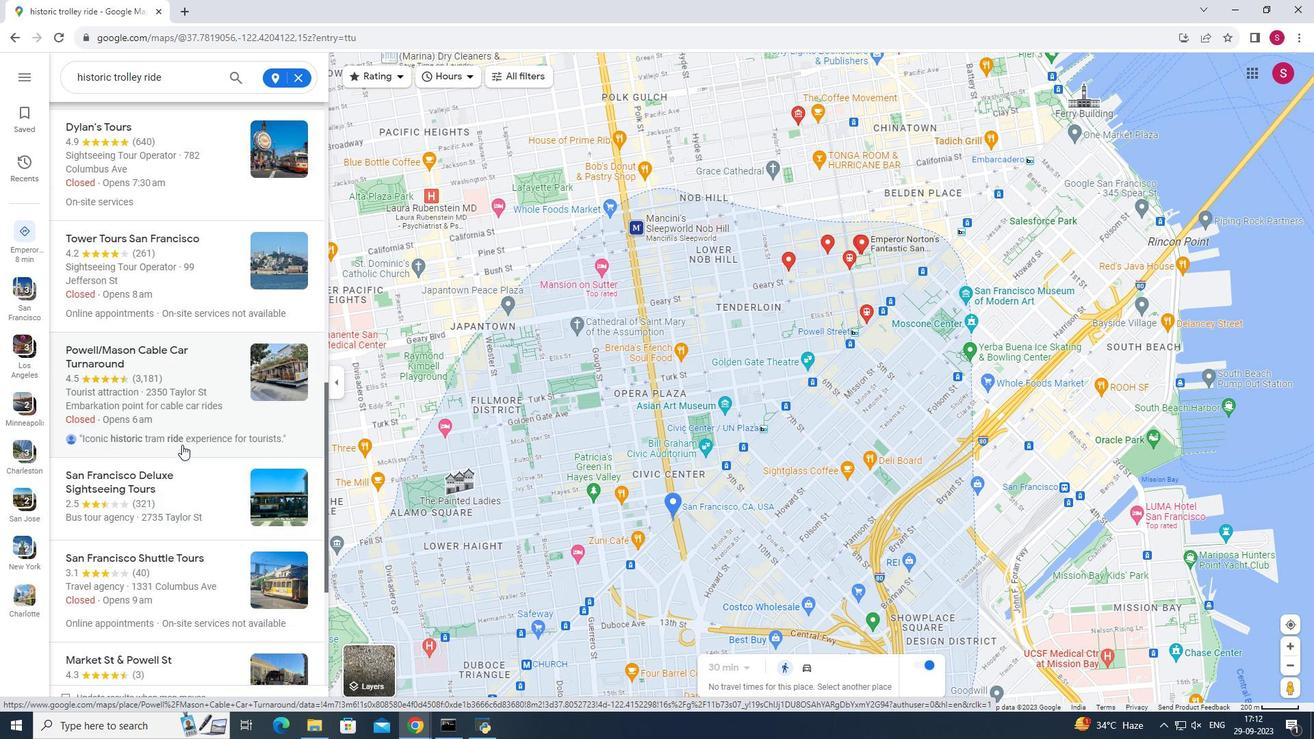 
Action: Mouse scrolled (182, 444) with delta (0, 0)
Screenshot: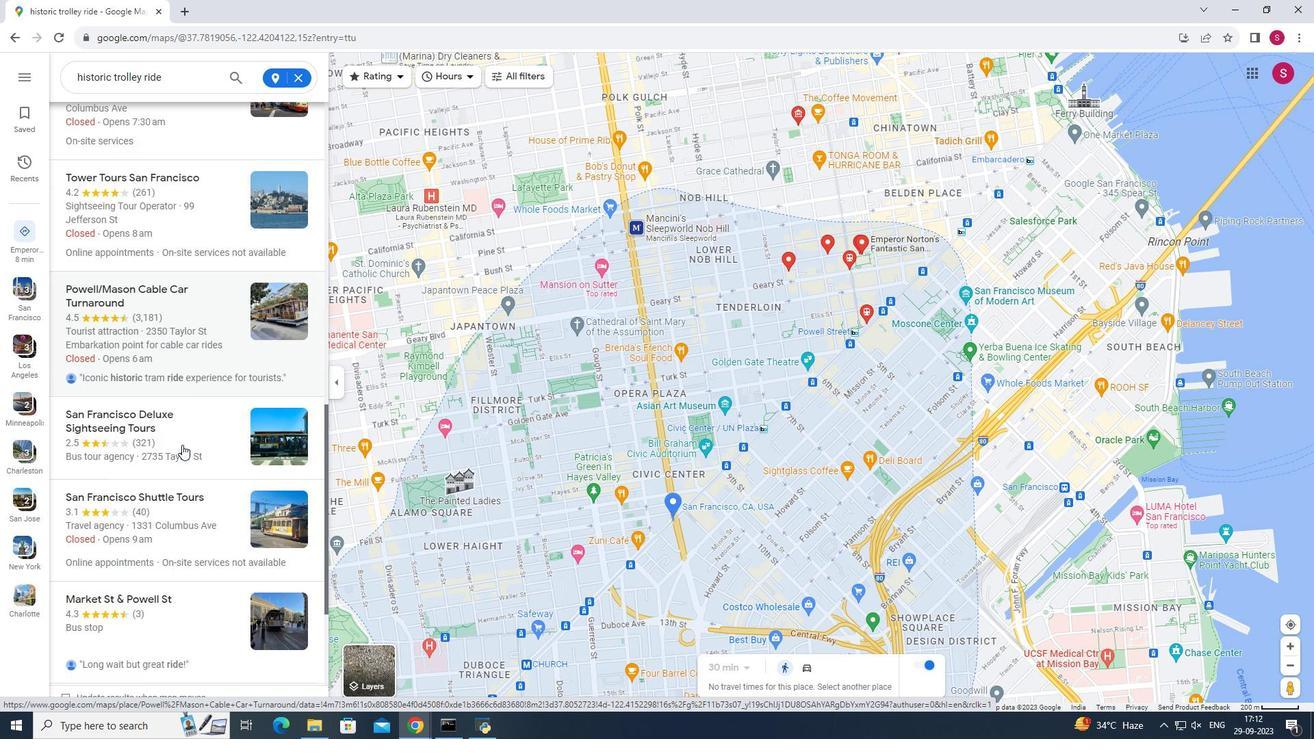 
Action: Mouse moved to (192, 444)
Screenshot: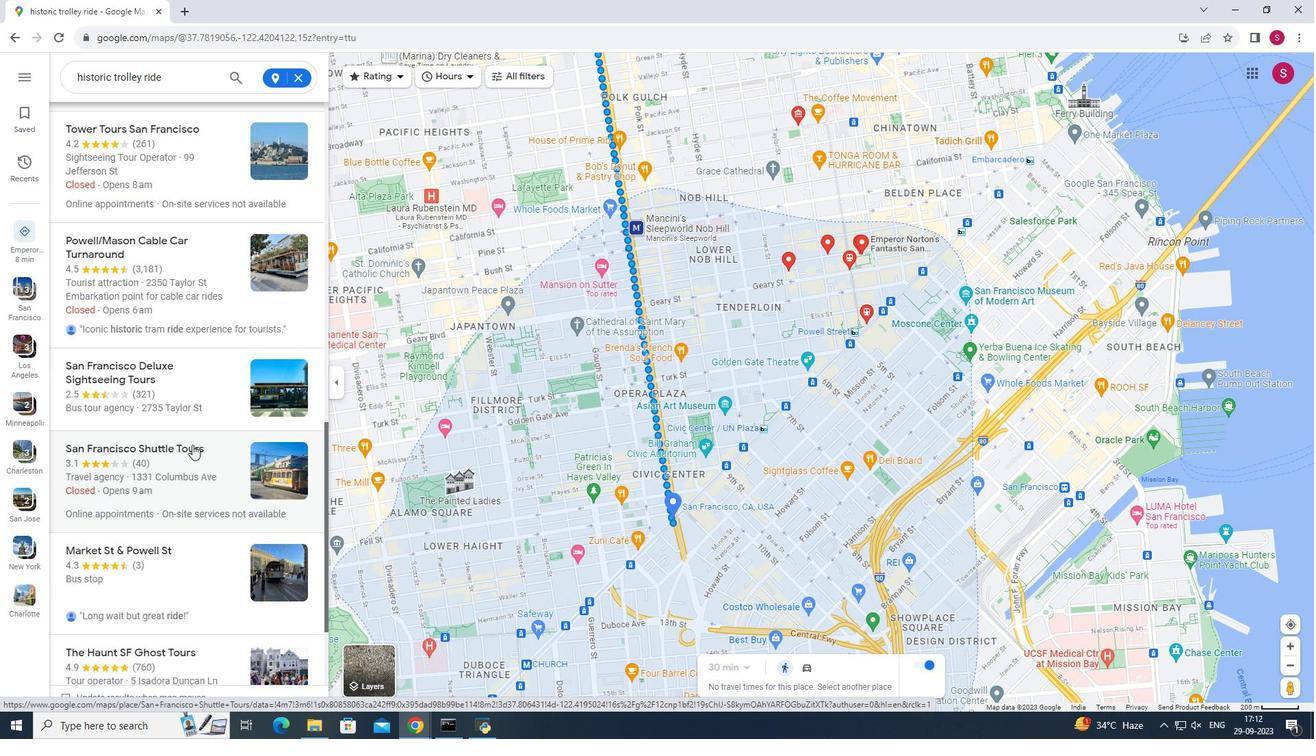 
Action: Mouse scrolled (192, 444) with delta (0, 0)
Screenshot: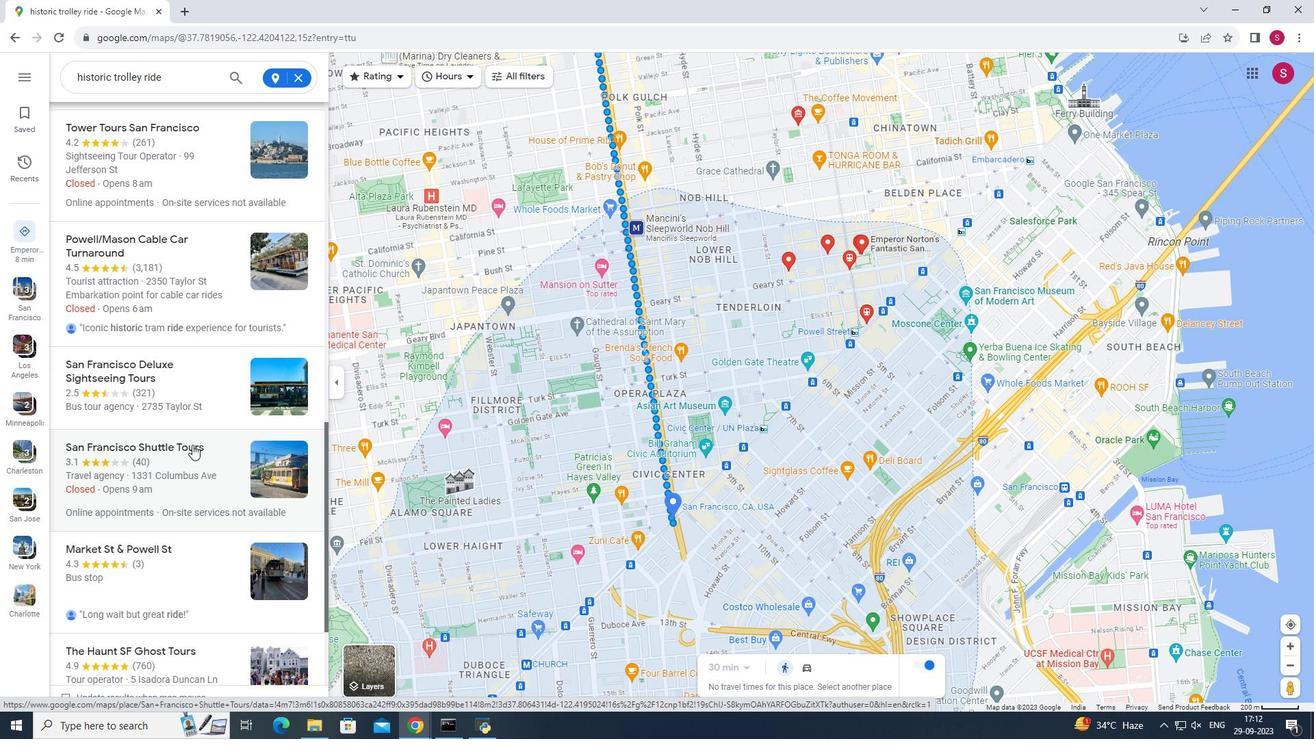 
Action: Mouse moved to (210, 470)
Screenshot: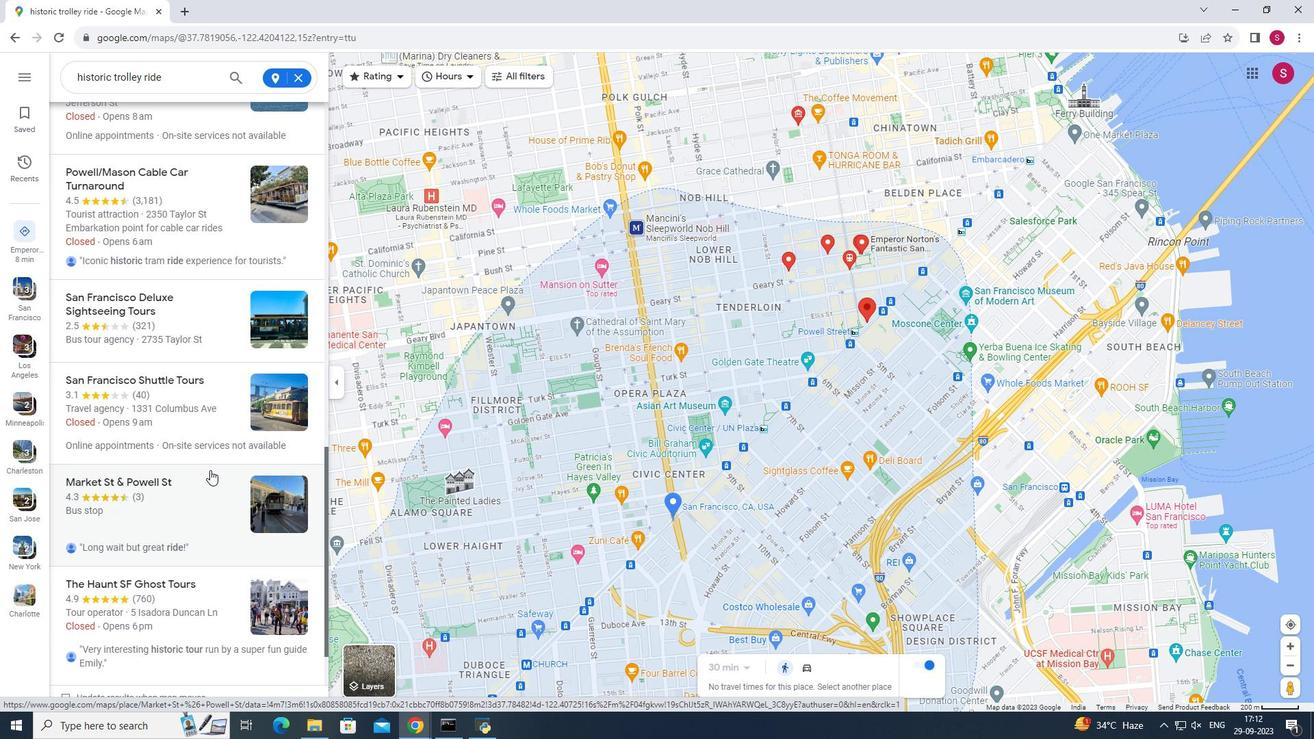 
Action: Mouse scrolled (210, 469) with delta (0, 0)
Screenshot: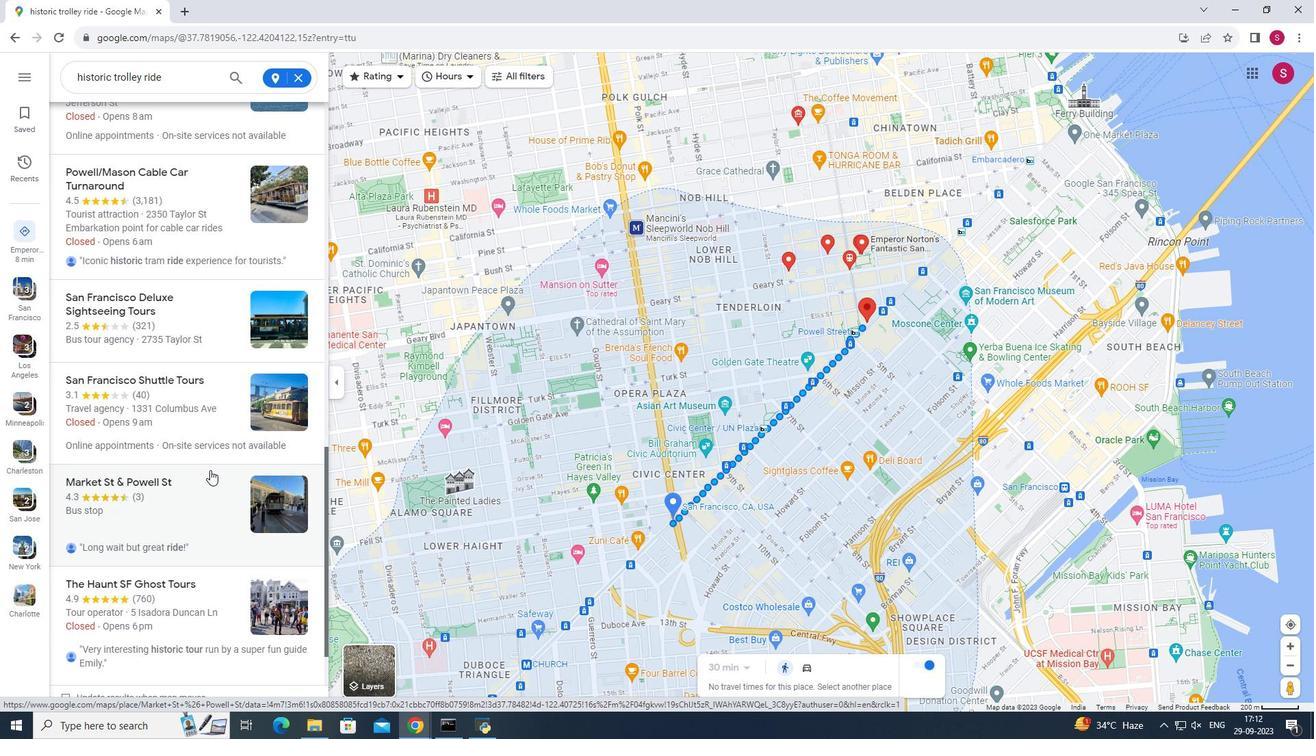 
Action: Mouse scrolled (210, 469) with delta (0, 0)
Screenshot: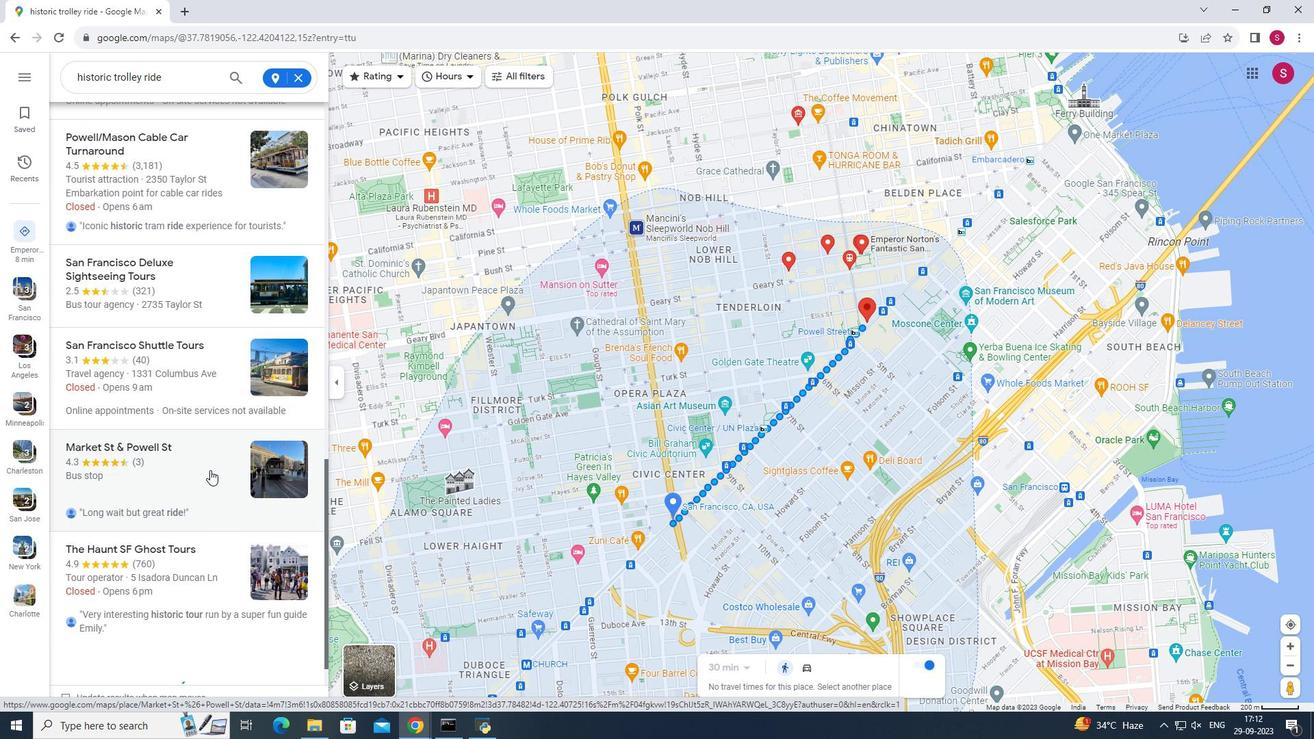 
Action: Mouse scrolled (210, 469) with delta (0, 0)
Screenshot: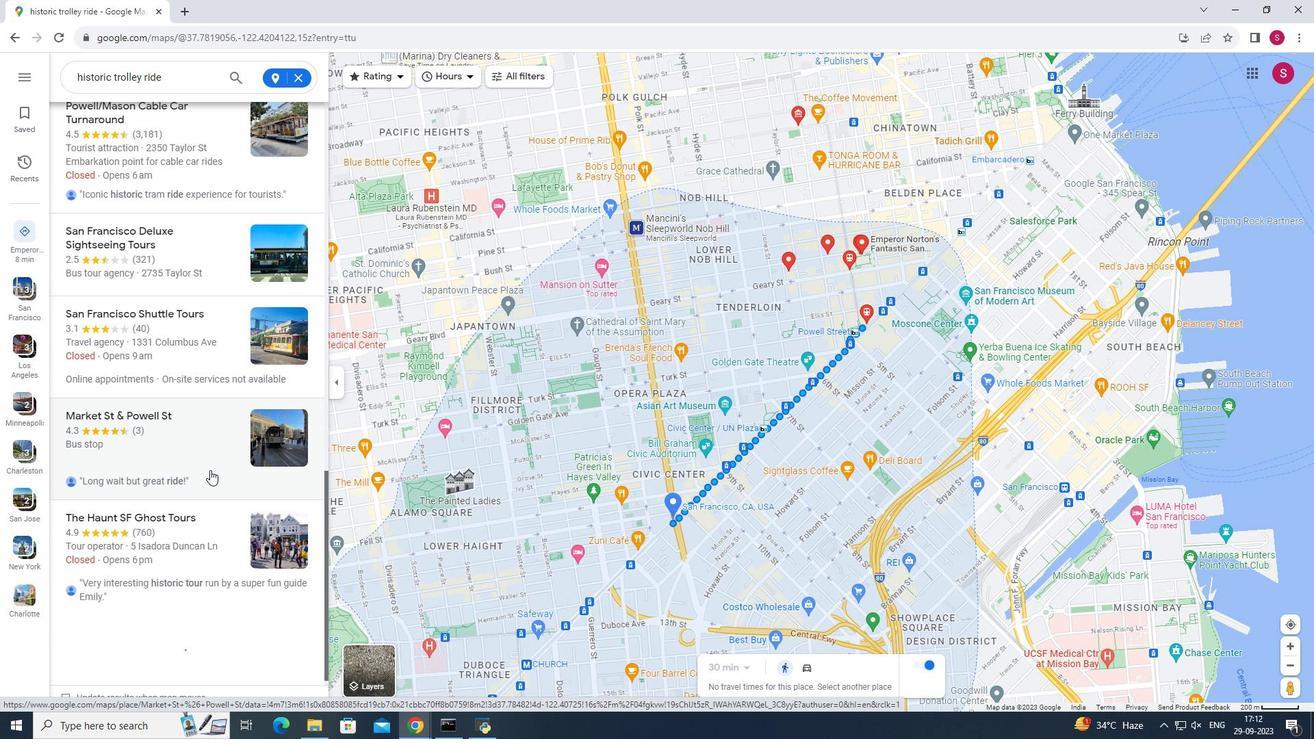 
Action: Mouse scrolled (210, 469) with delta (0, 0)
Screenshot: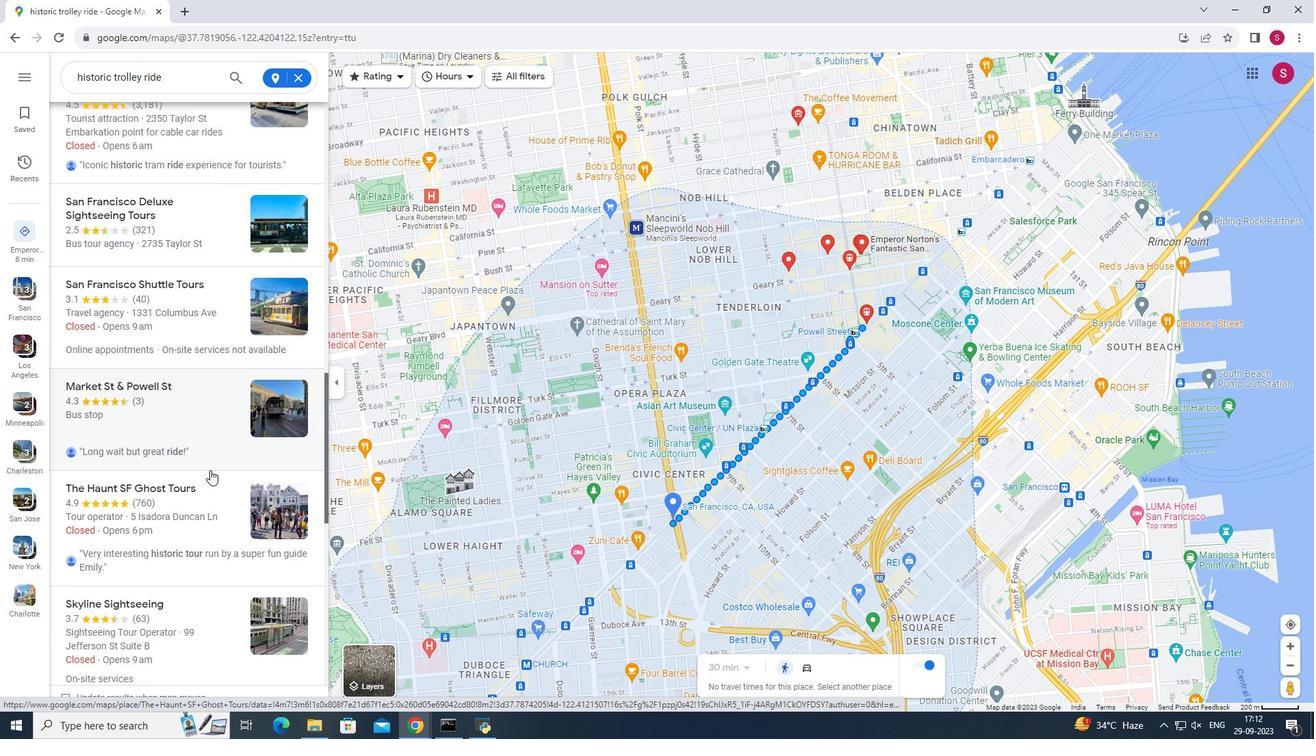 
Action: Mouse scrolled (210, 469) with delta (0, 0)
Screenshot: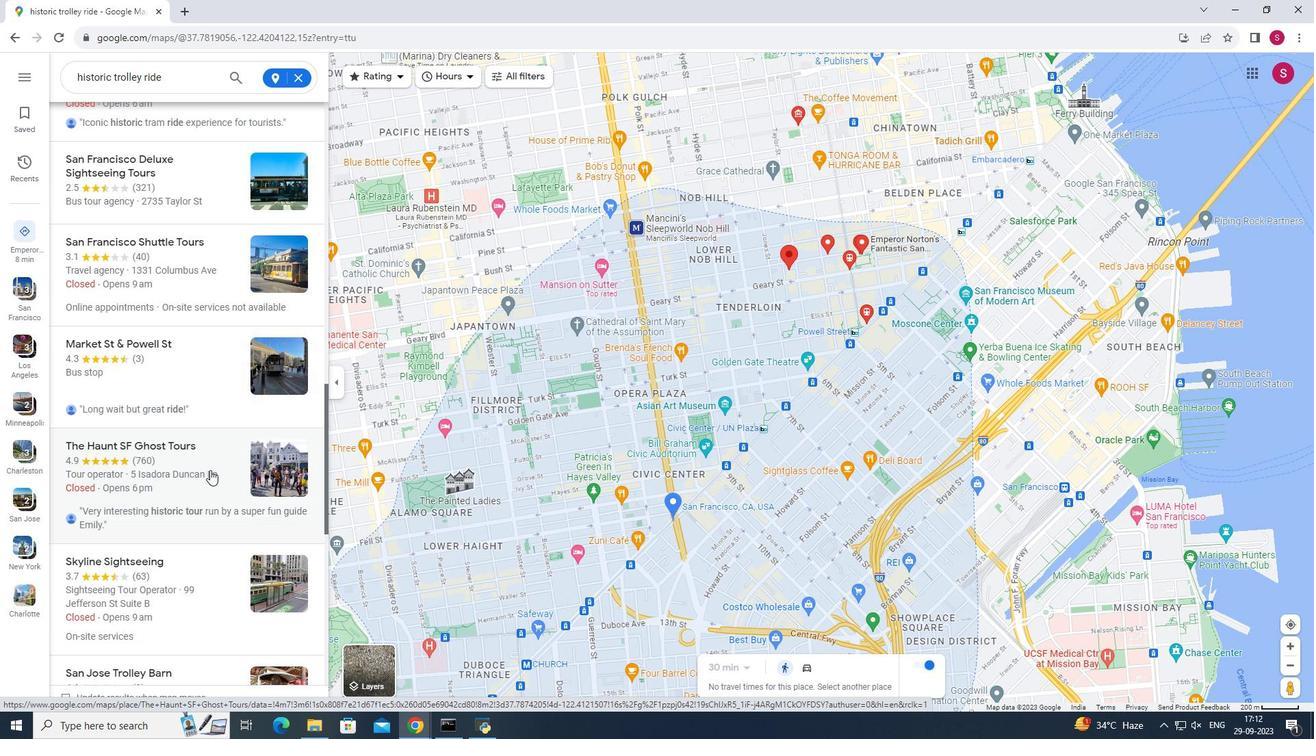 
Action: Mouse scrolled (210, 469) with delta (0, 0)
Screenshot: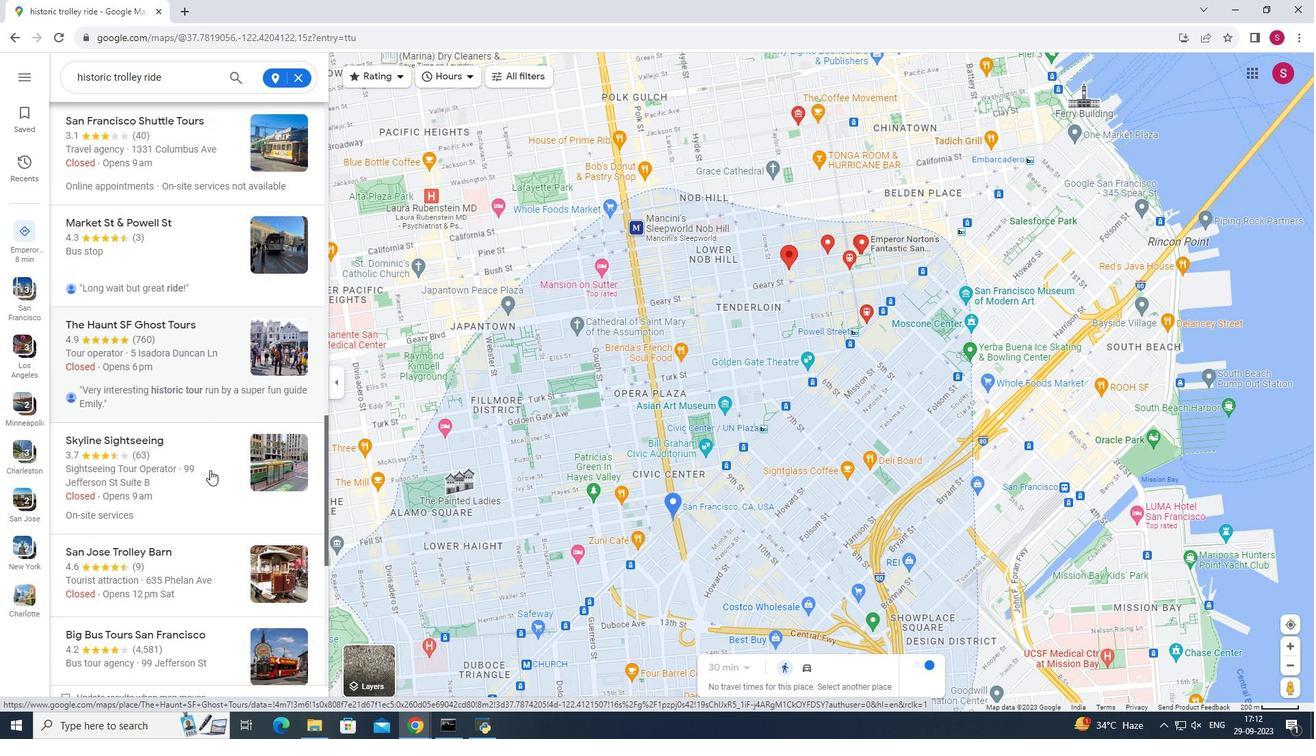
Action: Mouse scrolled (210, 469) with delta (0, 0)
Screenshot: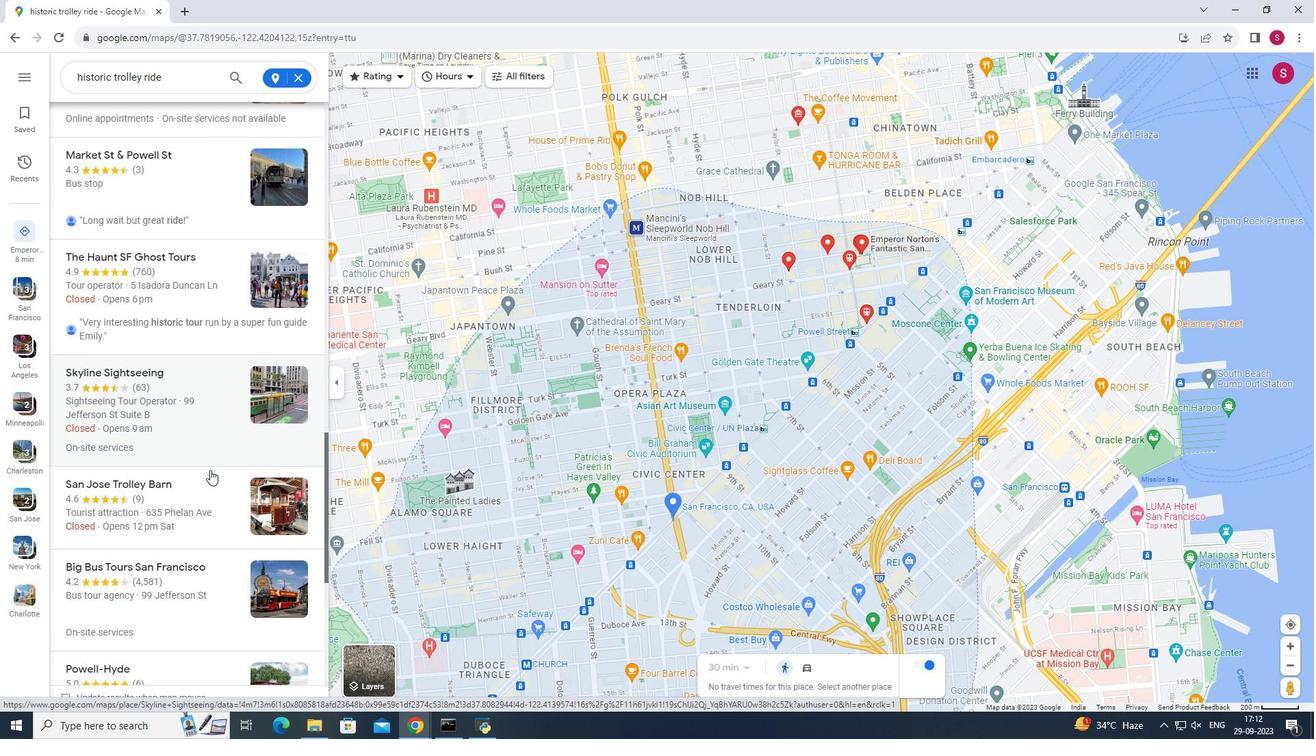 
Action: Mouse scrolled (210, 469) with delta (0, 0)
Screenshot: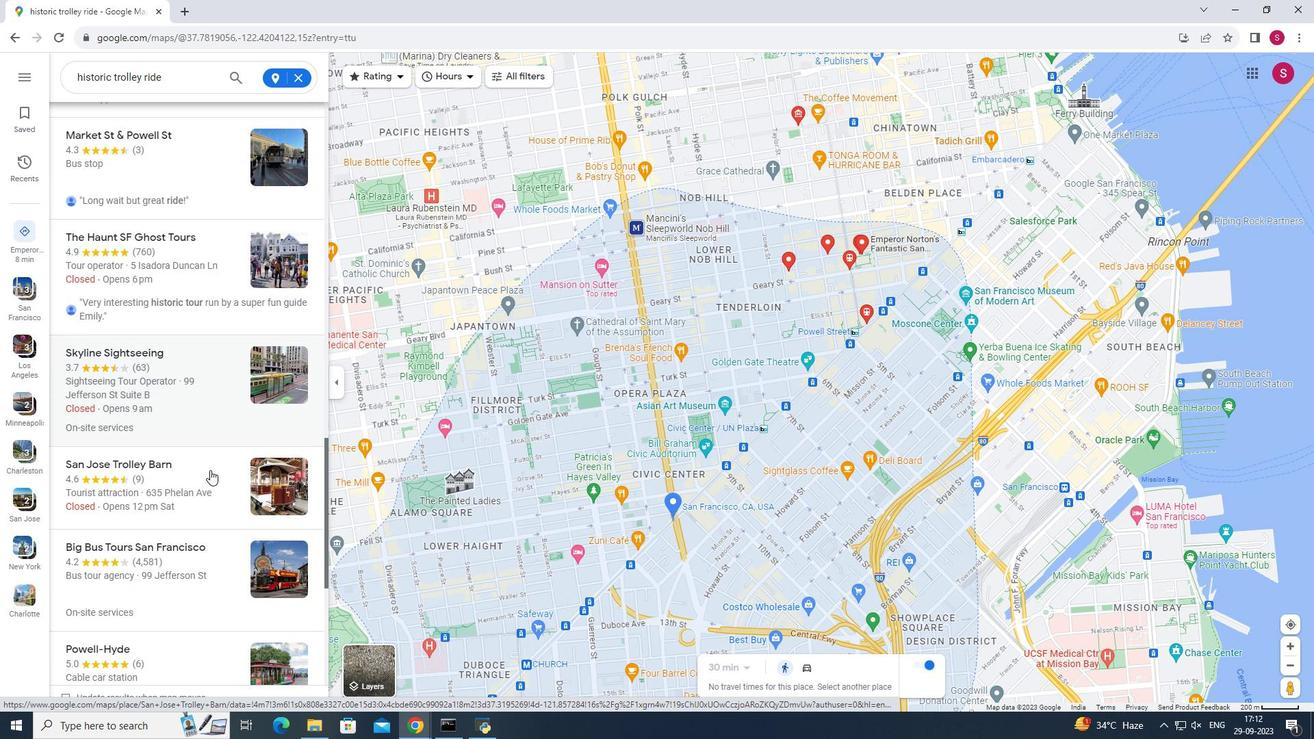 
Action: Mouse moved to (182, 405)
Screenshot: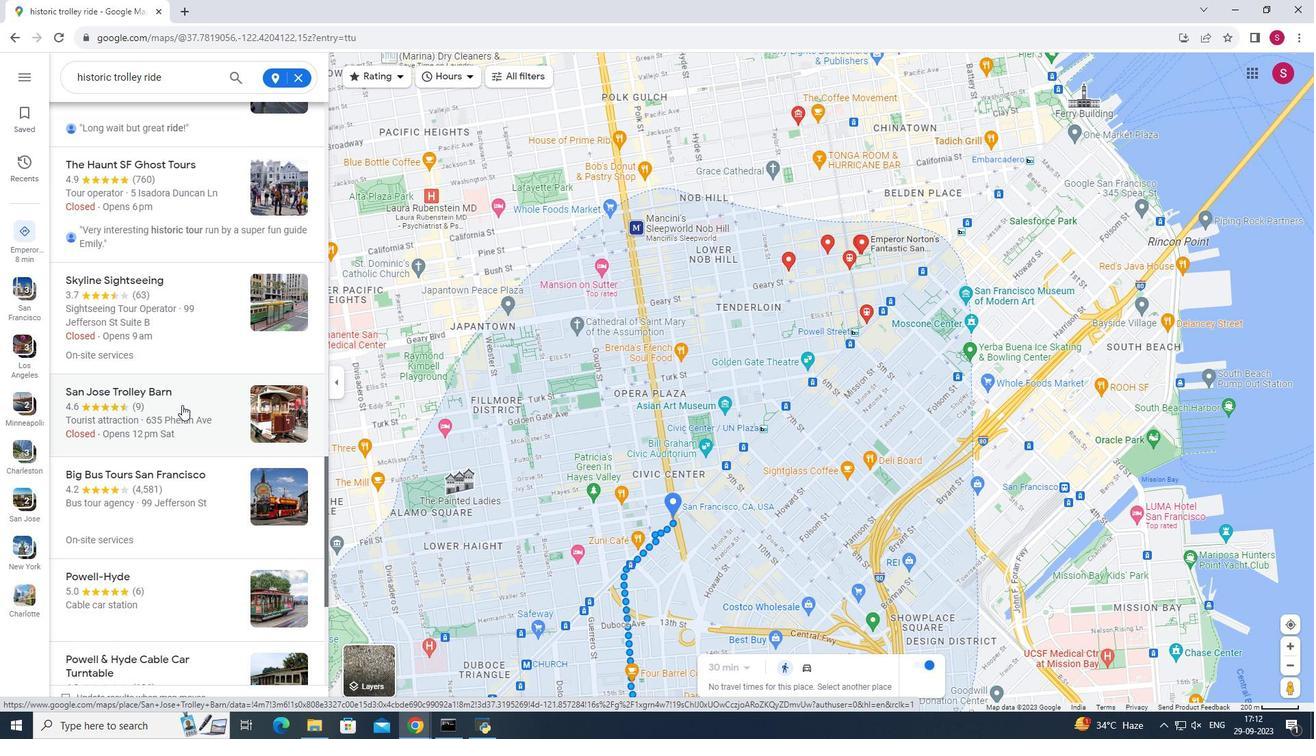 
Action: Mouse pressed left at (182, 405)
Screenshot: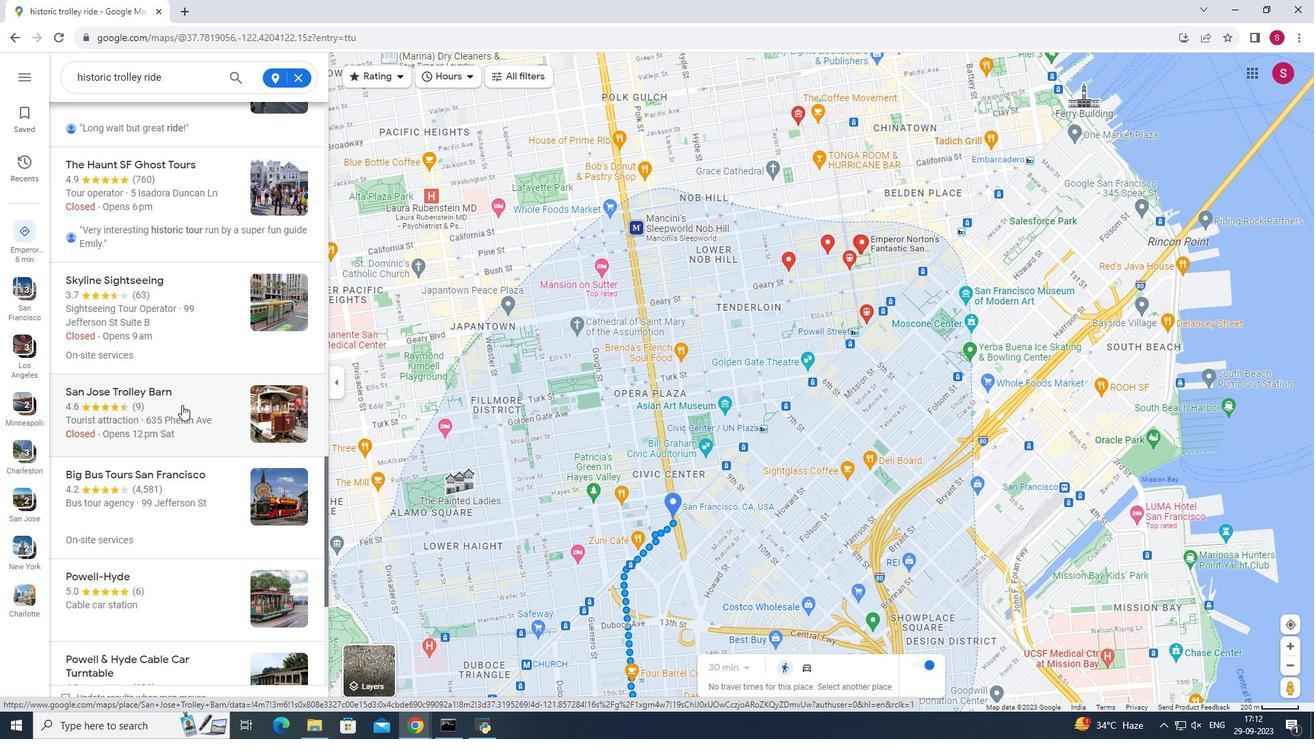 
Action: Mouse pressed left at (182, 405)
Screenshot: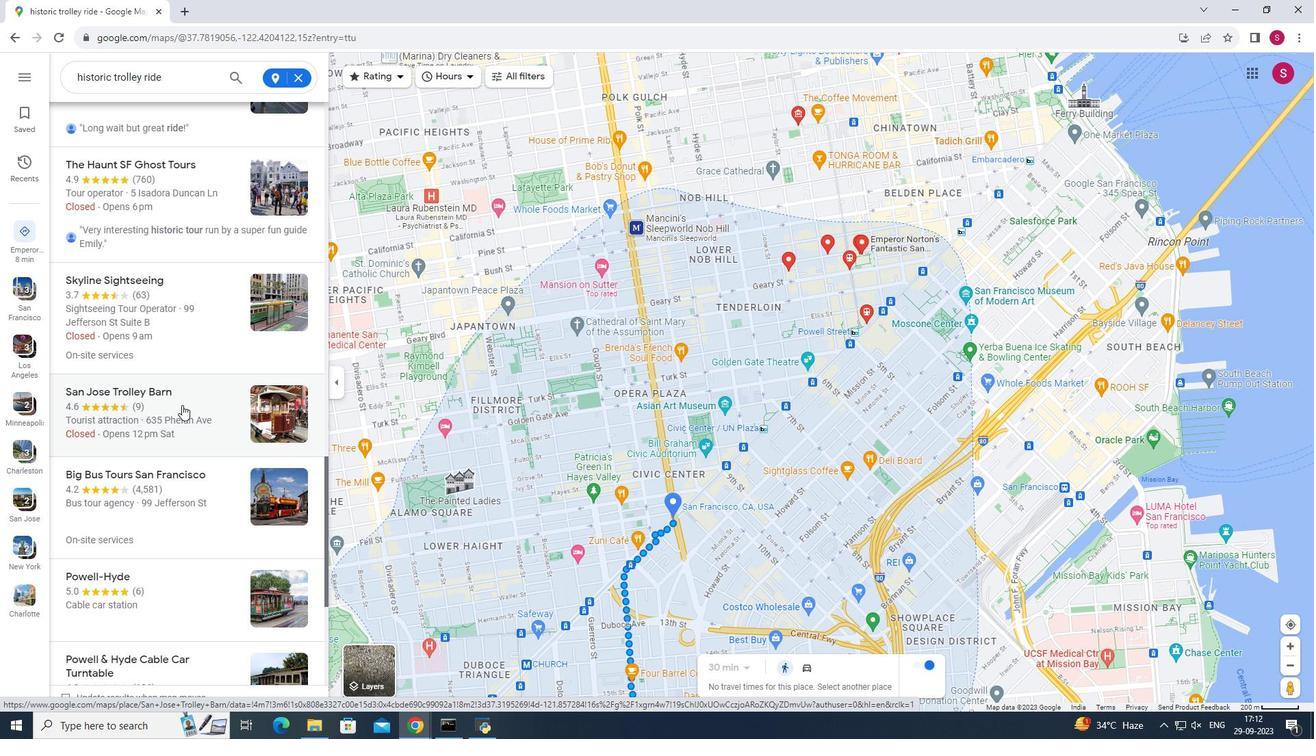 
Action: Mouse moved to (382, 385)
Screenshot: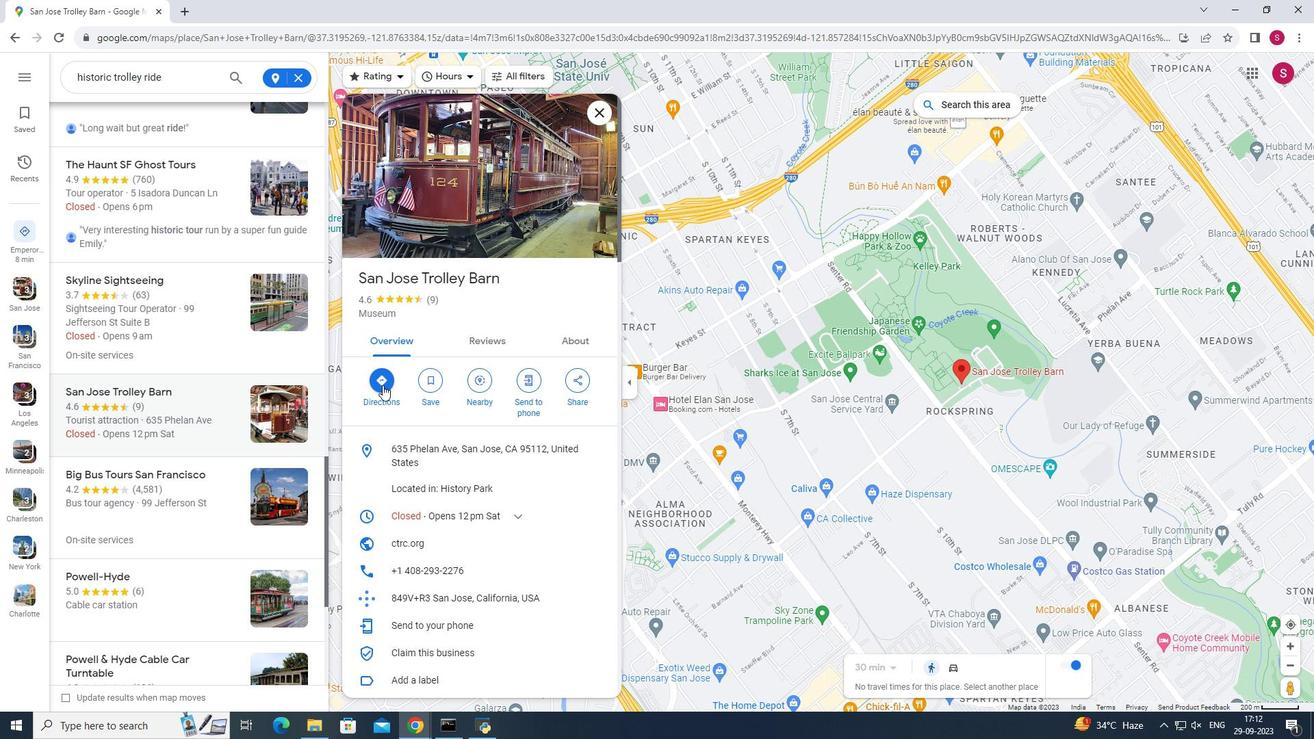 
Action: Mouse pressed left at (382, 385)
Screenshot: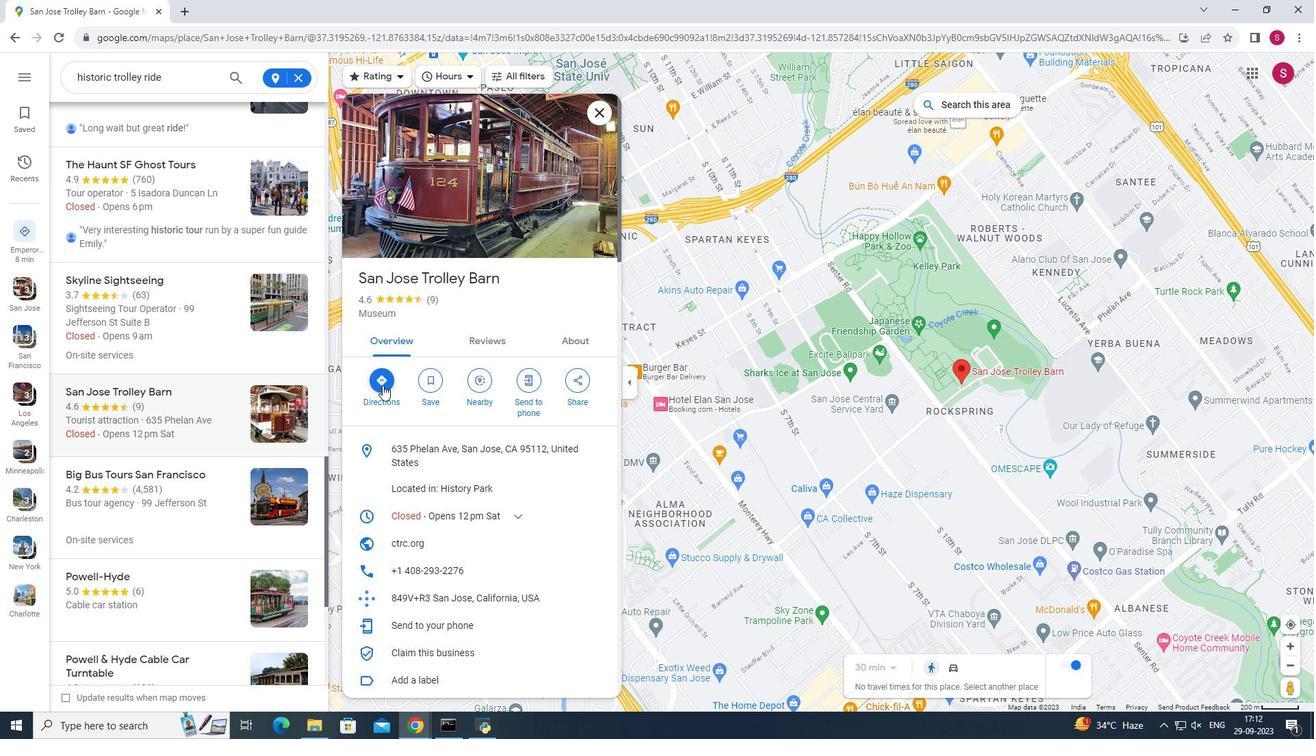 
Action: Mouse moved to (104, 69)
Screenshot: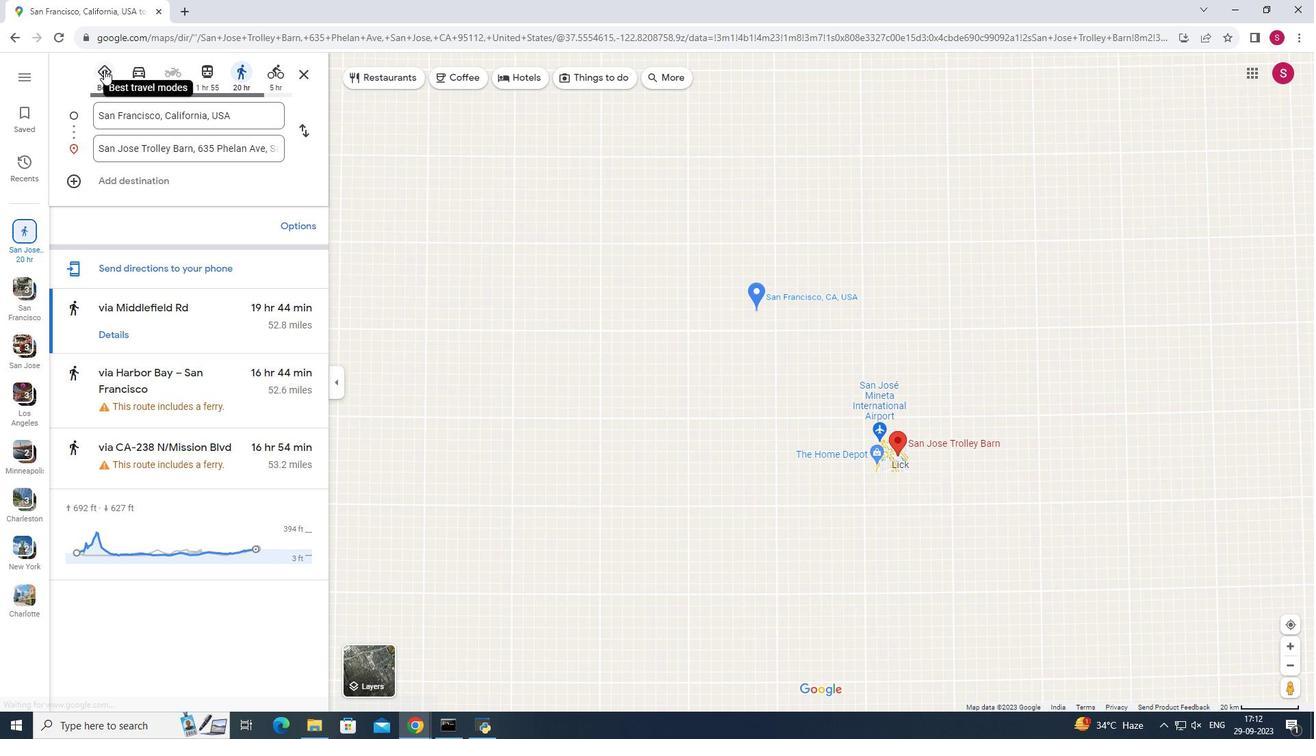 
Action: Mouse pressed left at (104, 69)
Screenshot: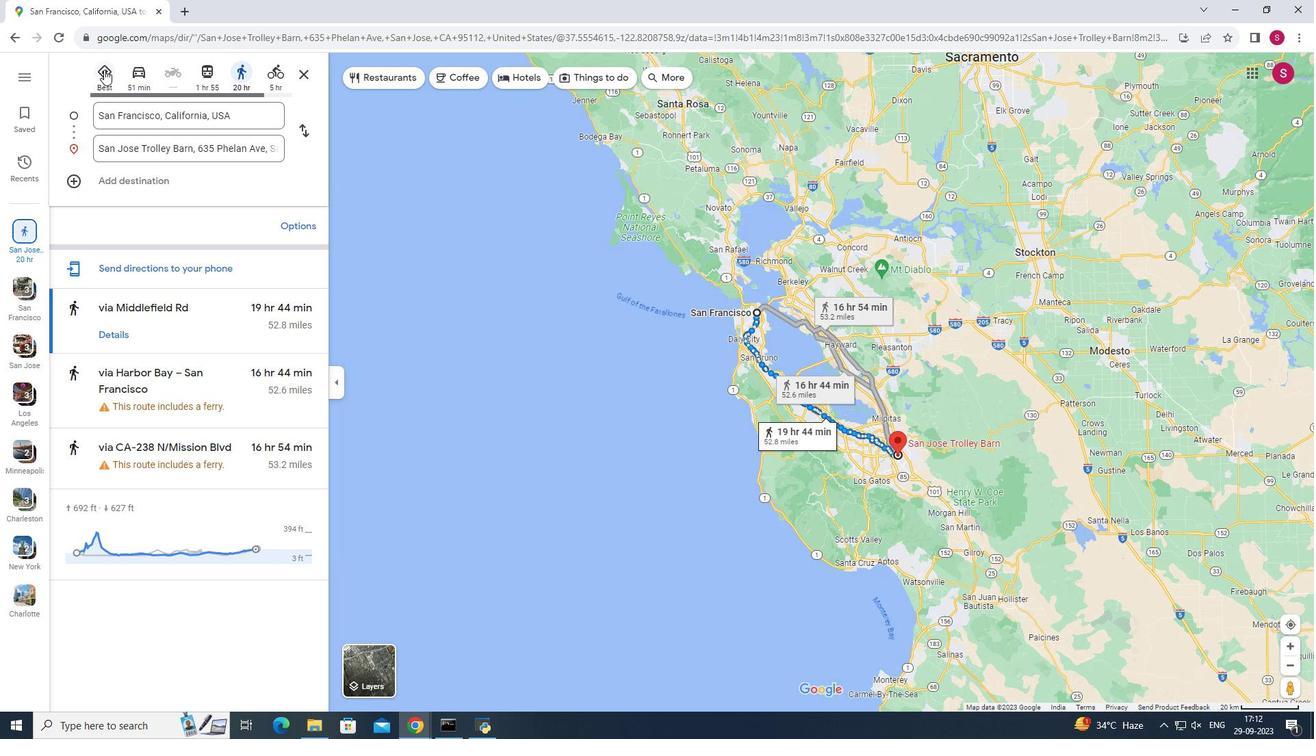 
Action: Mouse moved to (108, 365)
Screenshot: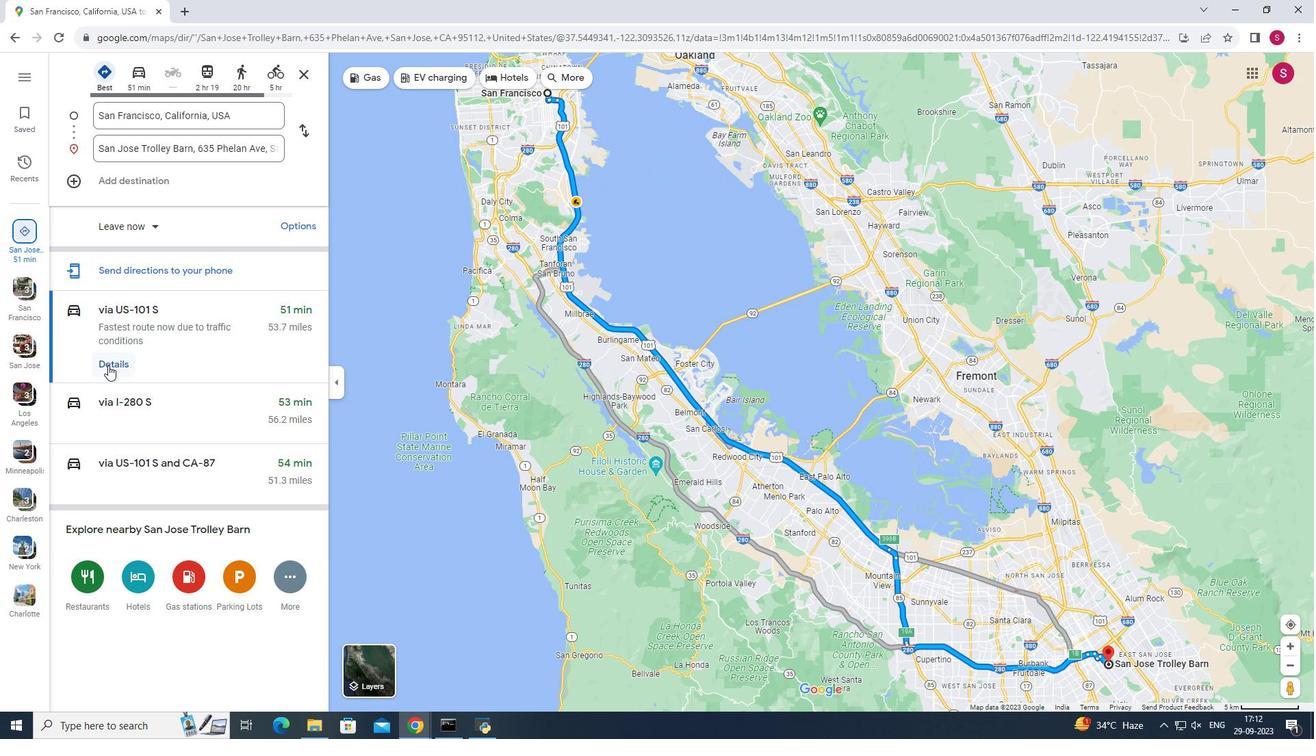 
Action: Mouse pressed left at (108, 365)
Screenshot: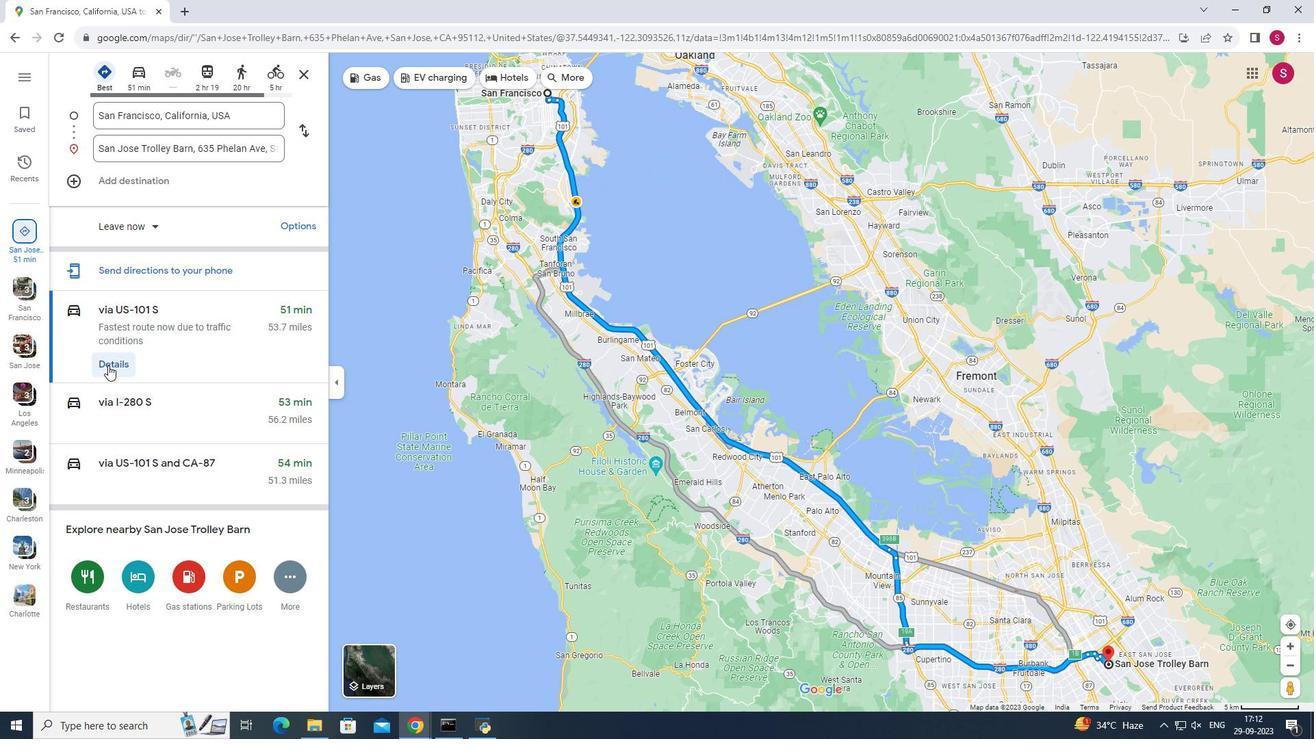 
Action: Mouse moved to (70, 72)
Screenshot: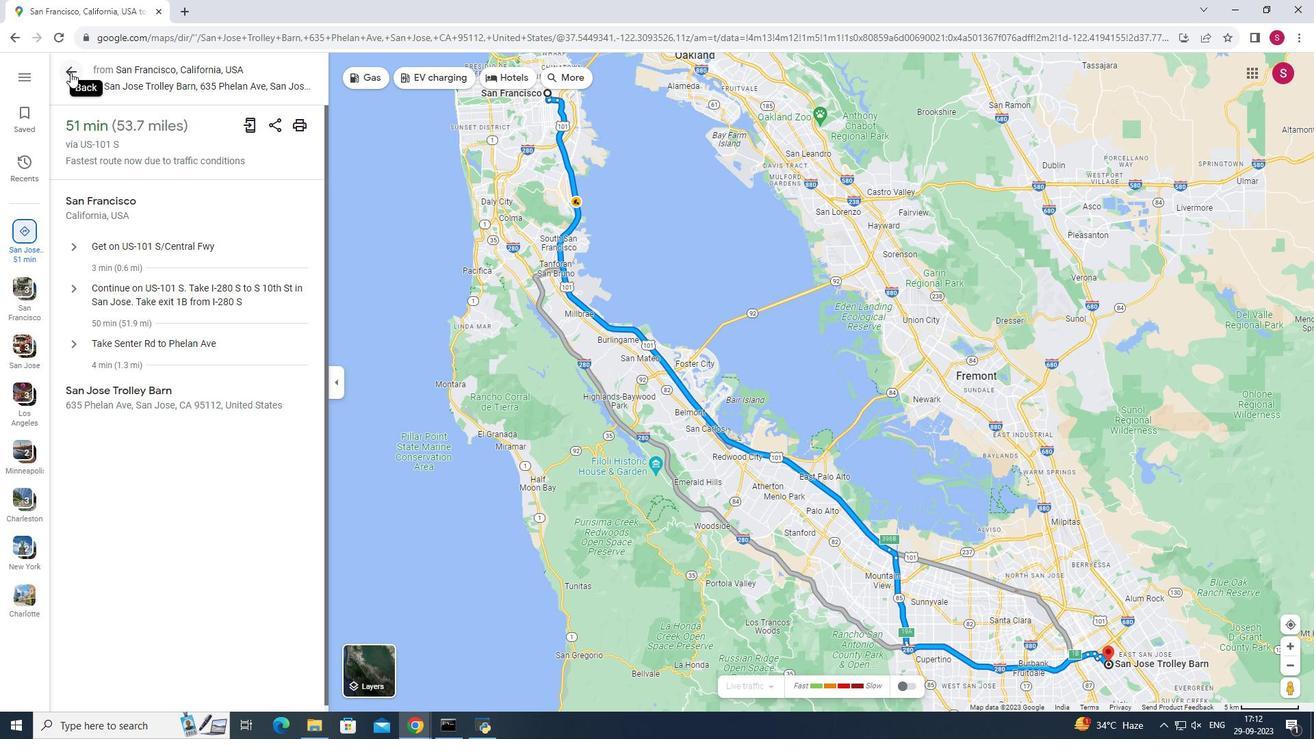 
Action: Mouse pressed left at (70, 72)
Screenshot: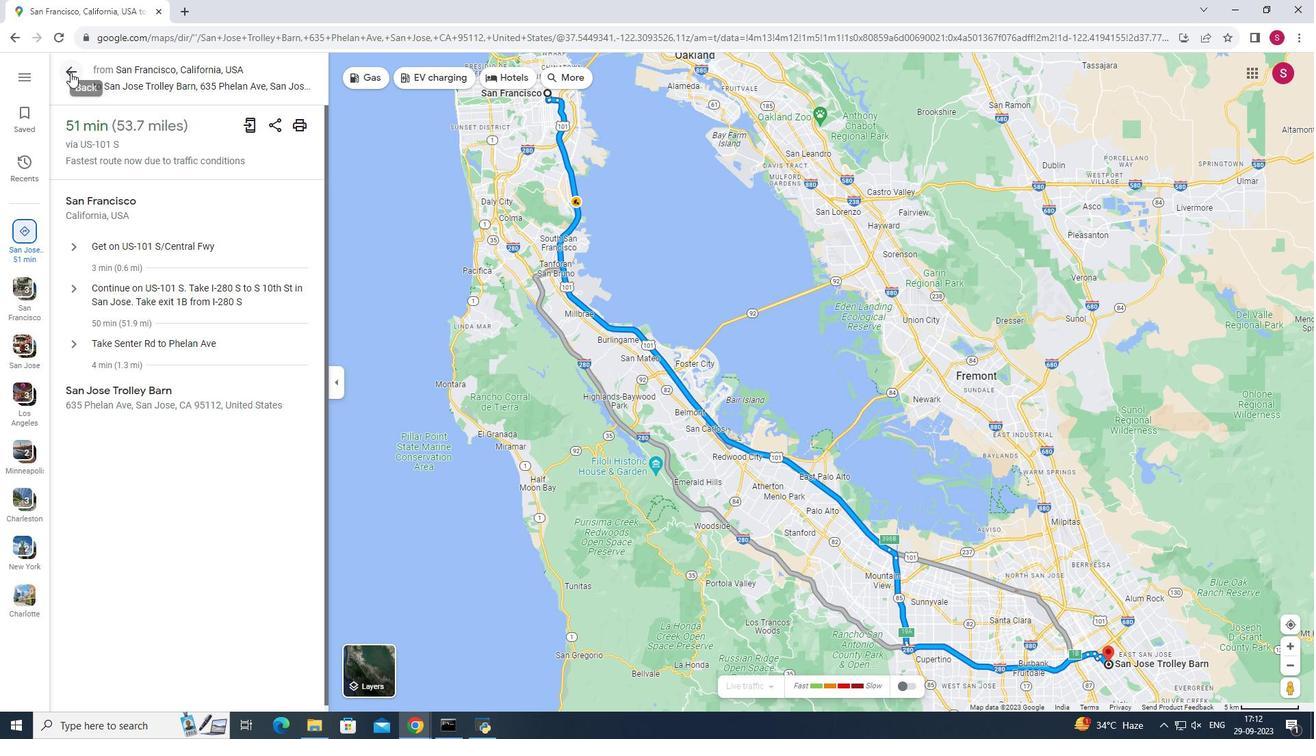 
Action: Mouse pressed left at (70, 72)
Screenshot: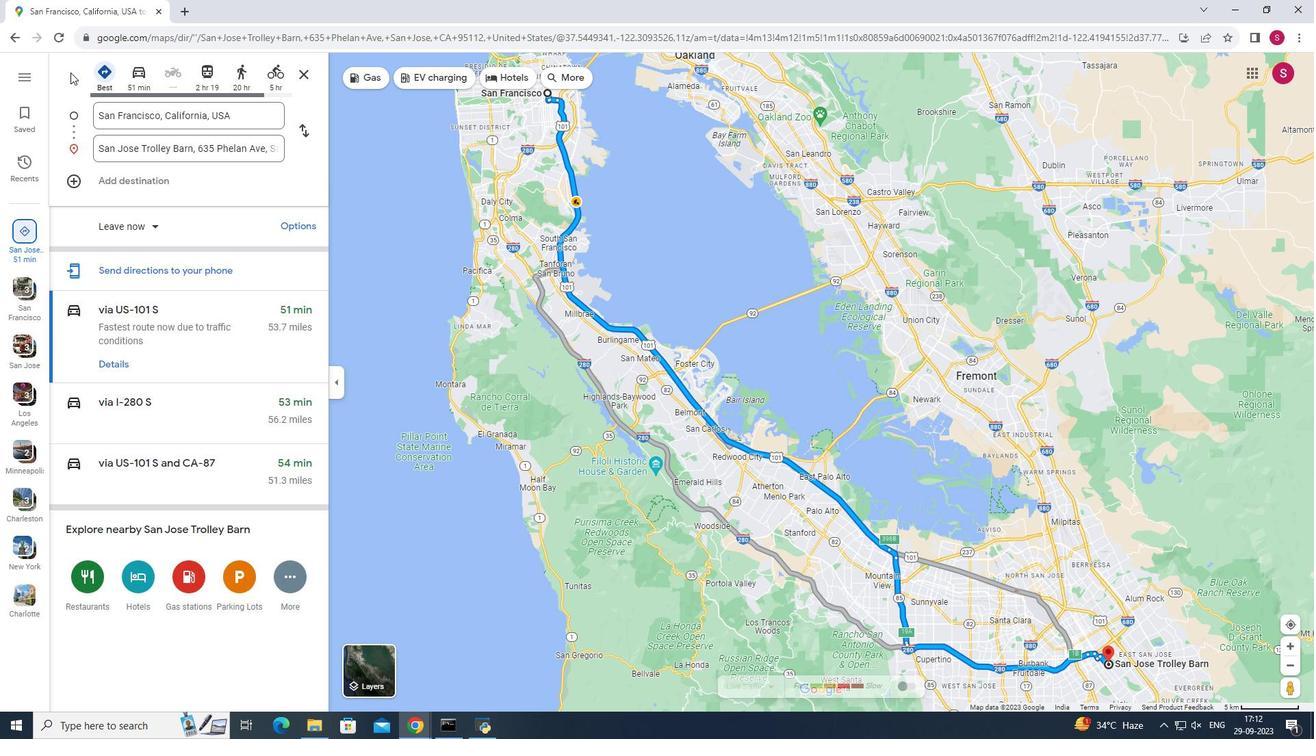 
Action: Mouse moved to (193, 73)
Screenshot: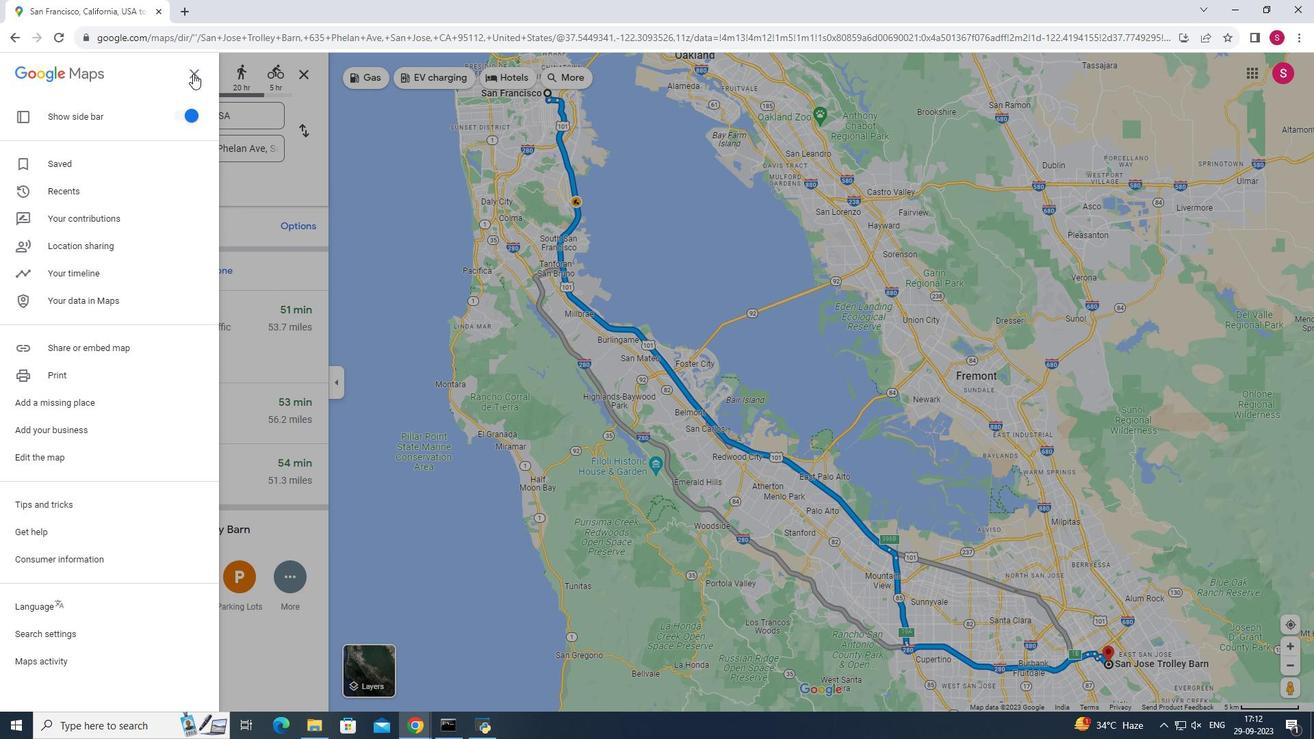 
Action: Mouse pressed left at (193, 73)
Screenshot: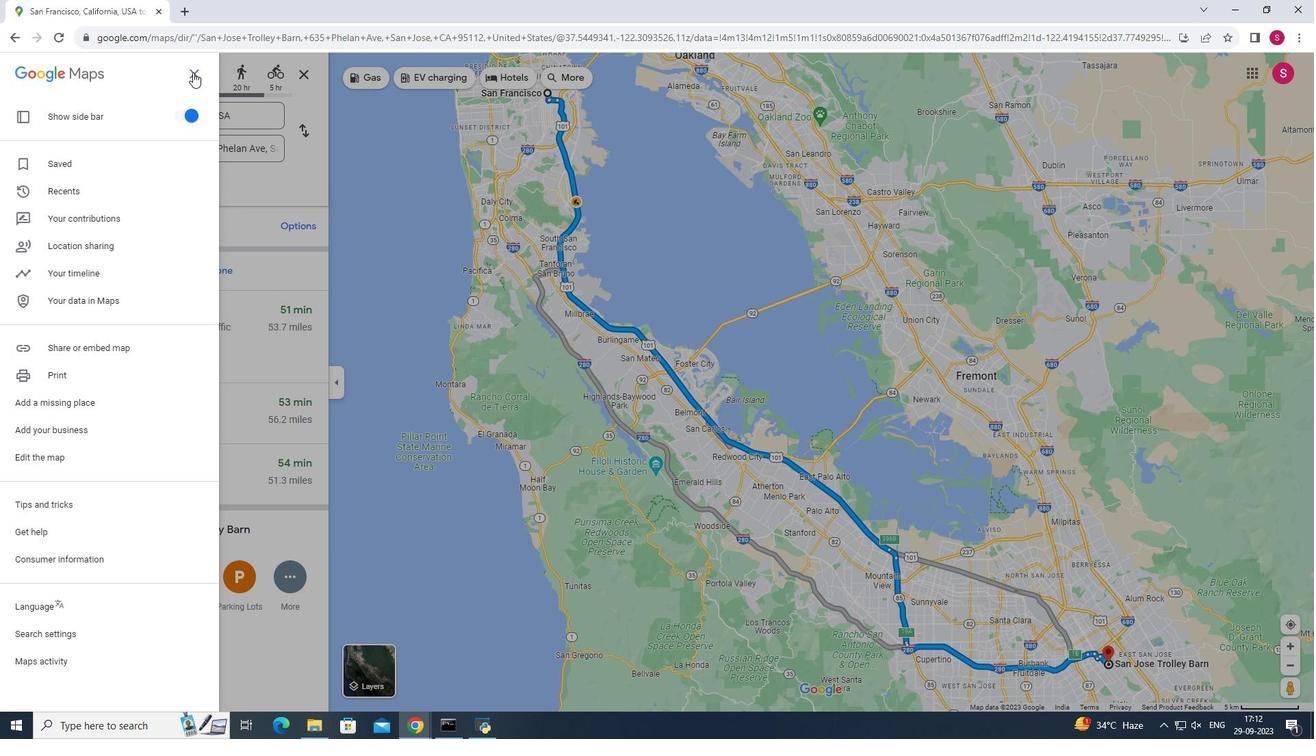 
Action: Mouse moved to (301, 73)
Screenshot: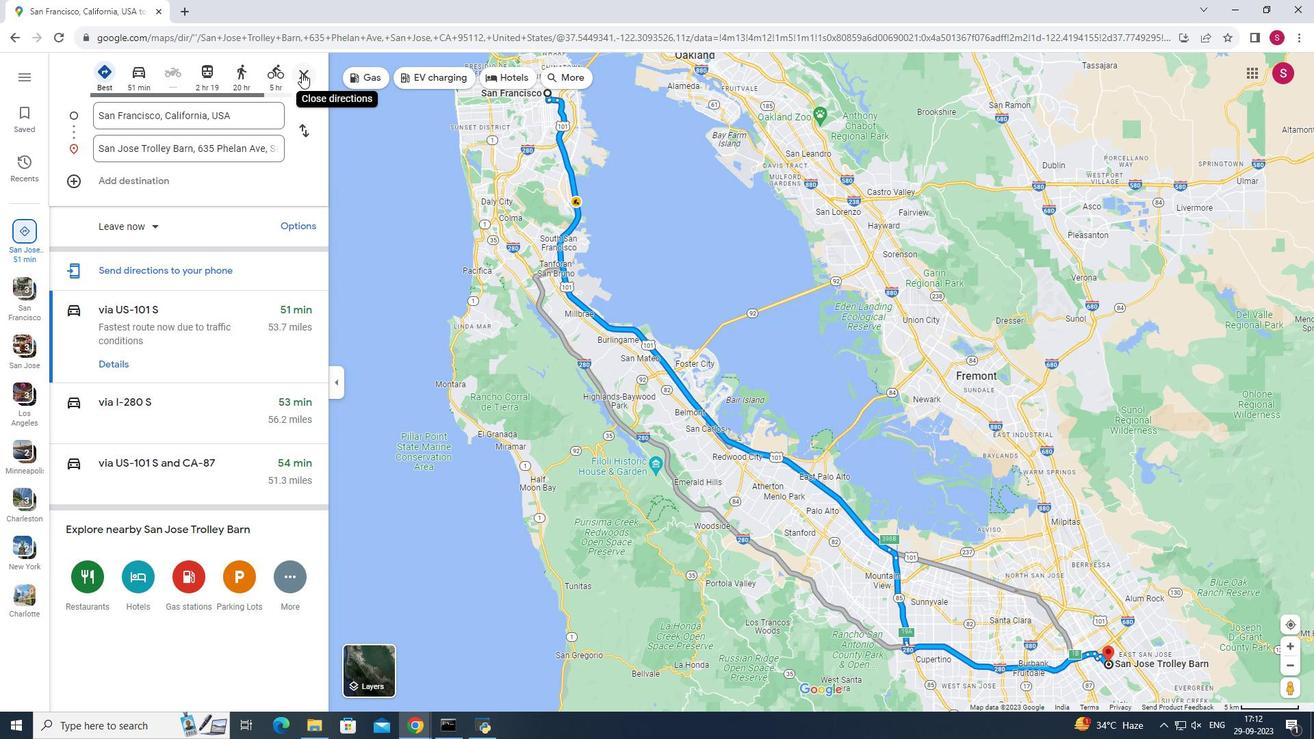 
Action: Mouse pressed left at (301, 73)
Screenshot: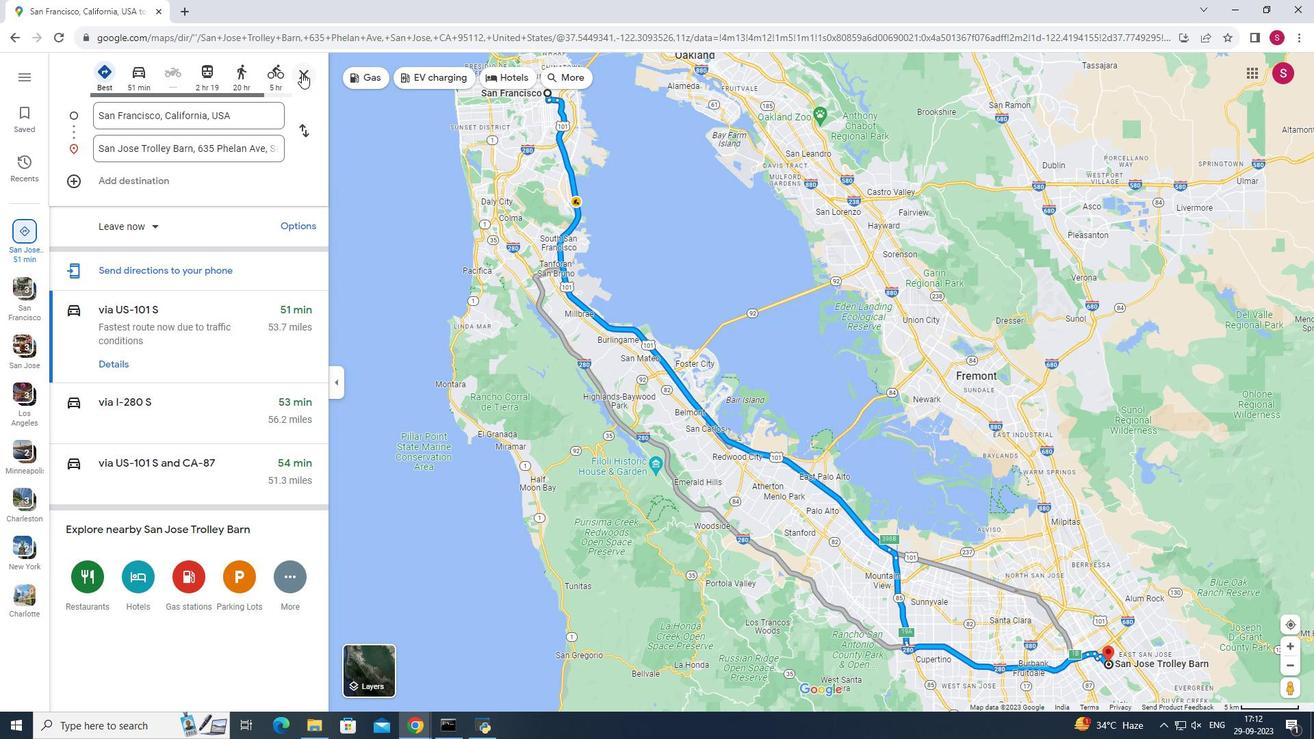 
Action: Mouse moved to (251, 428)
Screenshot: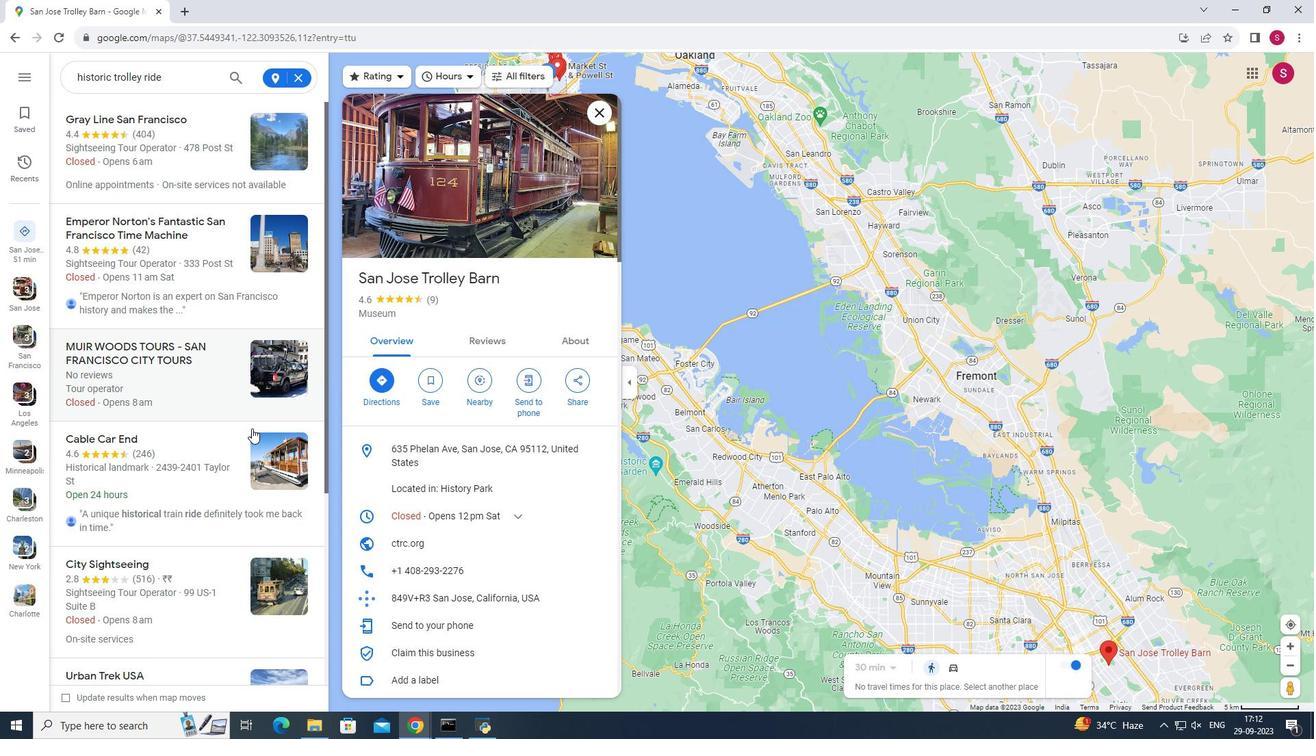 
Action: Mouse scrolled (251, 427) with delta (0, 0)
Screenshot: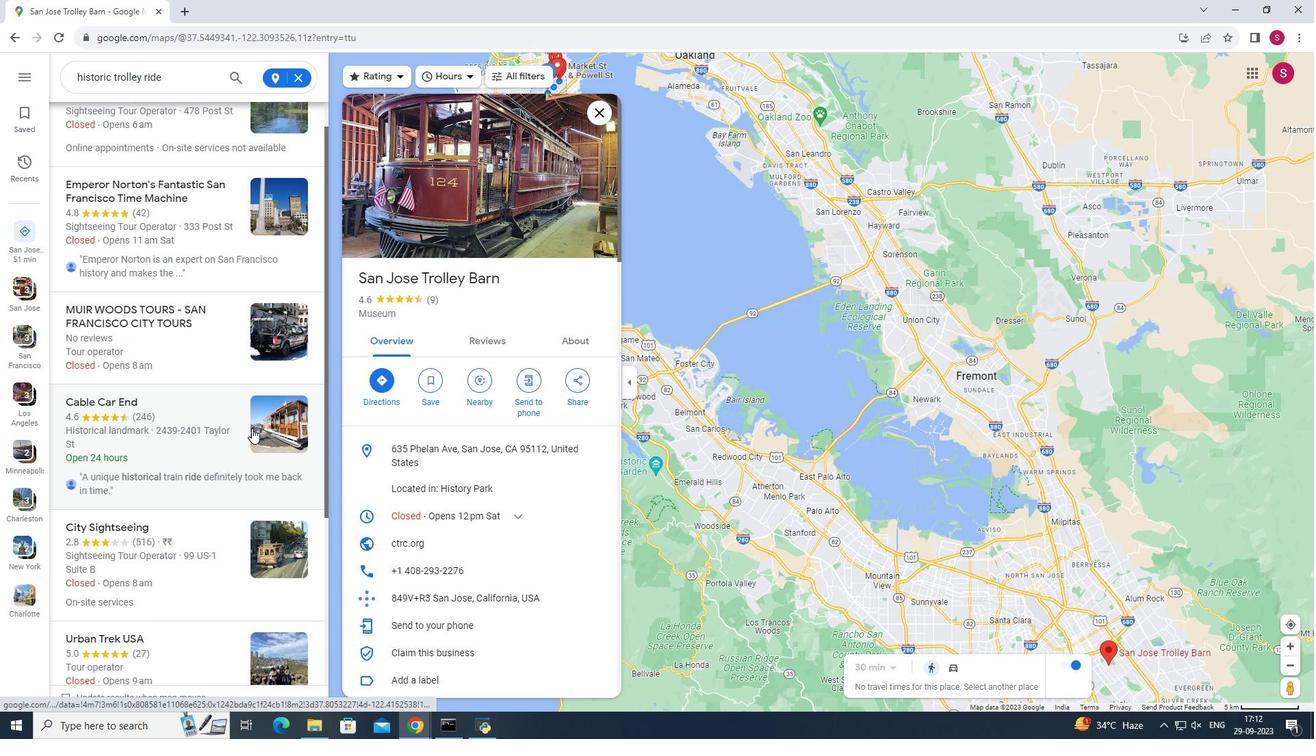 
Action: Mouse scrolled (251, 427) with delta (0, 0)
Screenshot: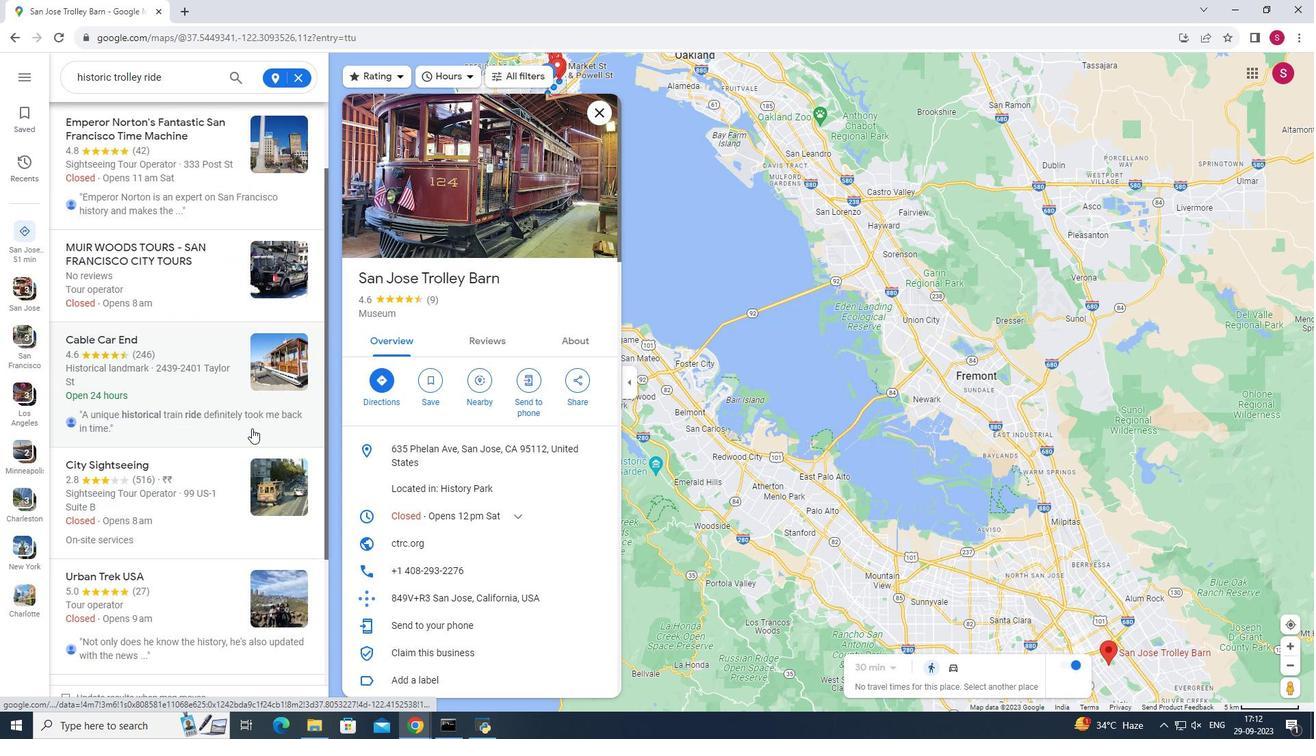 
Action: Mouse scrolled (251, 427) with delta (0, 0)
Screenshot: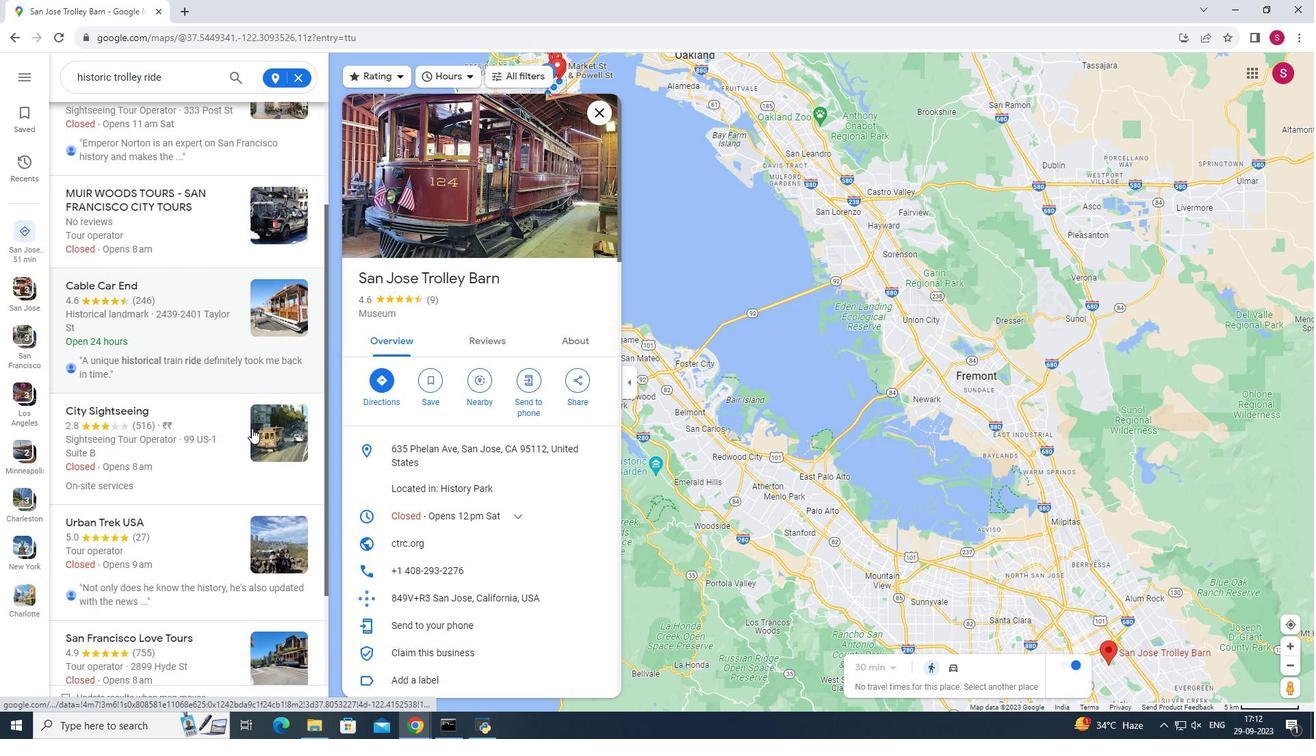 
Action: Mouse moved to (250, 428)
Screenshot: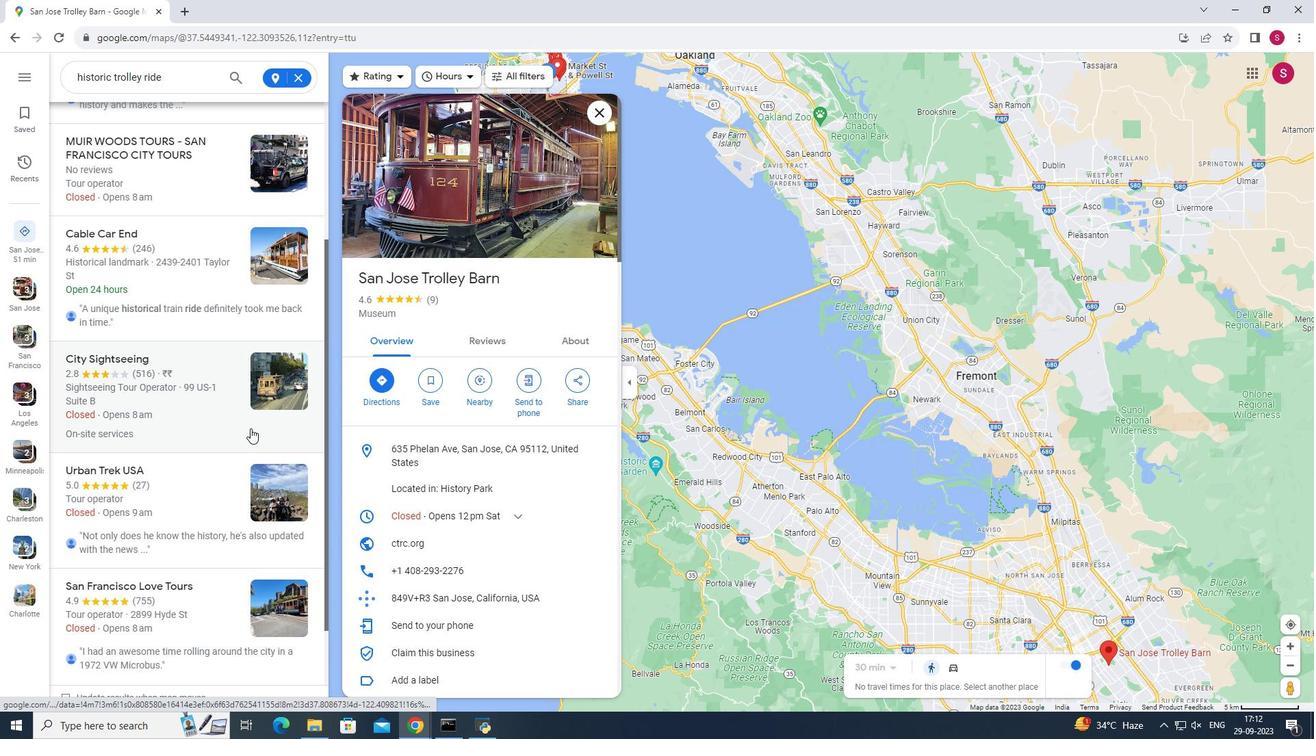 
Action: Mouse scrolled (250, 427) with delta (0, 0)
Screenshot: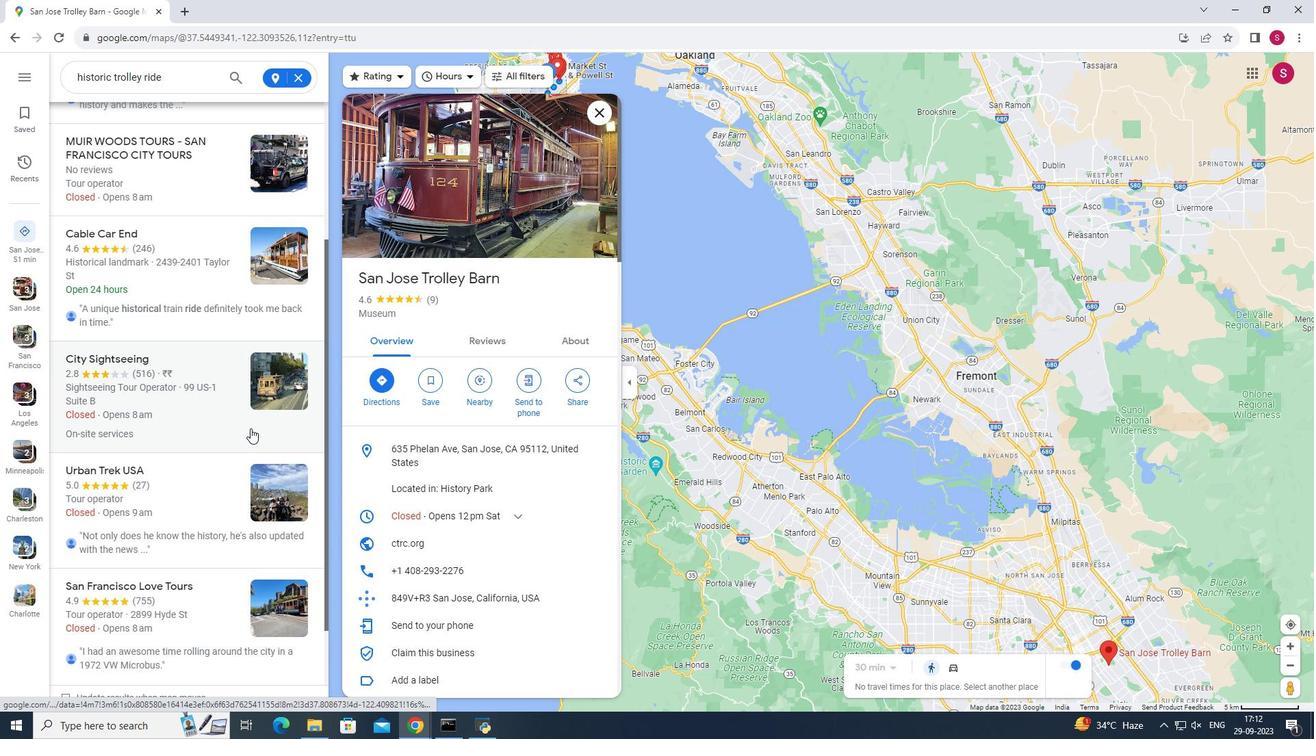 
Action: Mouse scrolled (250, 427) with delta (0, 0)
Screenshot: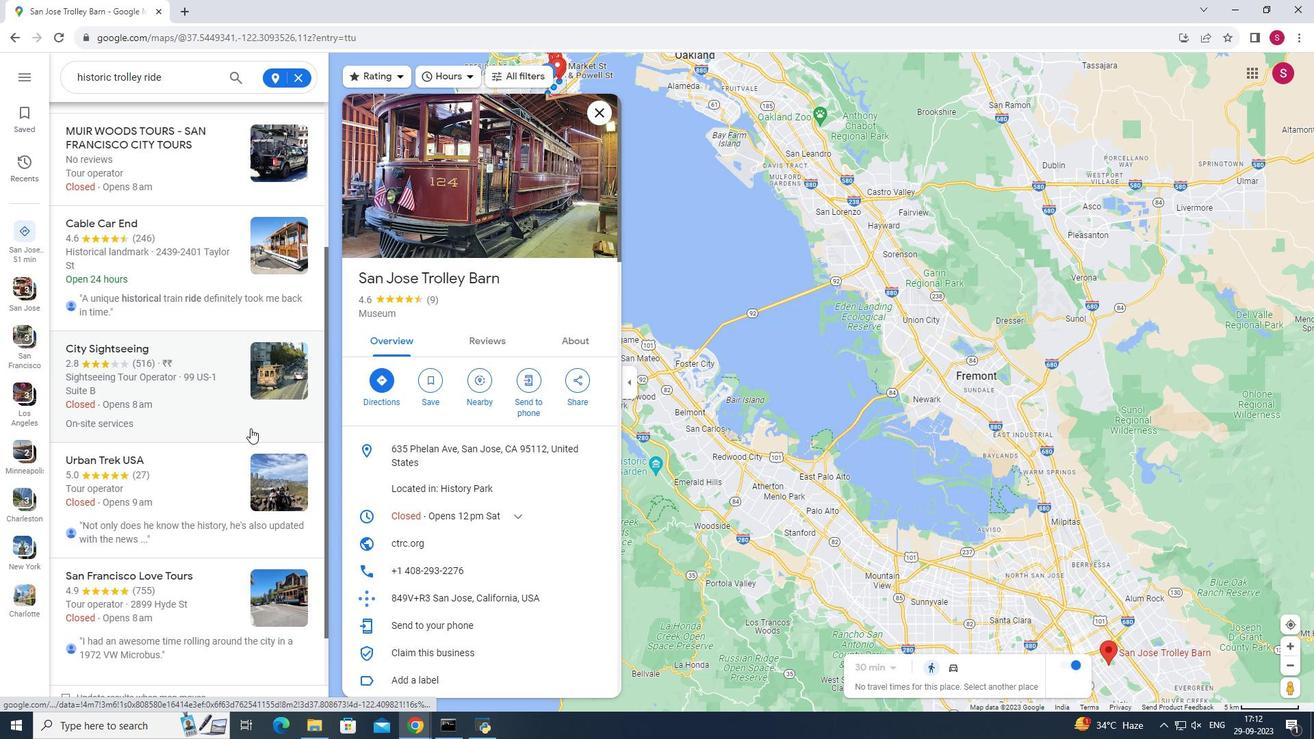 
Action: Mouse scrolled (250, 427) with delta (0, 0)
Screenshot: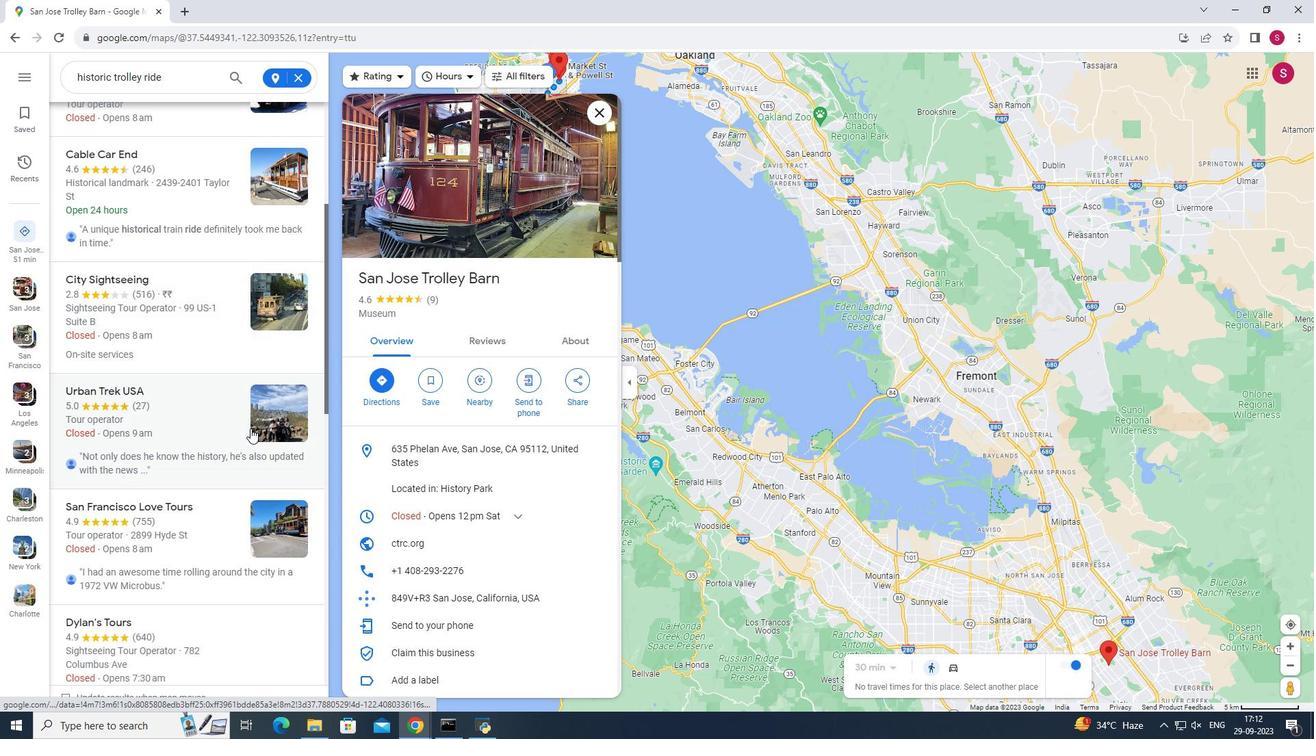 
Action: Mouse scrolled (250, 427) with delta (0, 0)
Screenshot: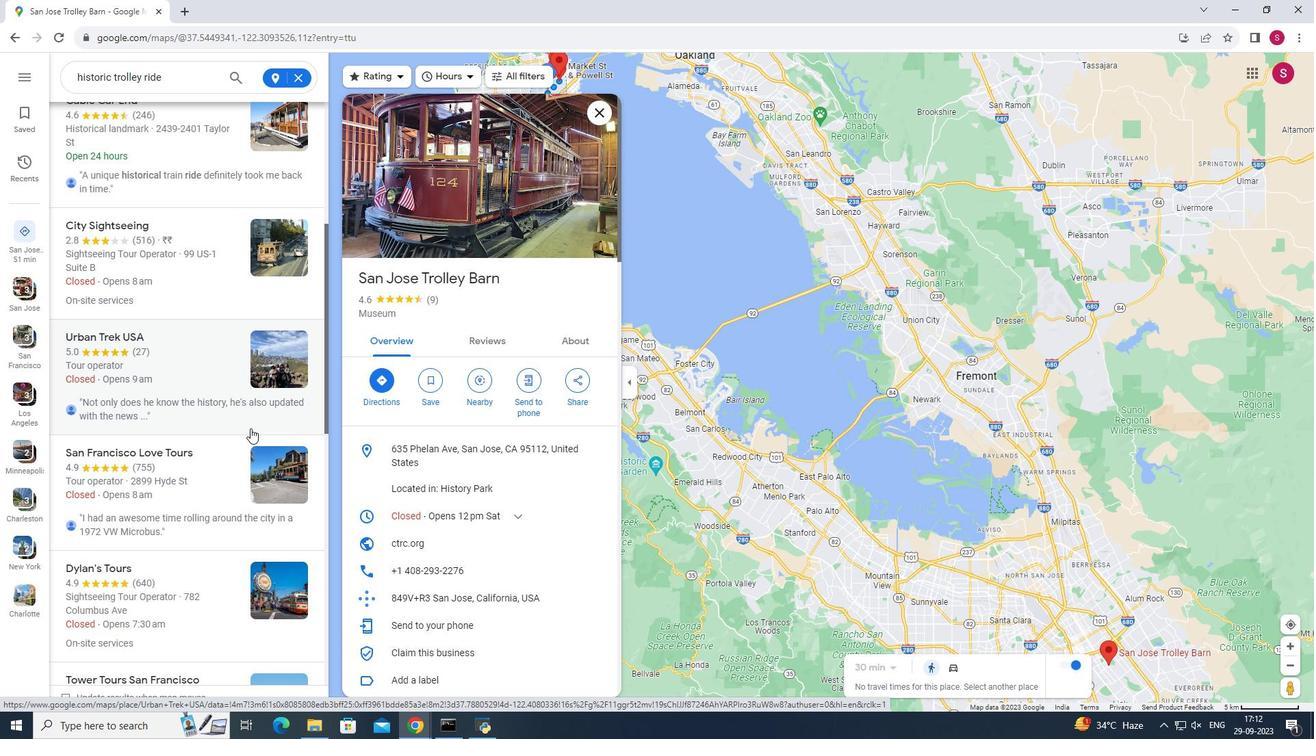
Action: Mouse moved to (602, 112)
Screenshot: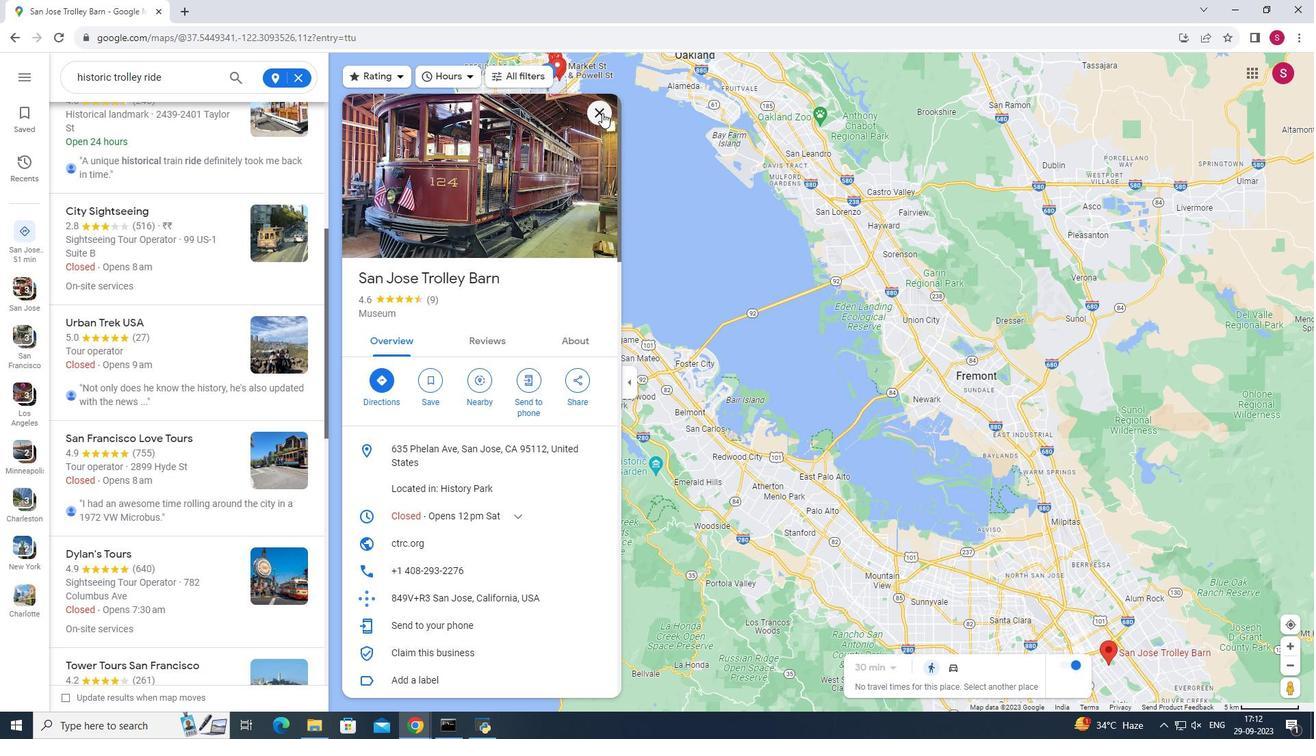 
Action: Mouse pressed left at (602, 112)
Screenshot: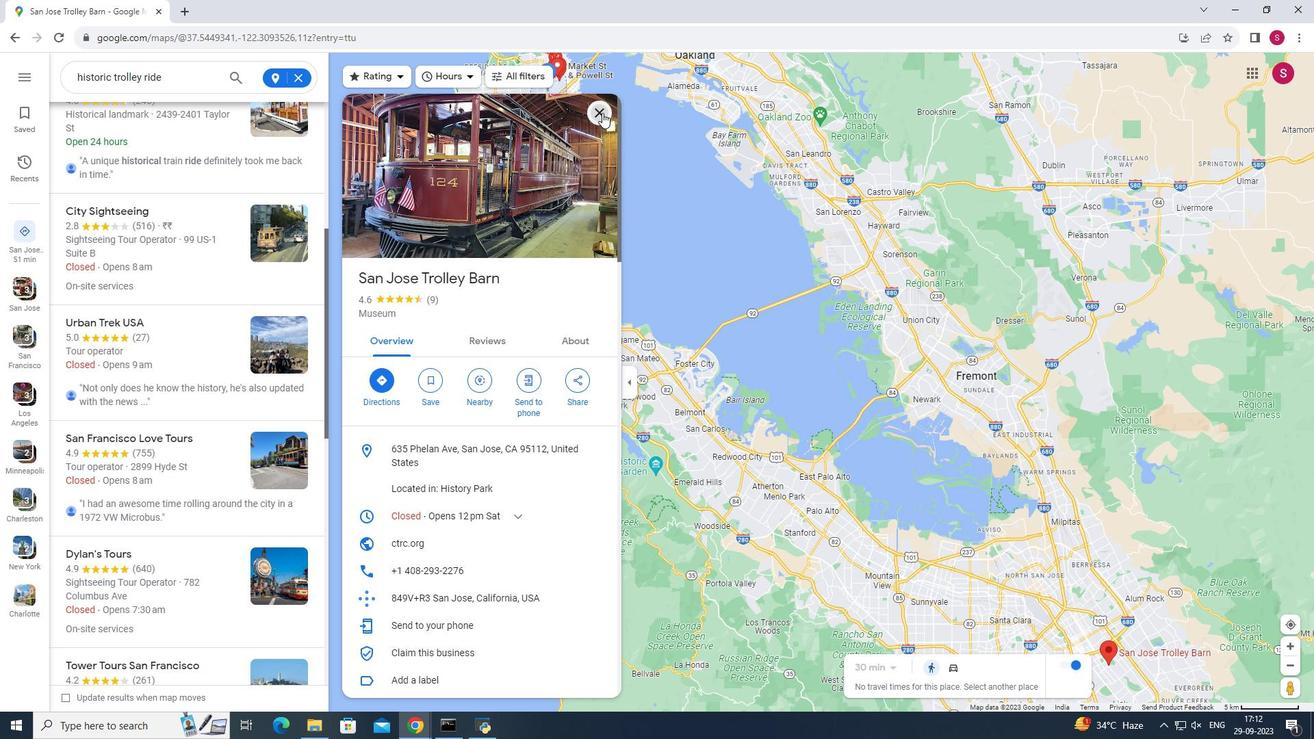 
Action: Mouse moved to (555, 255)
Screenshot: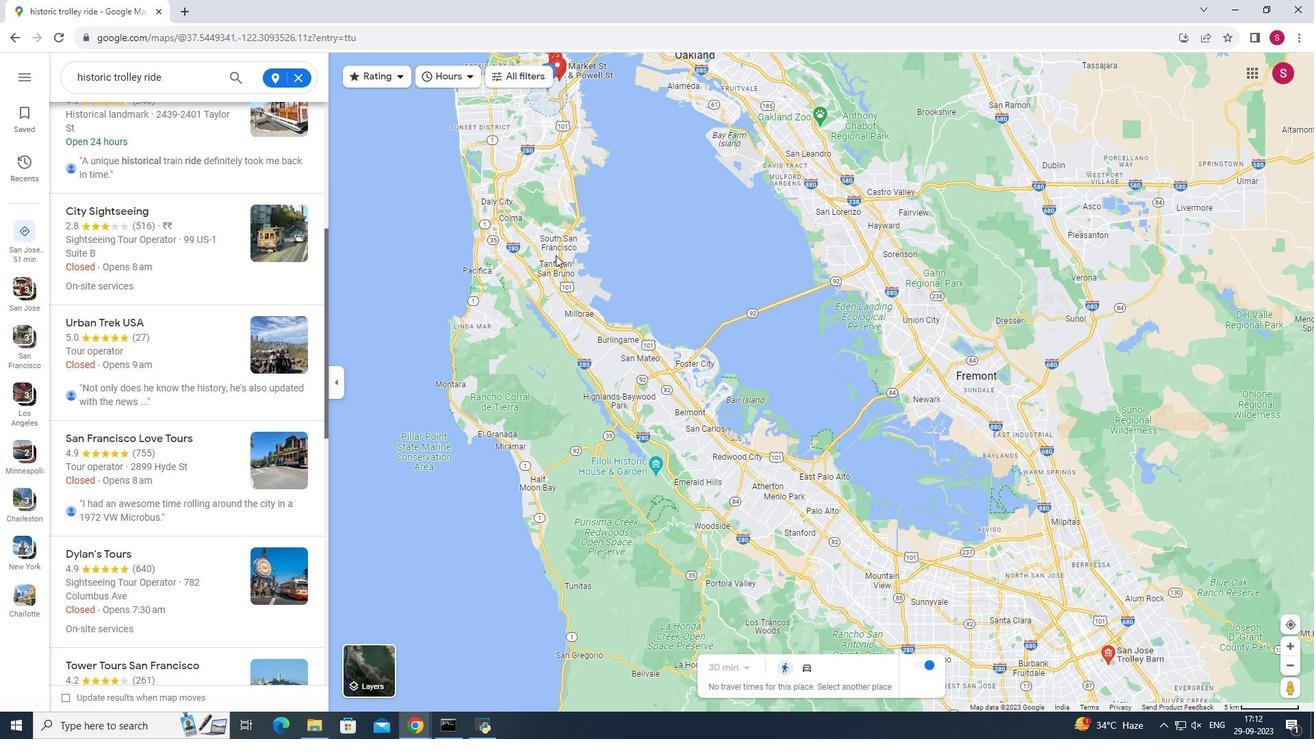 
